 Task: Look for space in Hövsan, Azerbaijan from 21st June, 2023 to 29th June, 2023 for 4 adults in price range Rs.7000 to Rs.12000. Place can be entire place with 2 bedrooms having 2 beds and 2 bathrooms. Property type can be house, flat, guest house. Amenities needed are: air conditioning. Booking option can be shelf check-in. Required host language is English.
Action: Mouse moved to (519, 138)
Screenshot: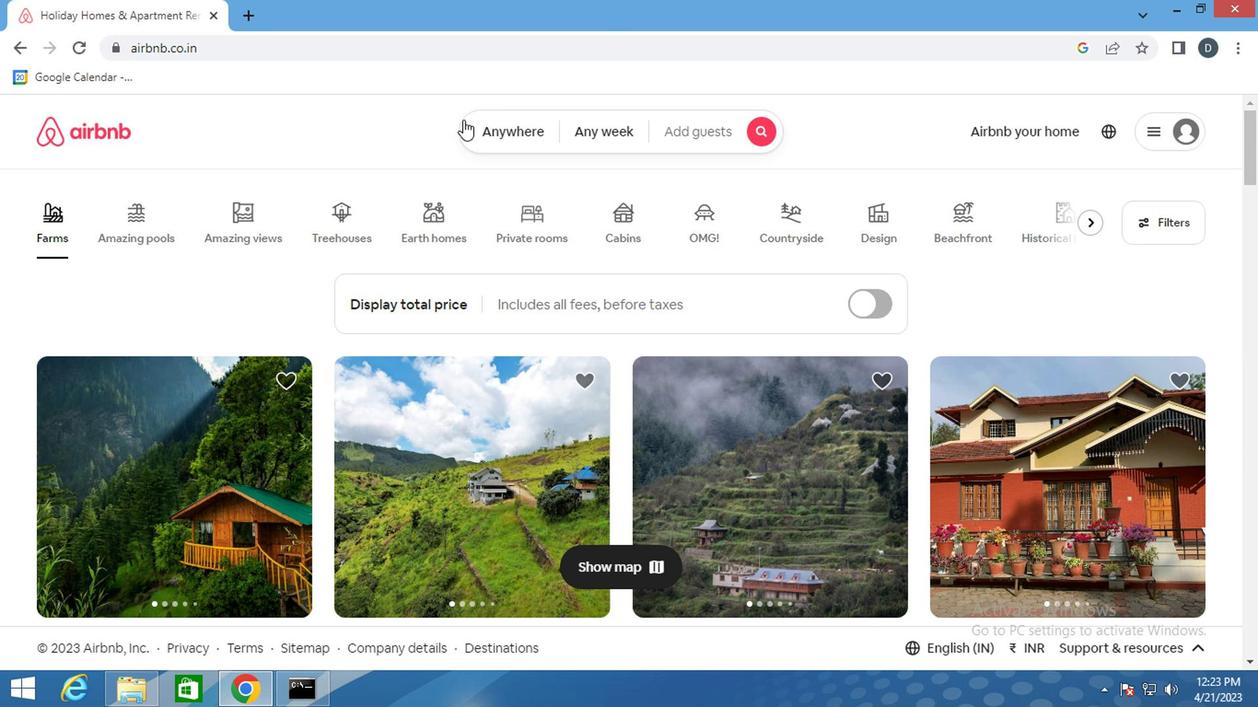 
Action: Mouse pressed left at (519, 138)
Screenshot: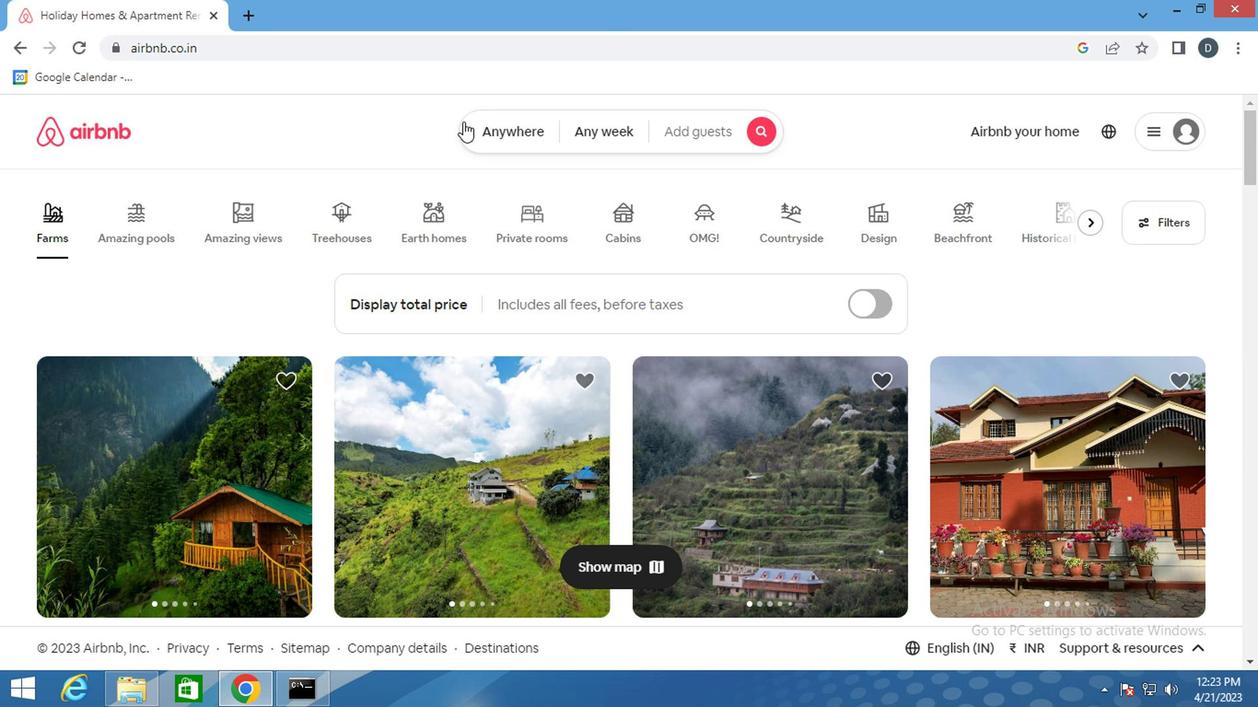 
Action: Mouse moved to (519, 138)
Screenshot: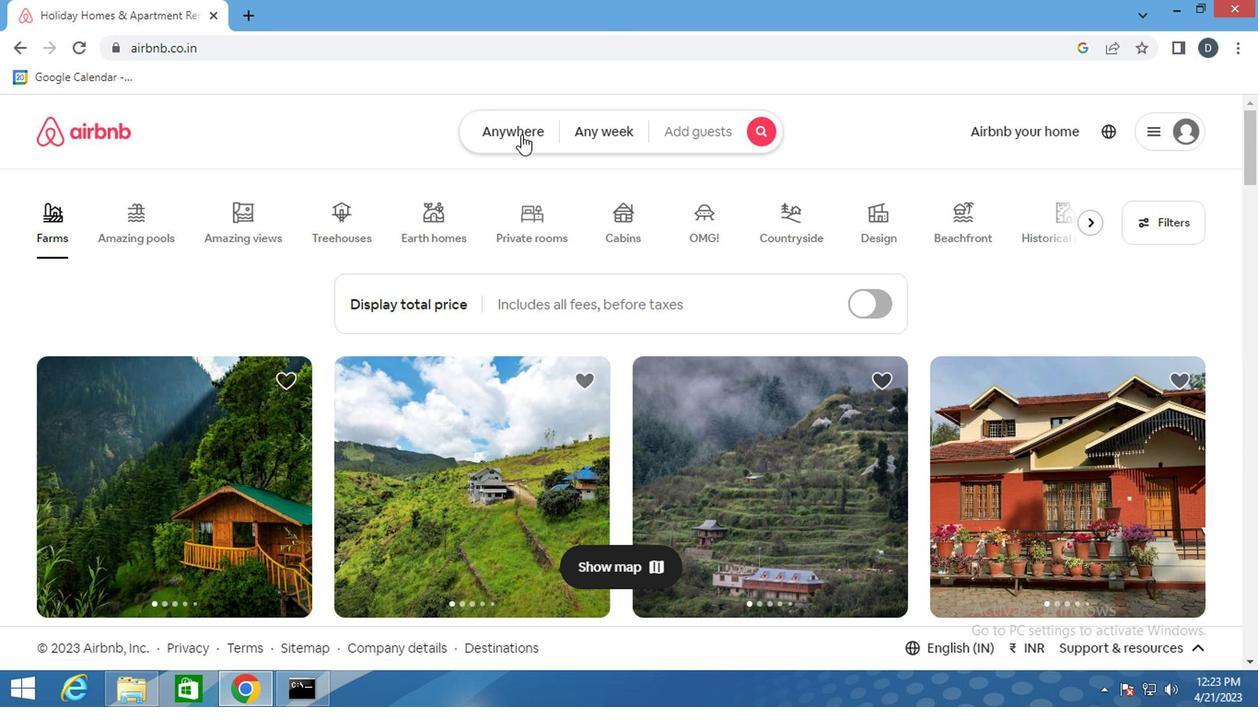 
Action: Key pressed <Key.shift>
Screenshot: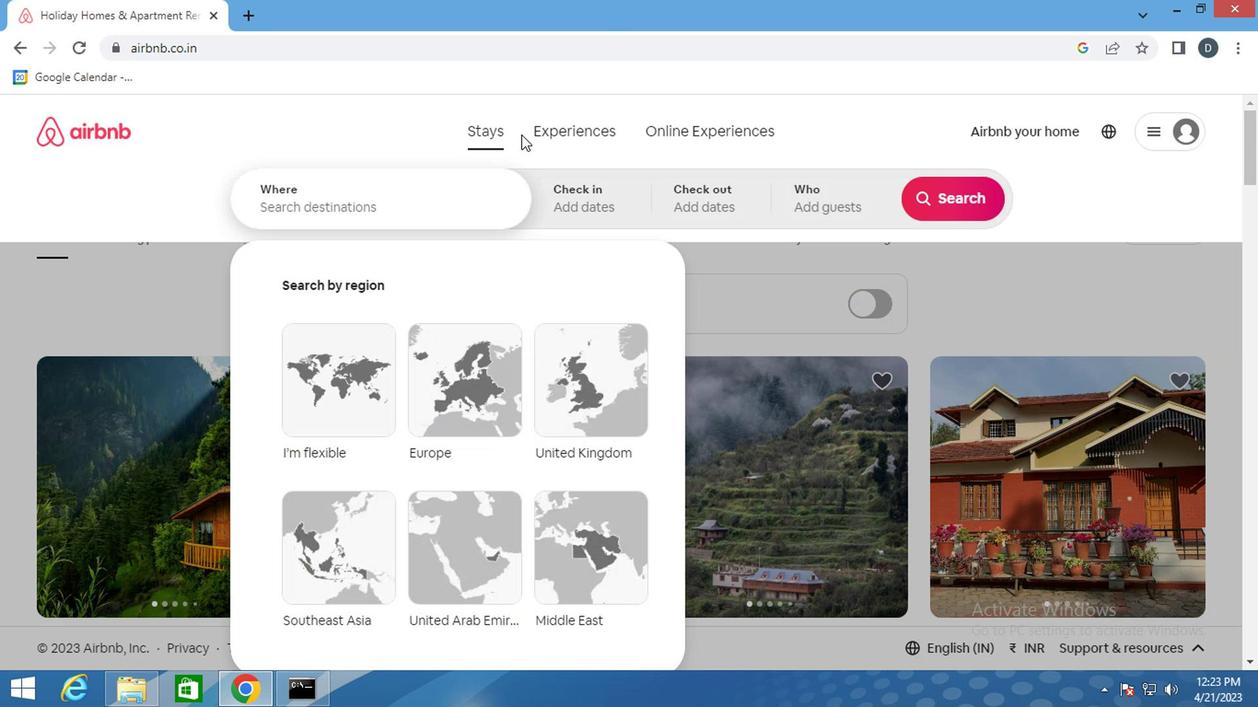 
Action: Mouse moved to (413, 200)
Screenshot: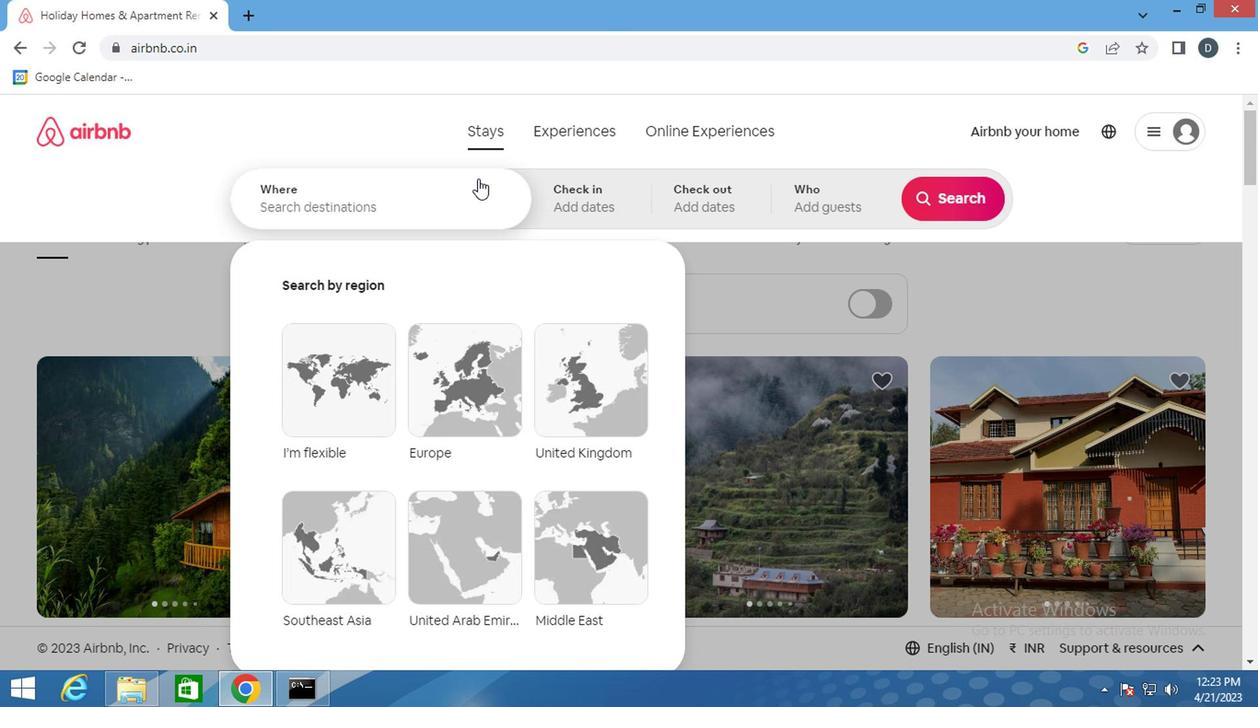 
Action: Mouse pressed left at (413, 200)
Screenshot: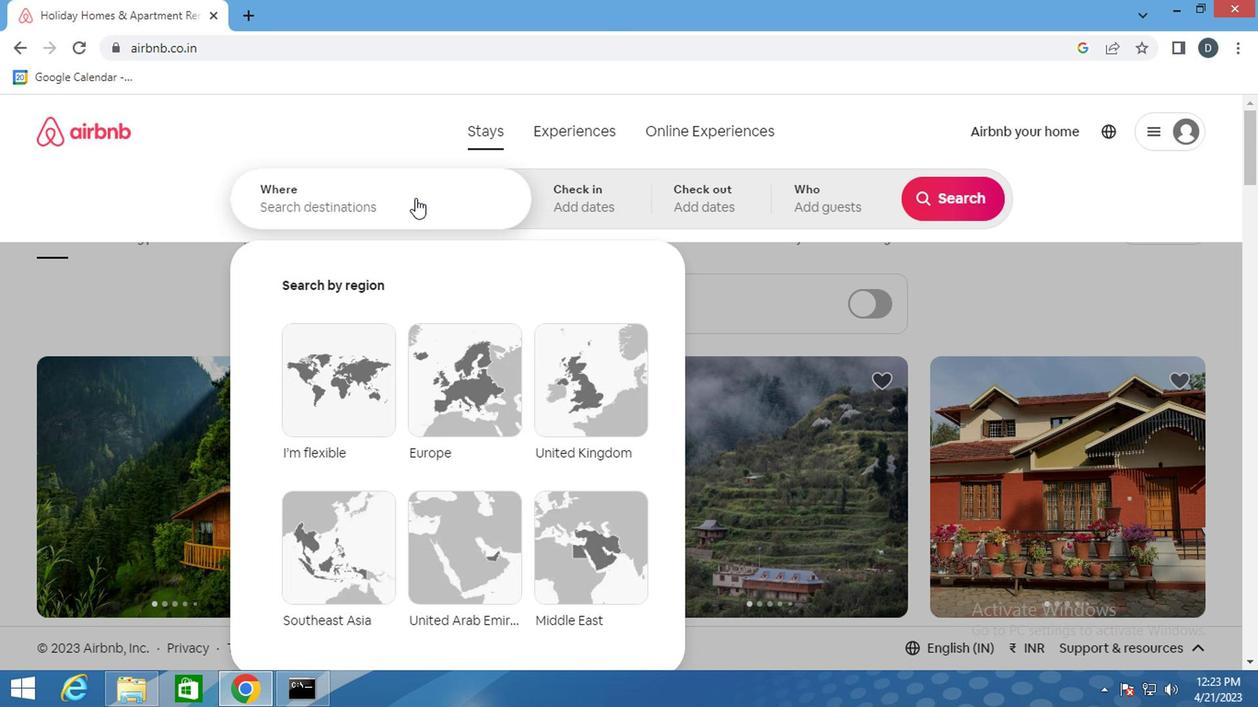 
Action: Key pressed <Key.shift><Key.shift><Key.shift><Key.shift><Key.shift><Key.shift><Key.shift><Key.shift><Key.shift>HOVSAN,<Key.shift>AZ<Key.down><Key.enter>
Screenshot: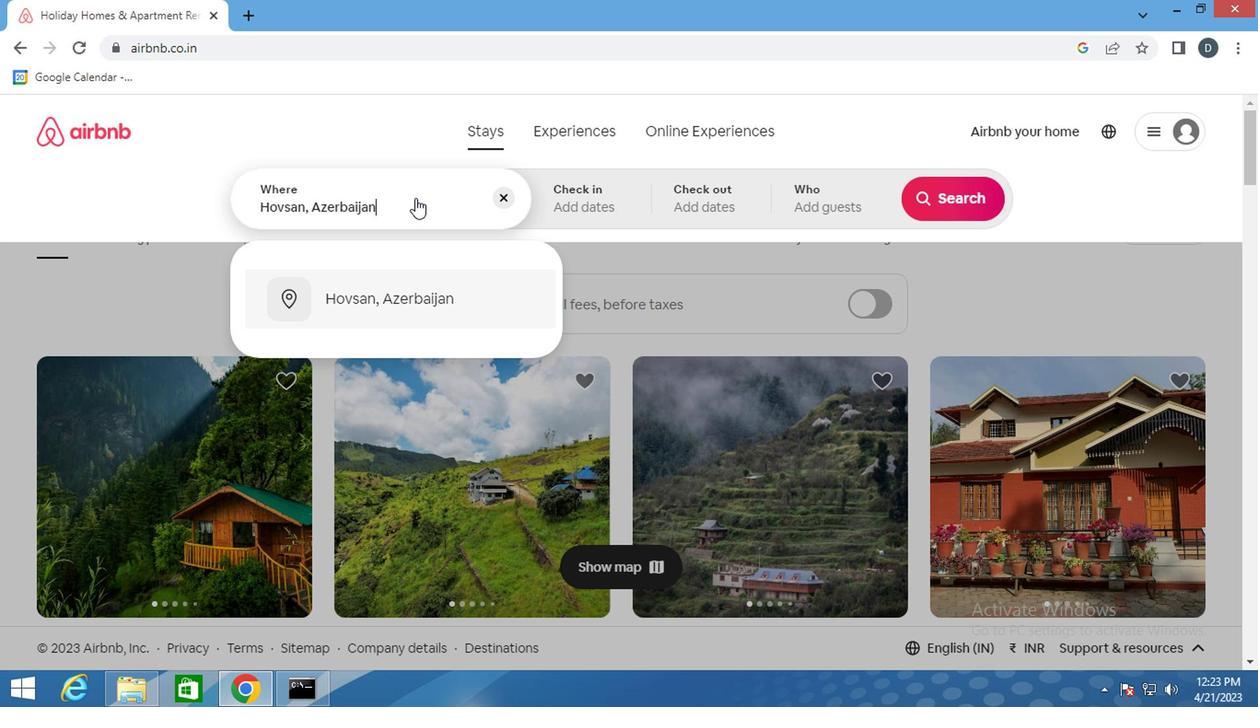 
Action: Mouse moved to (937, 349)
Screenshot: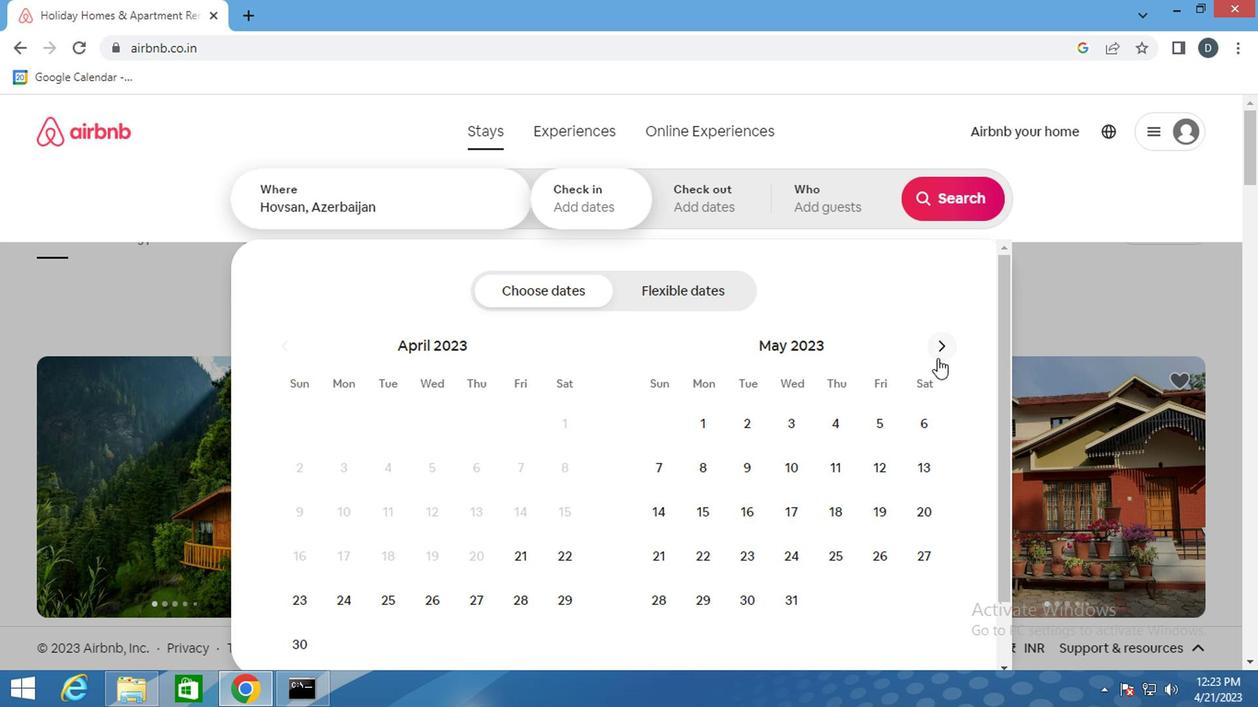 
Action: Mouse pressed left at (937, 349)
Screenshot: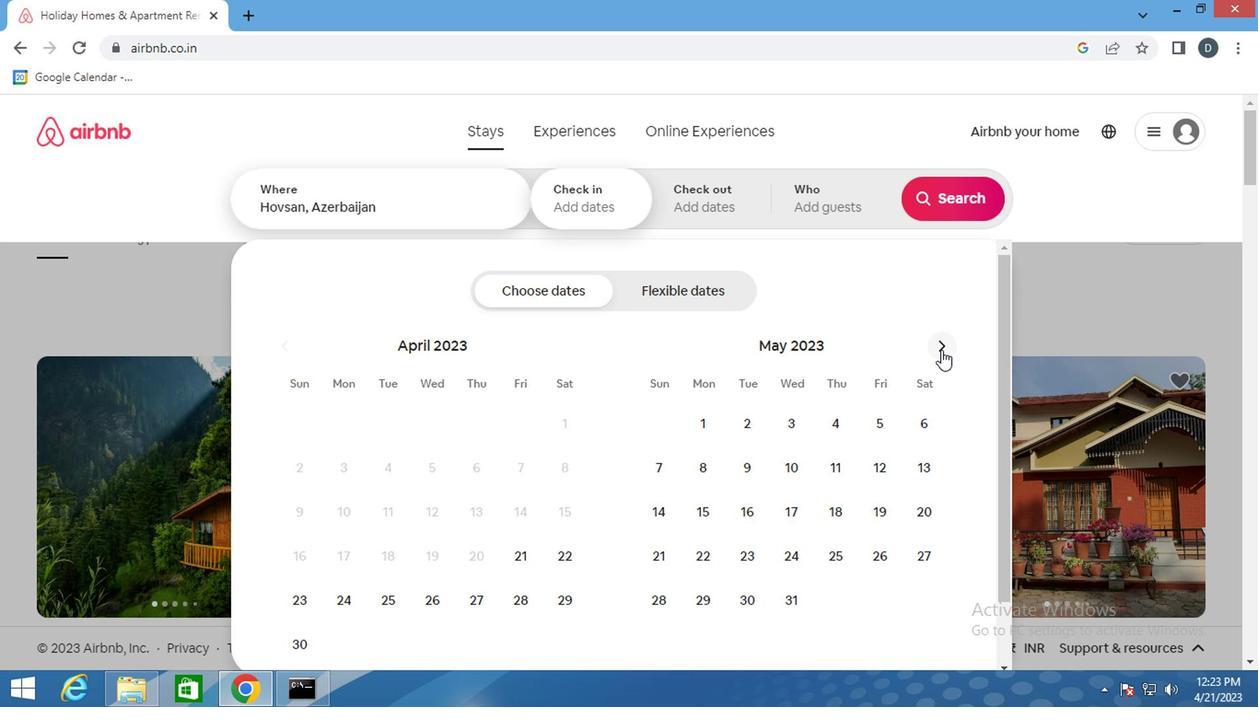 
Action: Mouse moved to (796, 551)
Screenshot: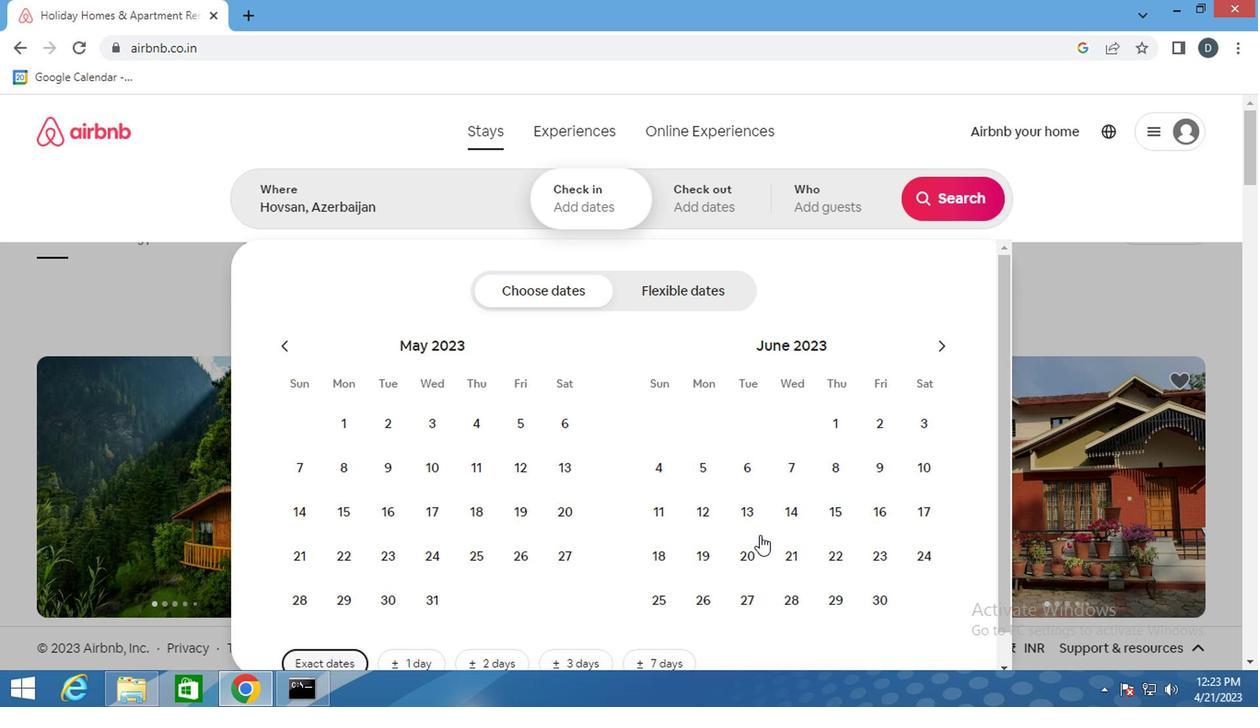 
Action: Mouse pressed left at (796, 551)
Screenshot: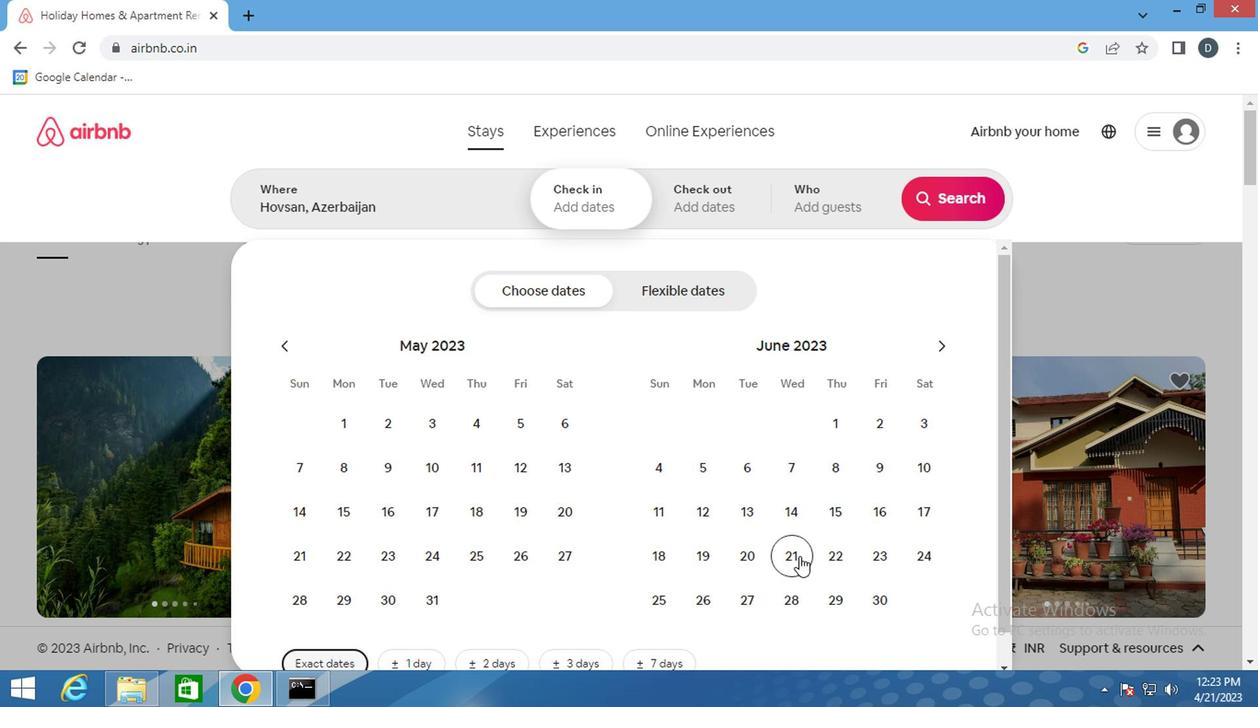 
Action: Mouse moved to (819, 591)
Screenshot: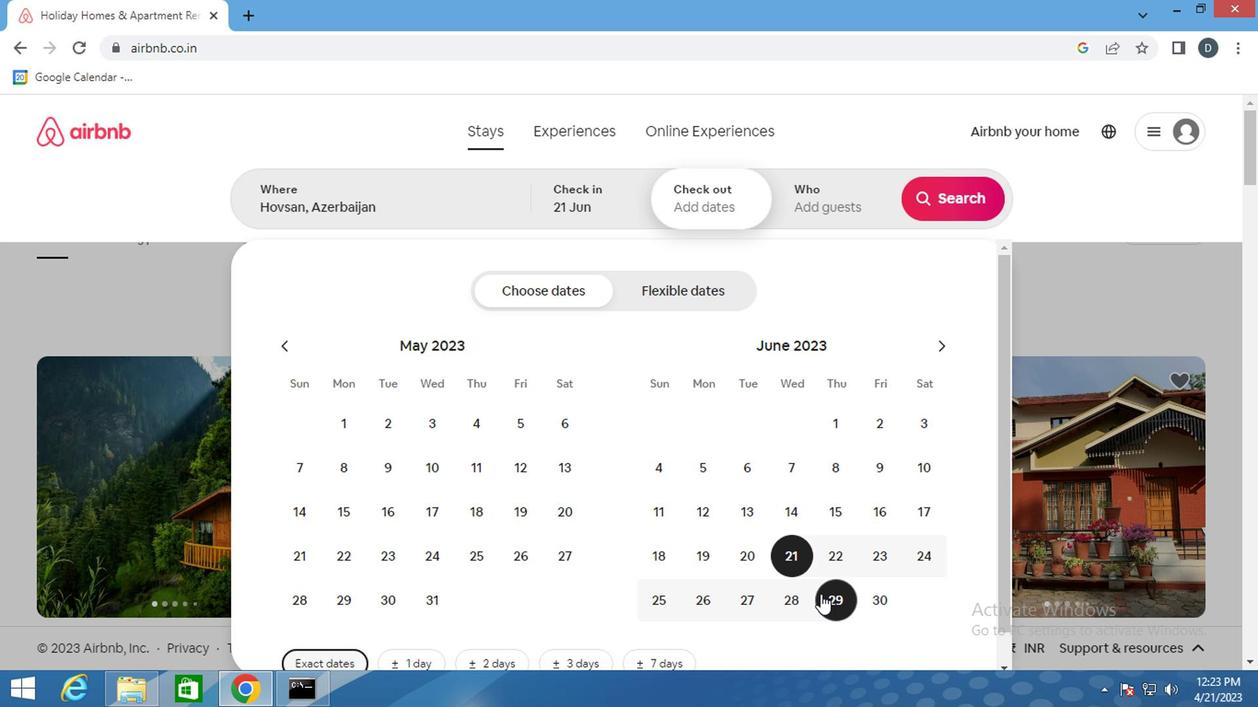 
Action: Mouse pressed left at (819, 591)
Screenshot: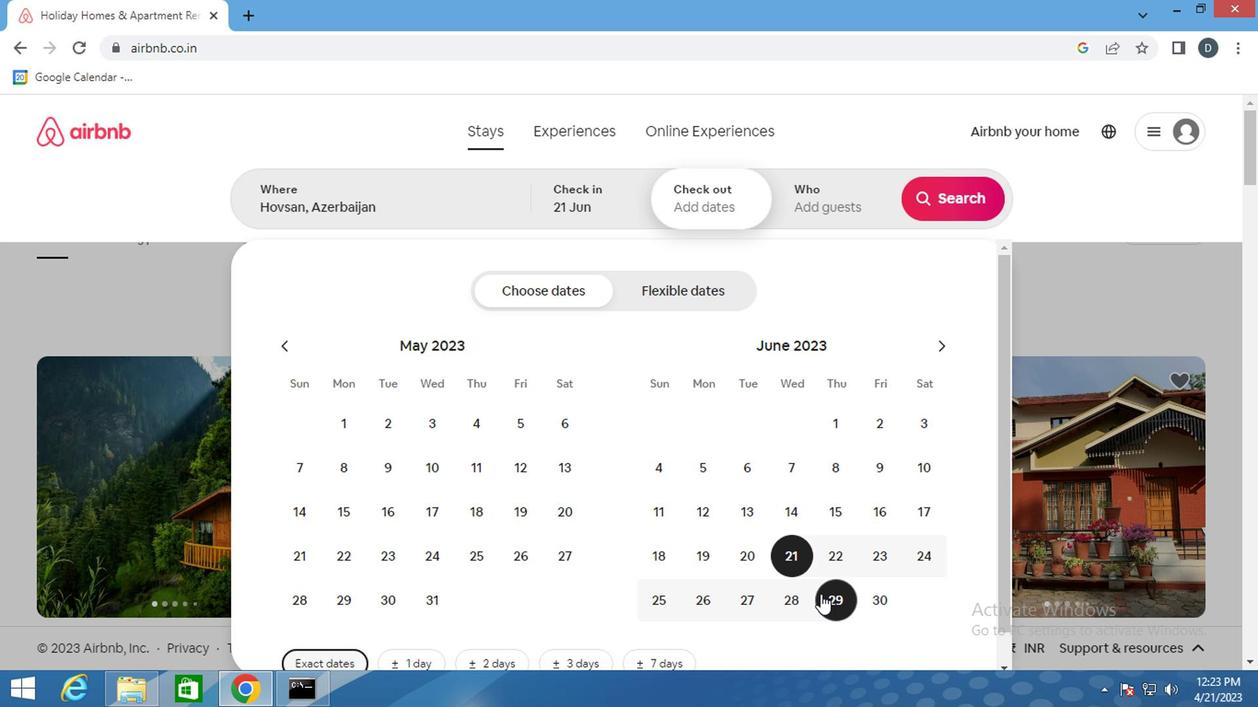
Action: Mouse moved to (823, 211)
Screenshot: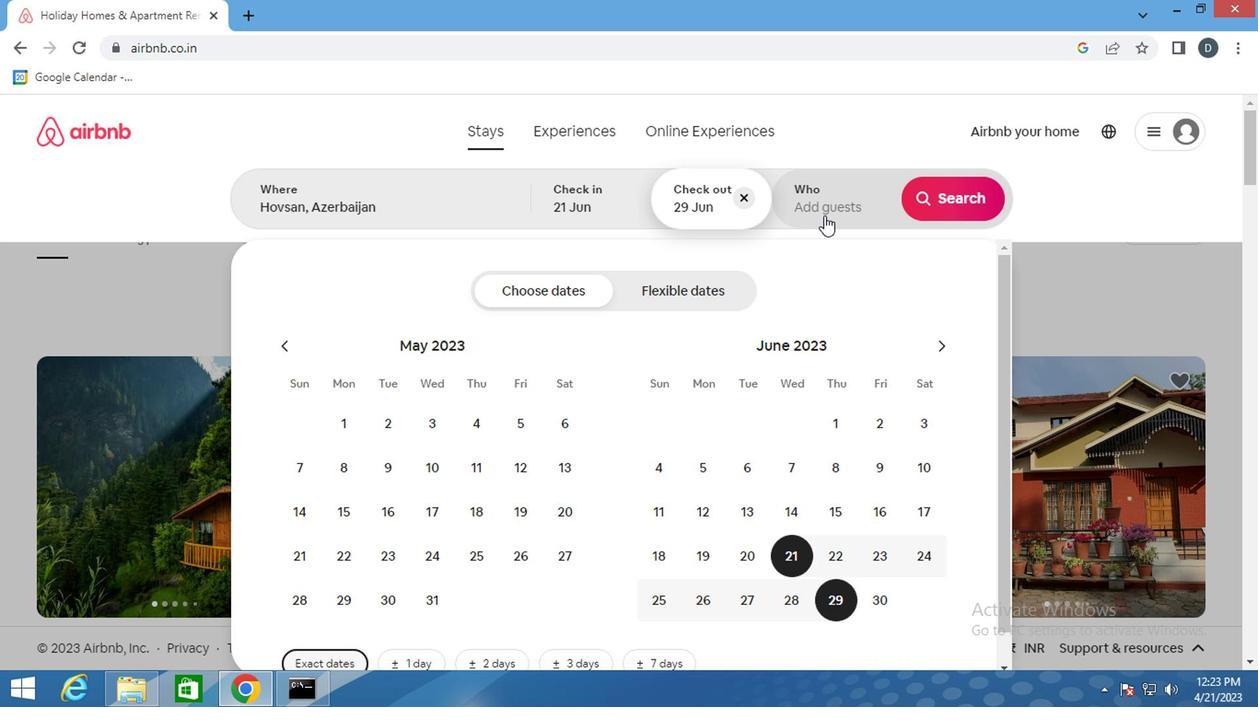 
Action: Mouse pressed left at (823, 211)
Screenshot: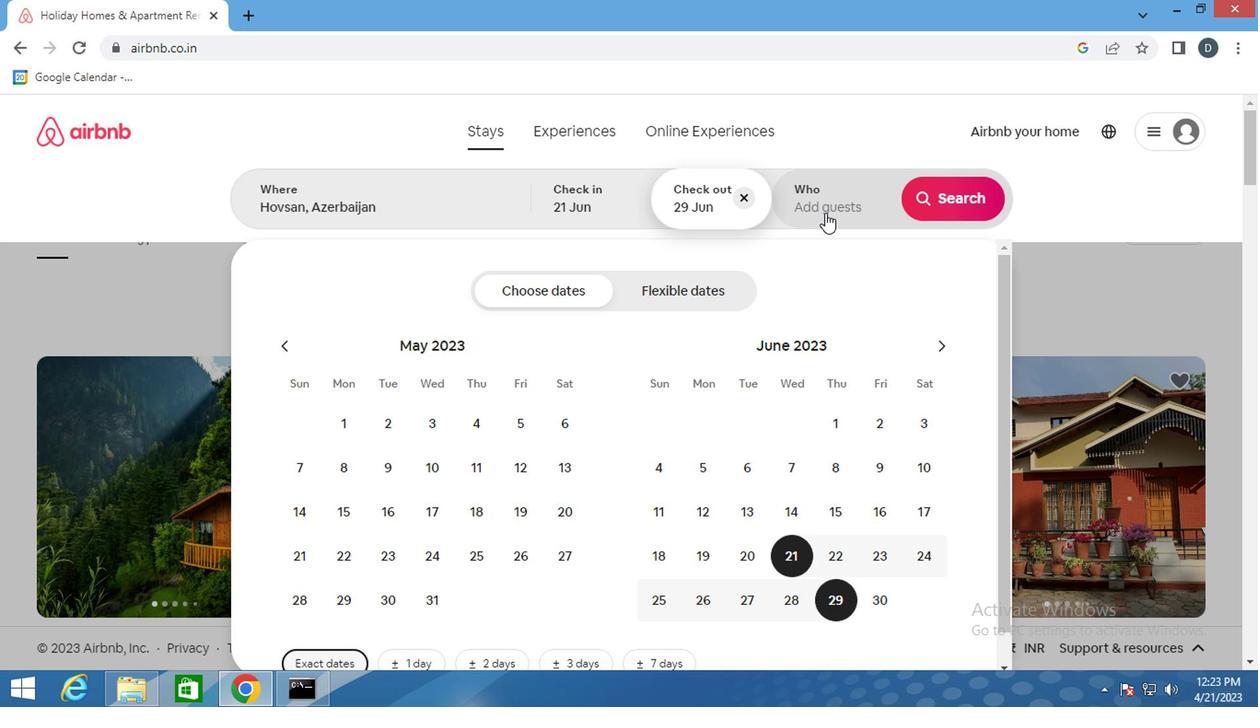 
Action: Mouse moved to (949, 301)
Screenshot: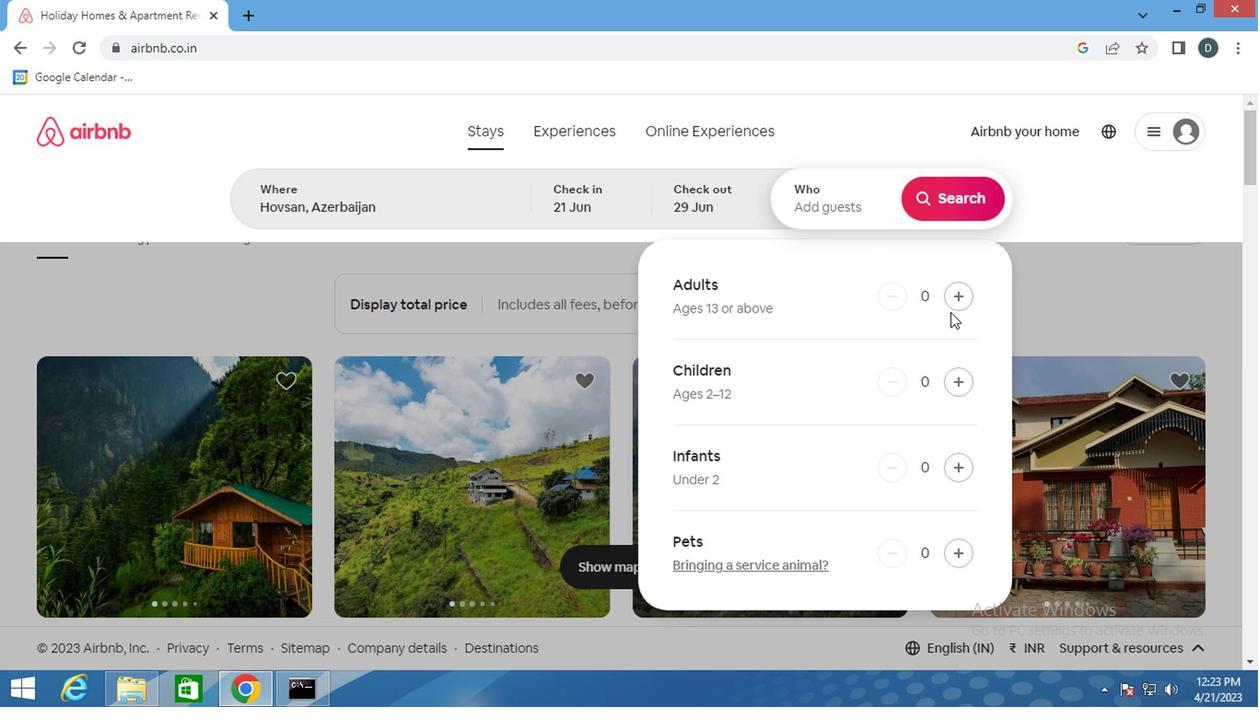
Action: Mouse pressed left at (949, 301)
Screenshot: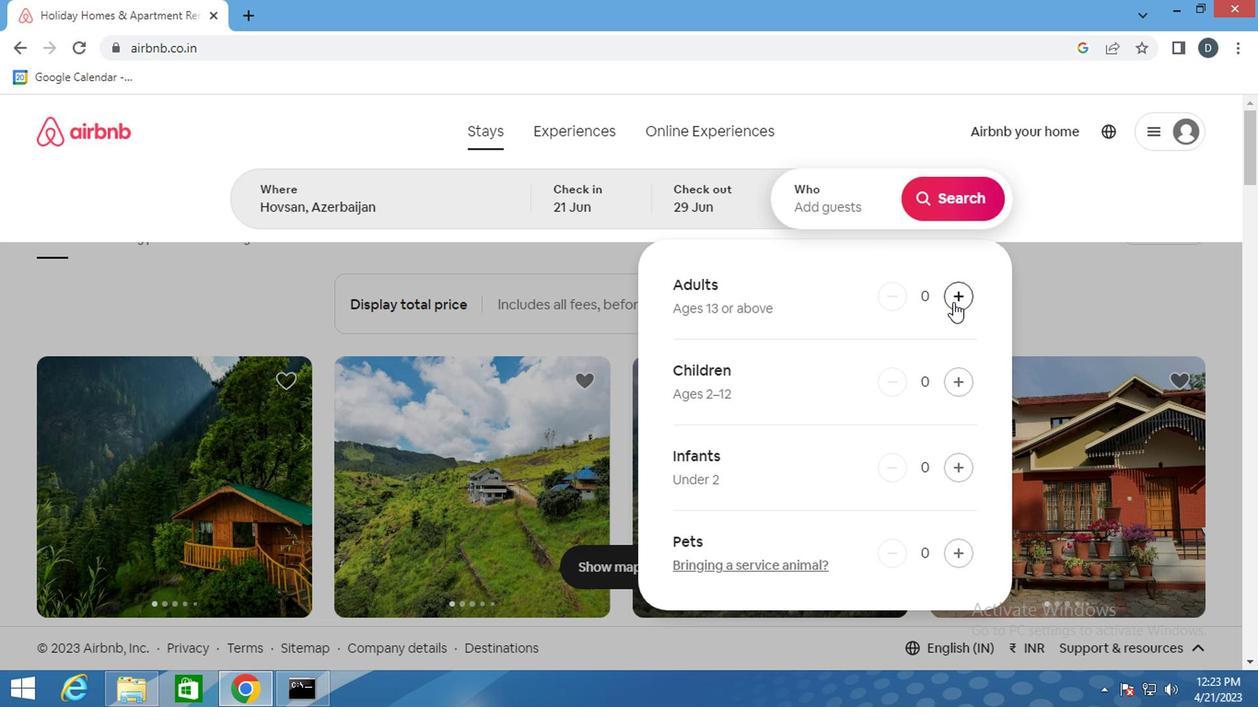 
Action: Mouse pressed left at (949, 301)
Screenshot: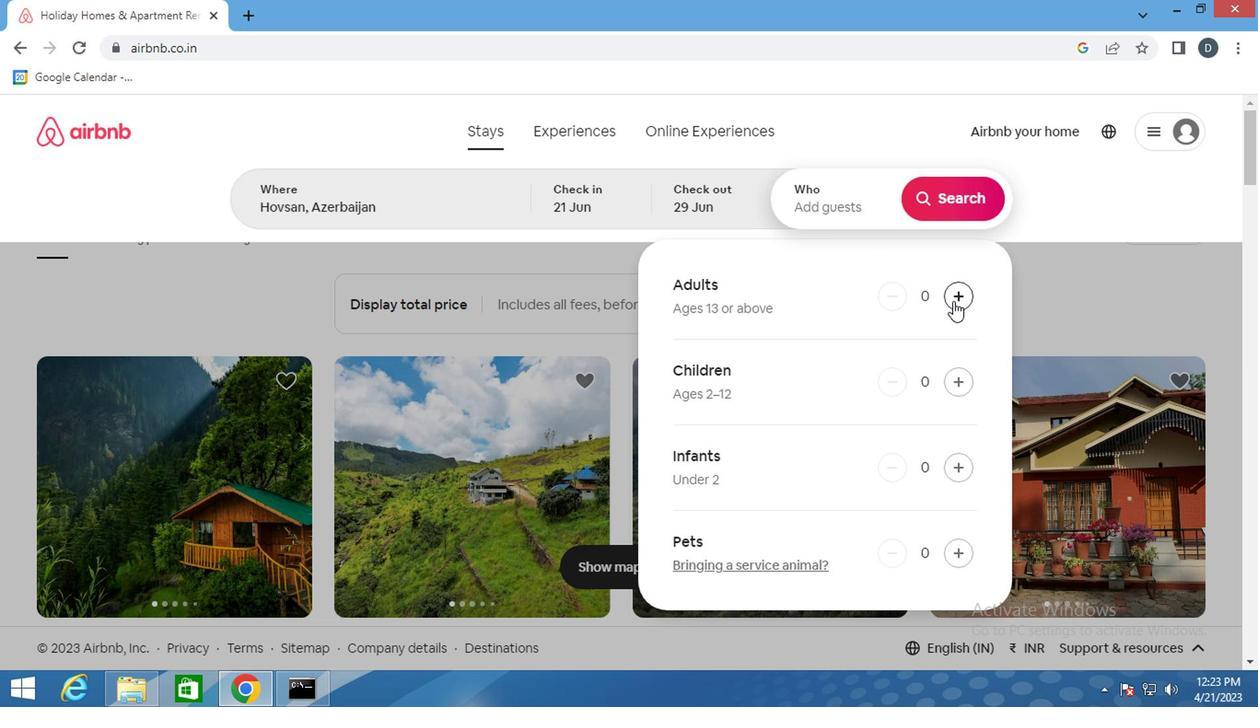 
Action: Mouse pressed left at (949, 301)
Screenshot: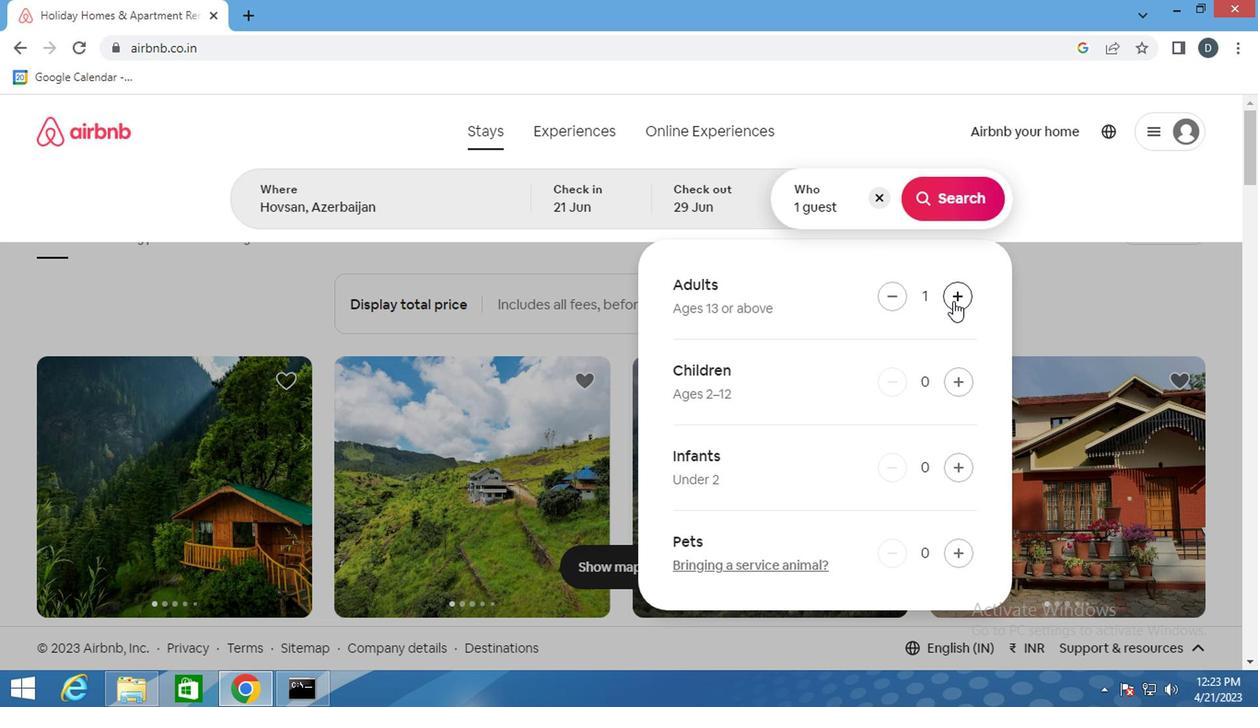 
Action: Mouse pressed left at (949, 301)
Screenshot: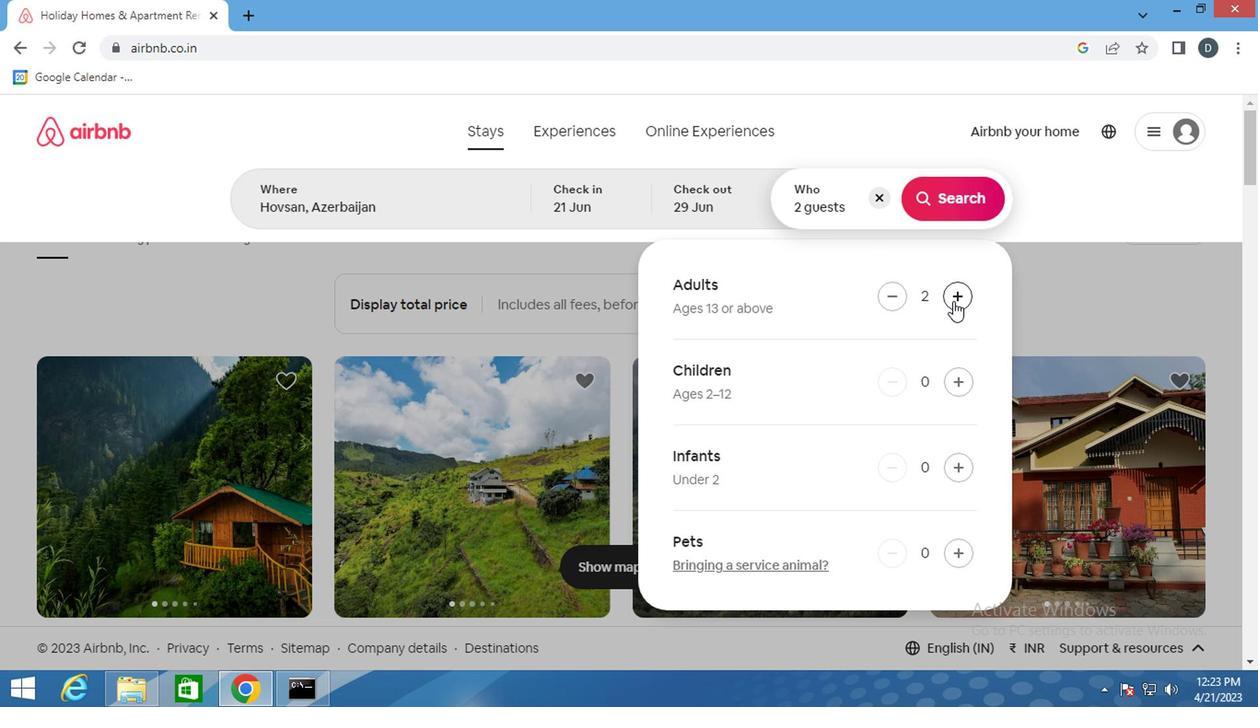 
Action: Mouse moved to (949, 205)
Screenshot: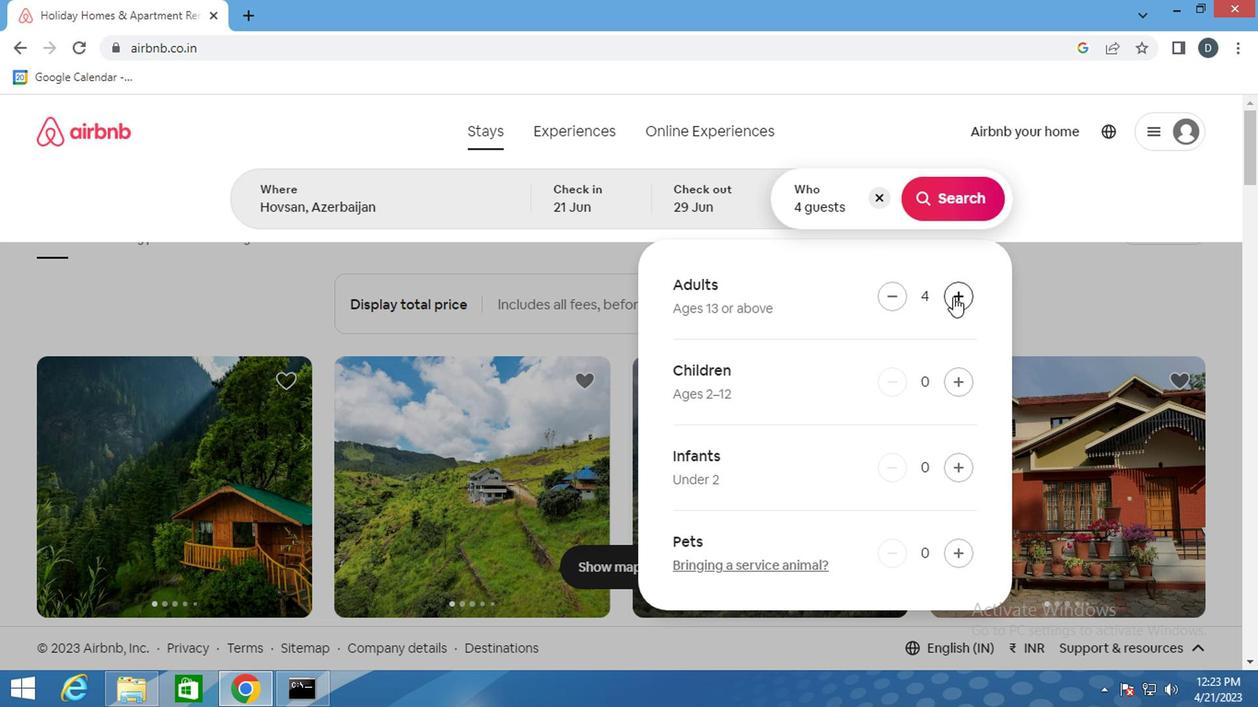 
Action: Mouse pressed left at (949, 205)
Screenshot: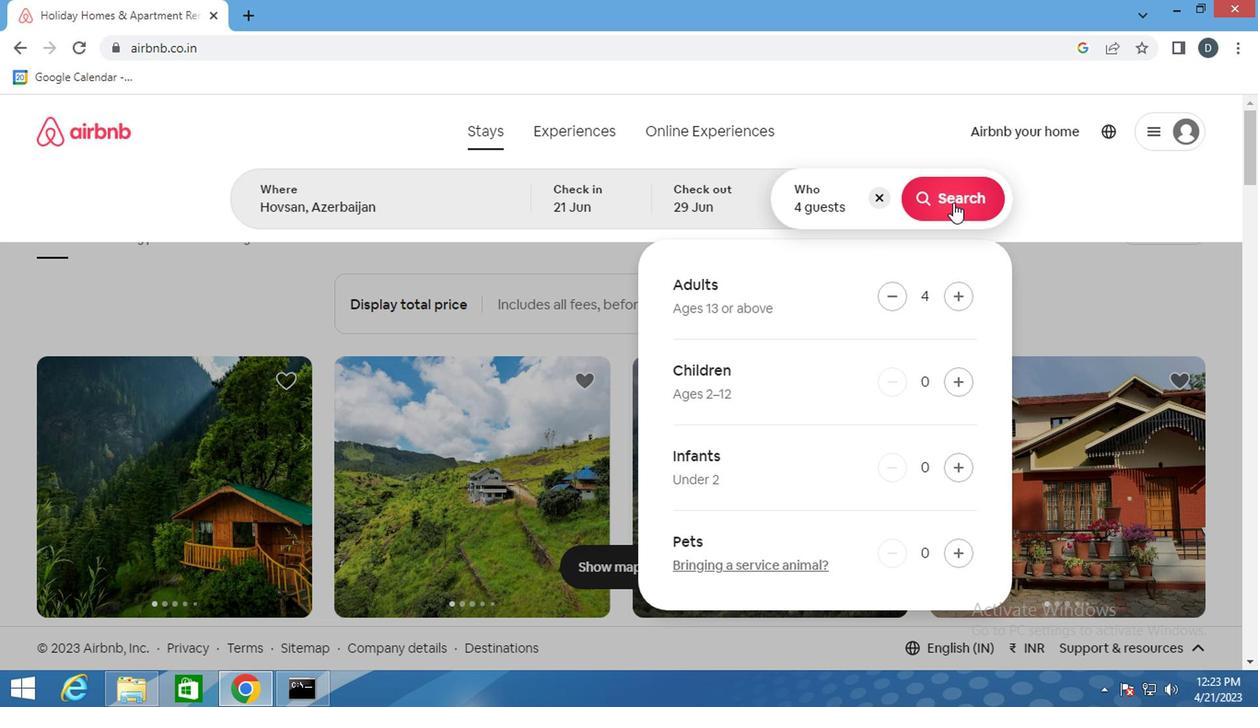 
Action: Mouse moved to (1179, 211)
Screenshot: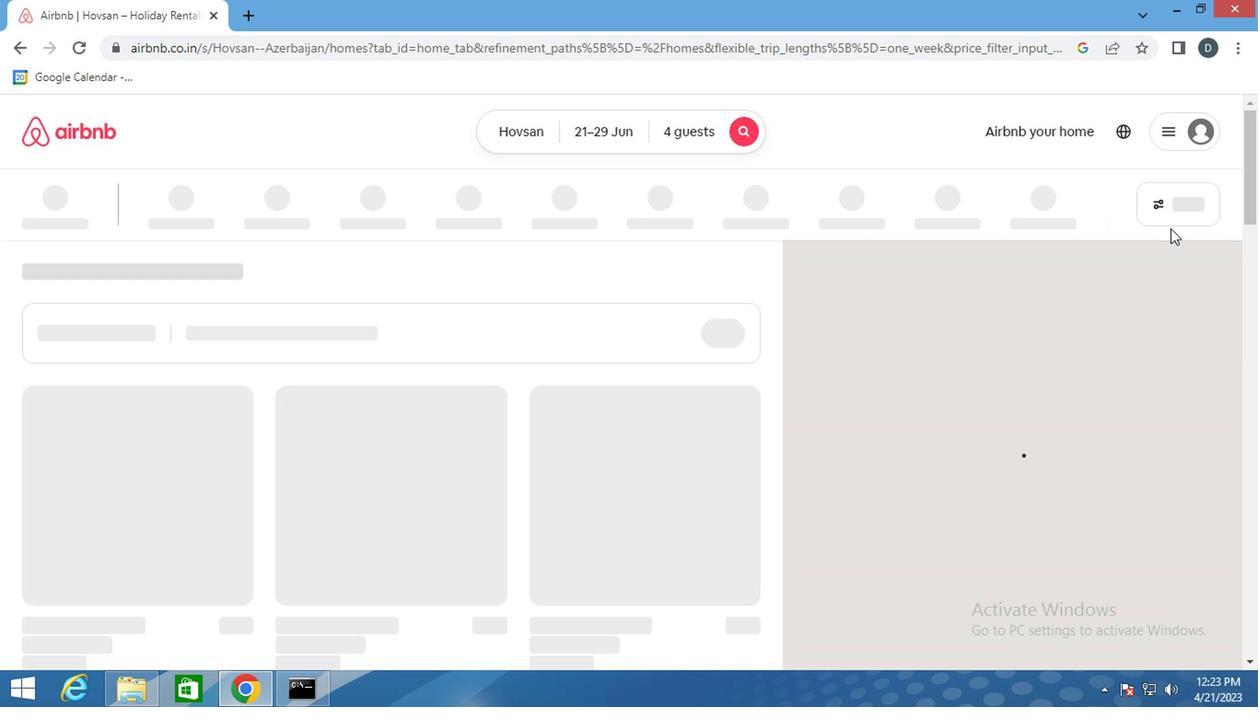 
Action: Mouse pressed left at (1179, 211)
Screenshot: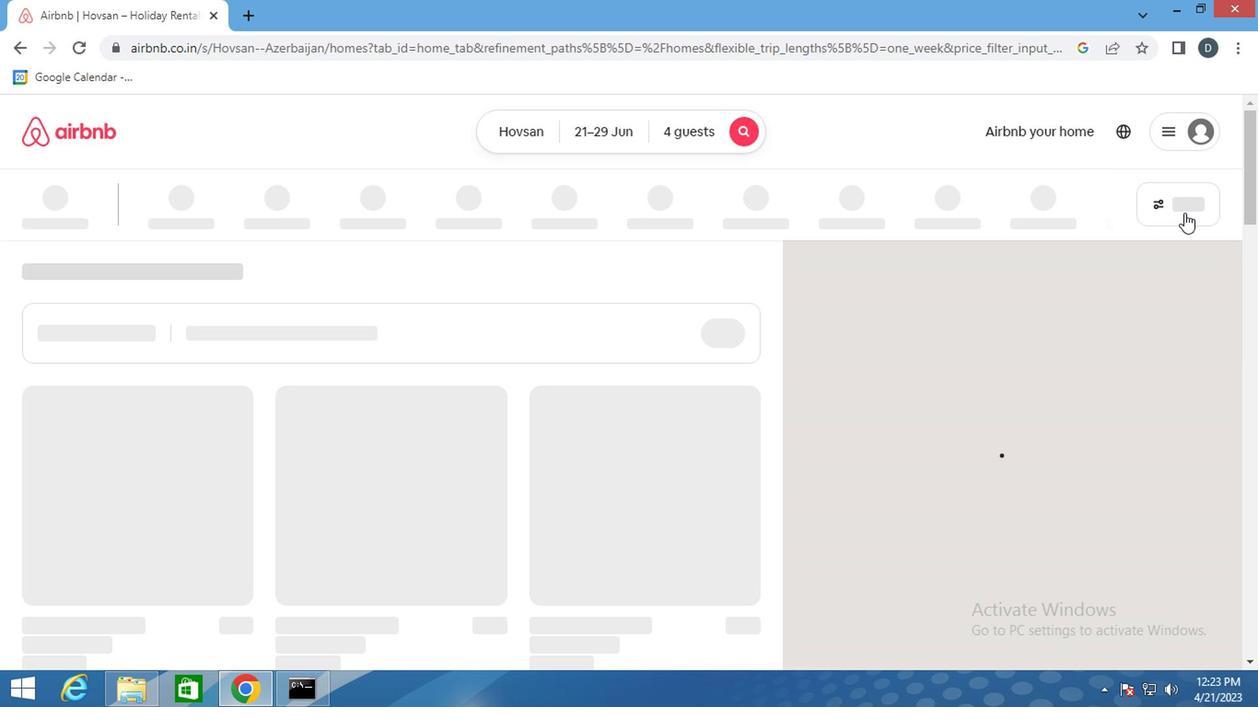 
Action: Mouse moved to (416, 430)
Screenshot: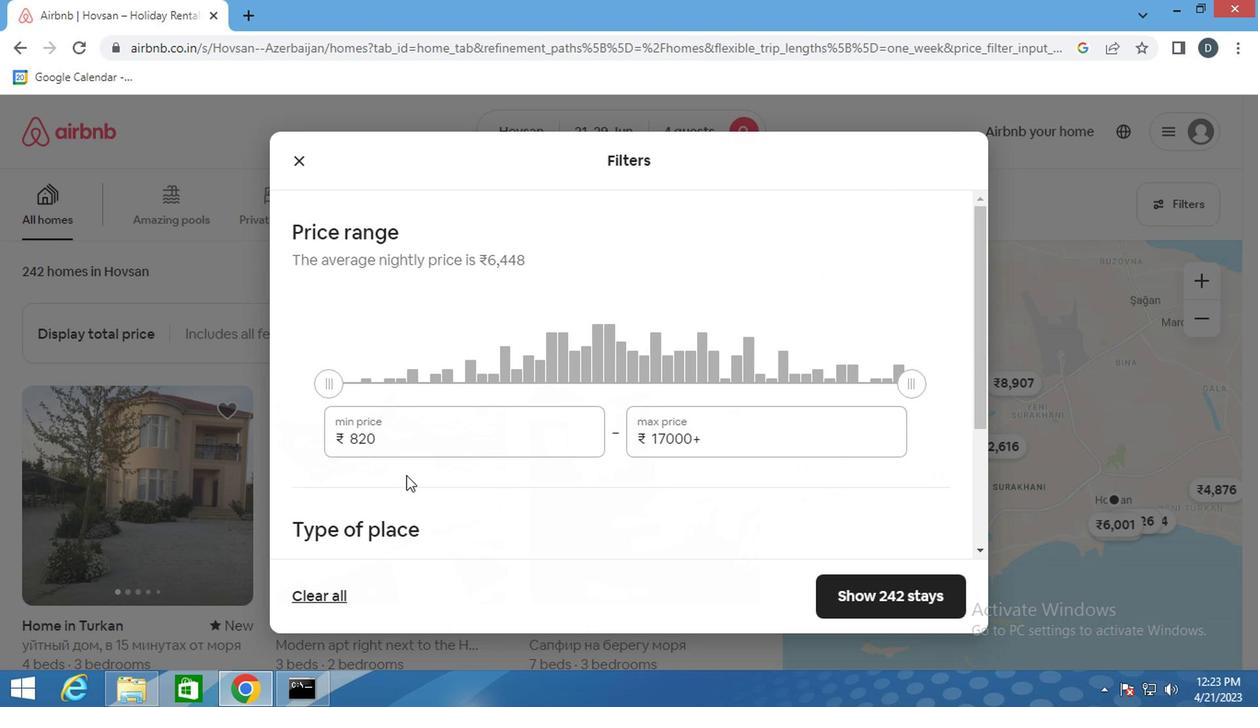 
Action: Mouse pressed left at (416, 430)
Screenshot: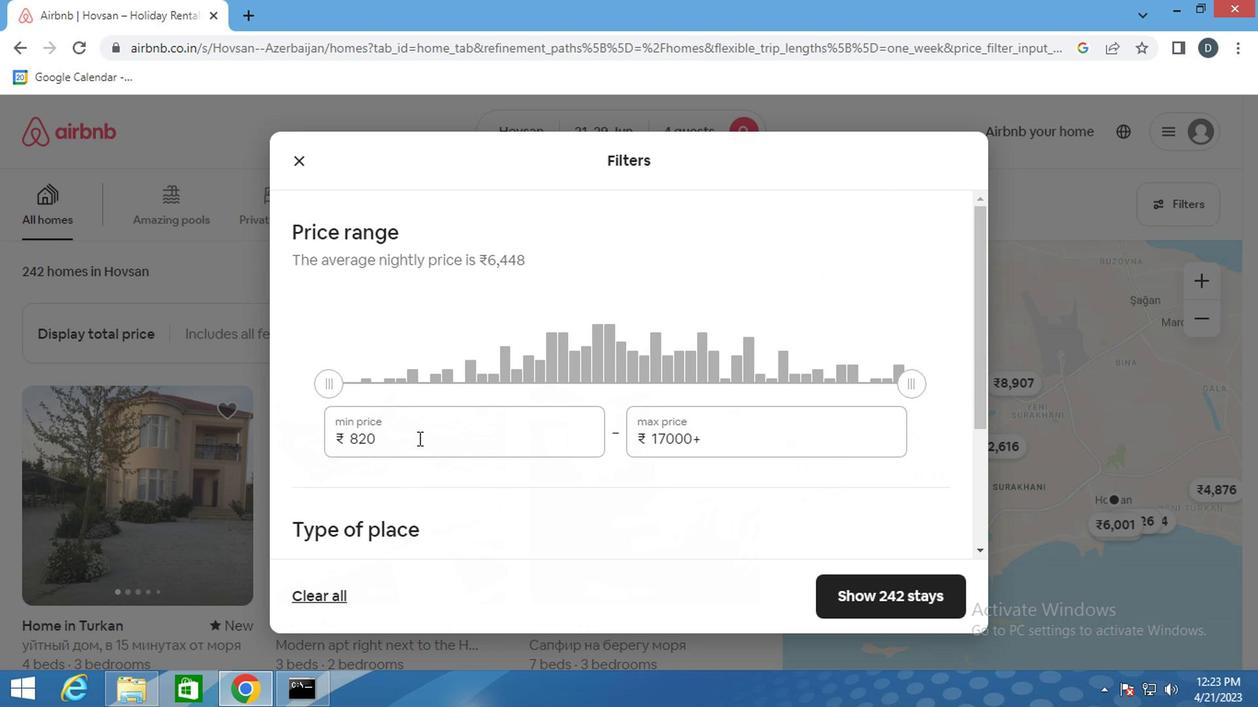 
Action: Mouse pressed left at (416, 430)
Screenshot: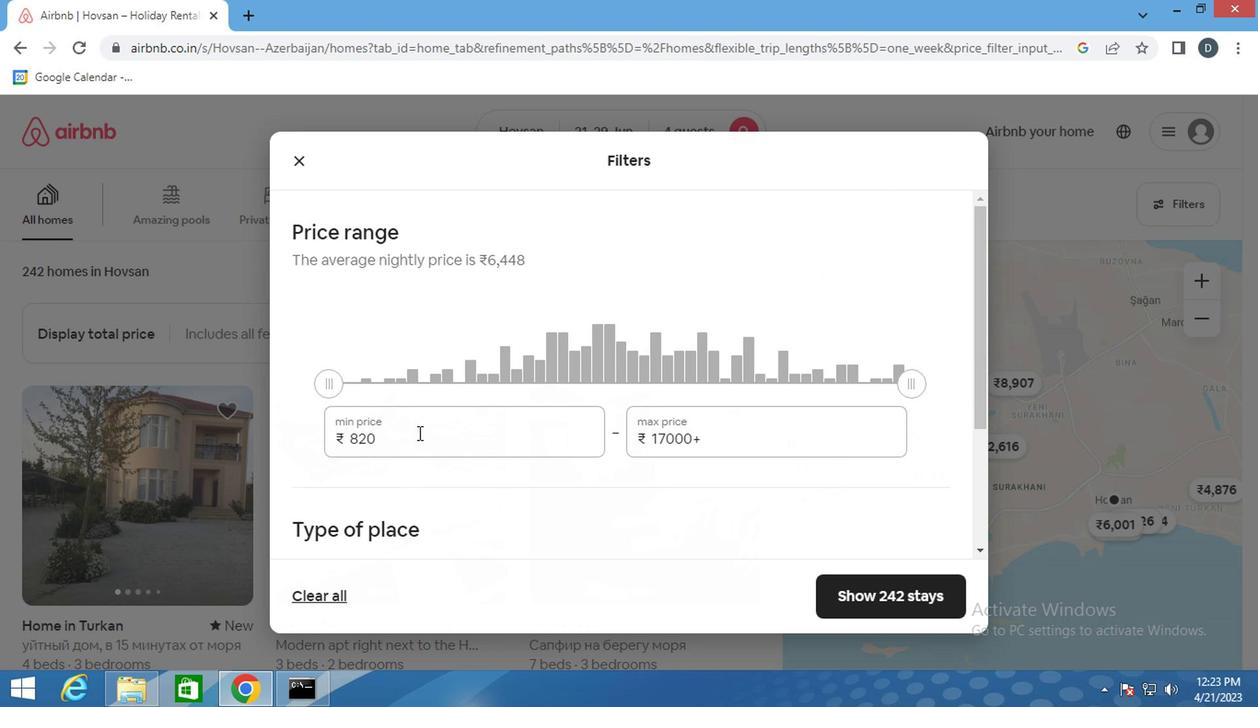 
Action: Key pressed 7000<Key.tab>ctrl+Actrl+112<Key.backspace><Key.backspace>2000
Screenshot: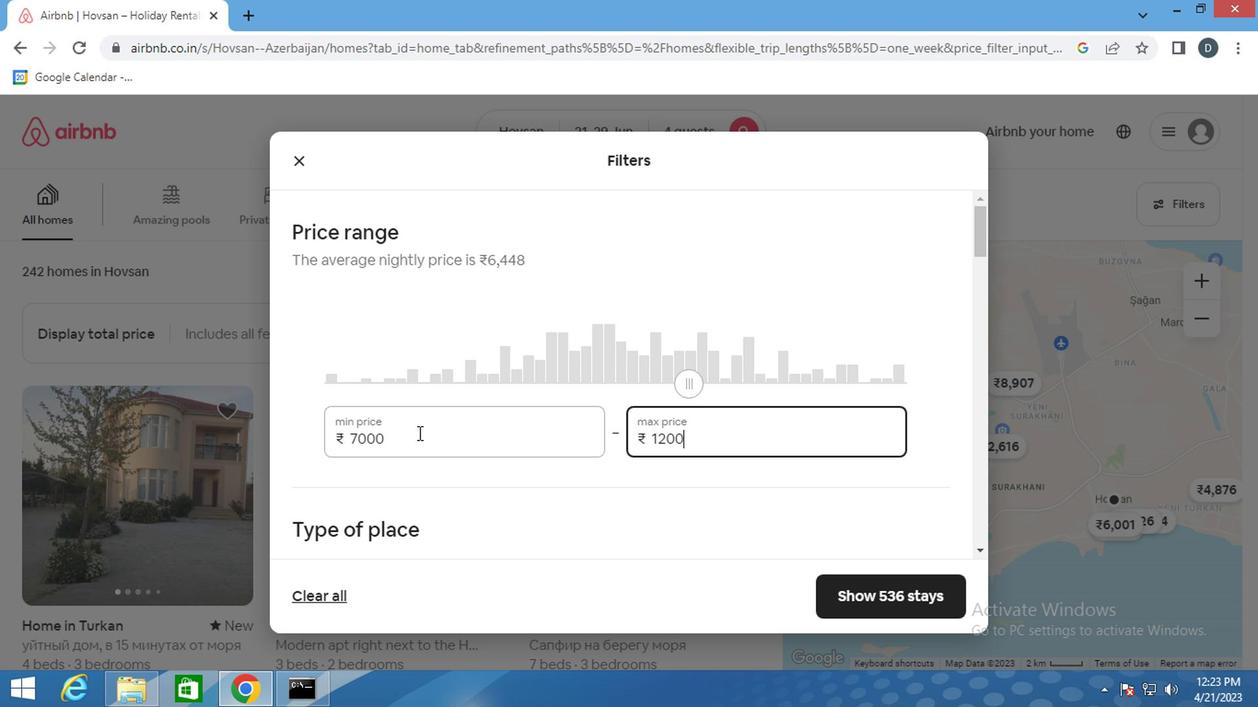 
Action: Mouse moved to (789, 517)
Screenshot: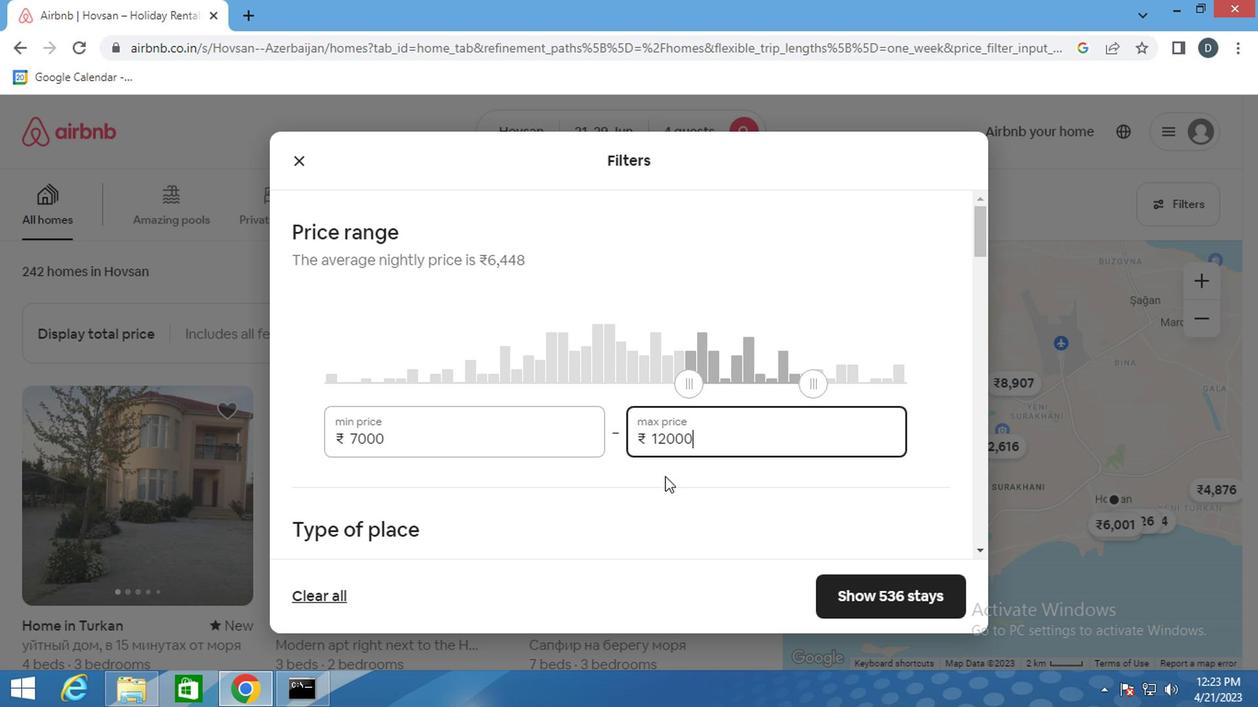 
Action: Mouse scrolled (789, 517) with delta (0, 0)
Screenshot: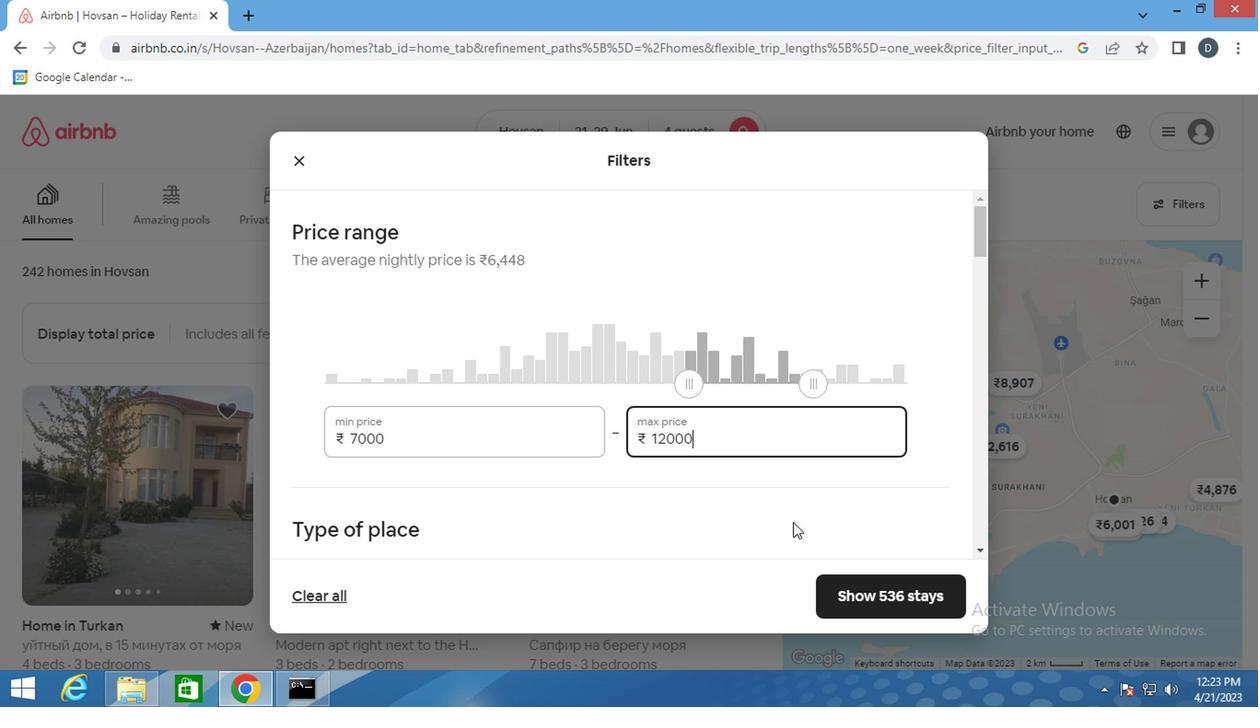 
Action: Mouse scrolled (789, 517) with delta (0, 0)
Screenshot: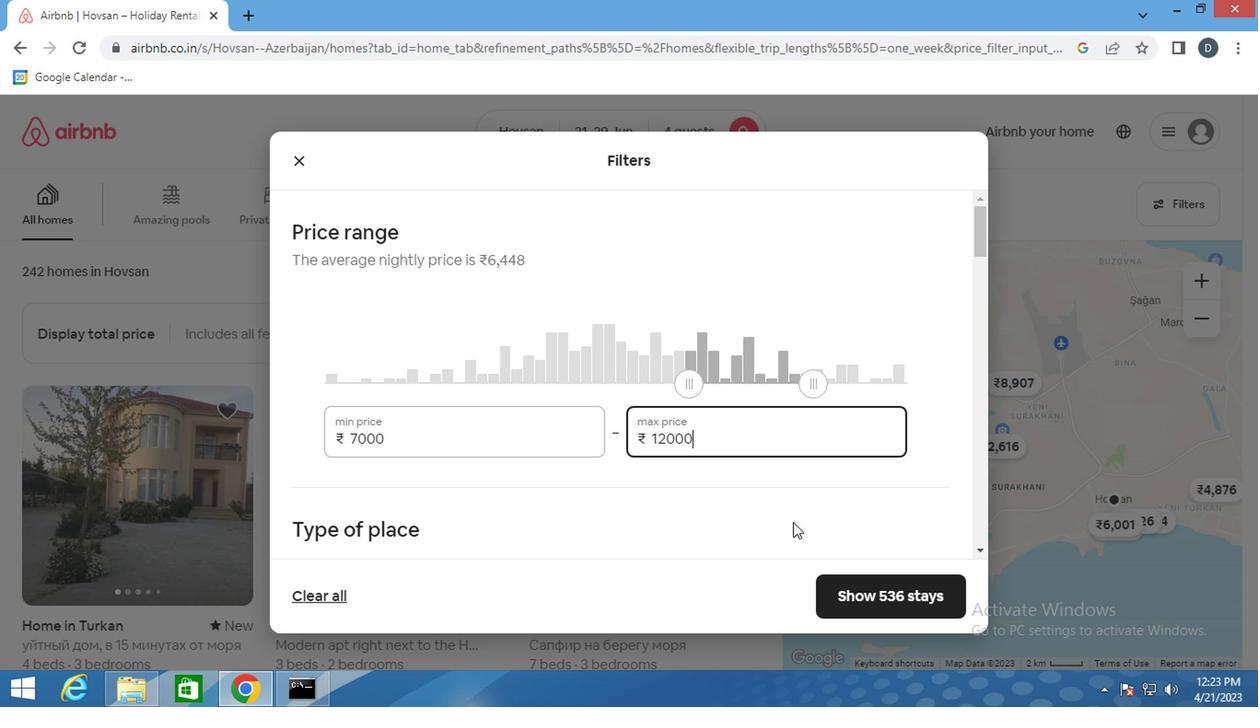 
Action: Mouse scrolled (789, 517) with delta (0, 0)
Screenshot: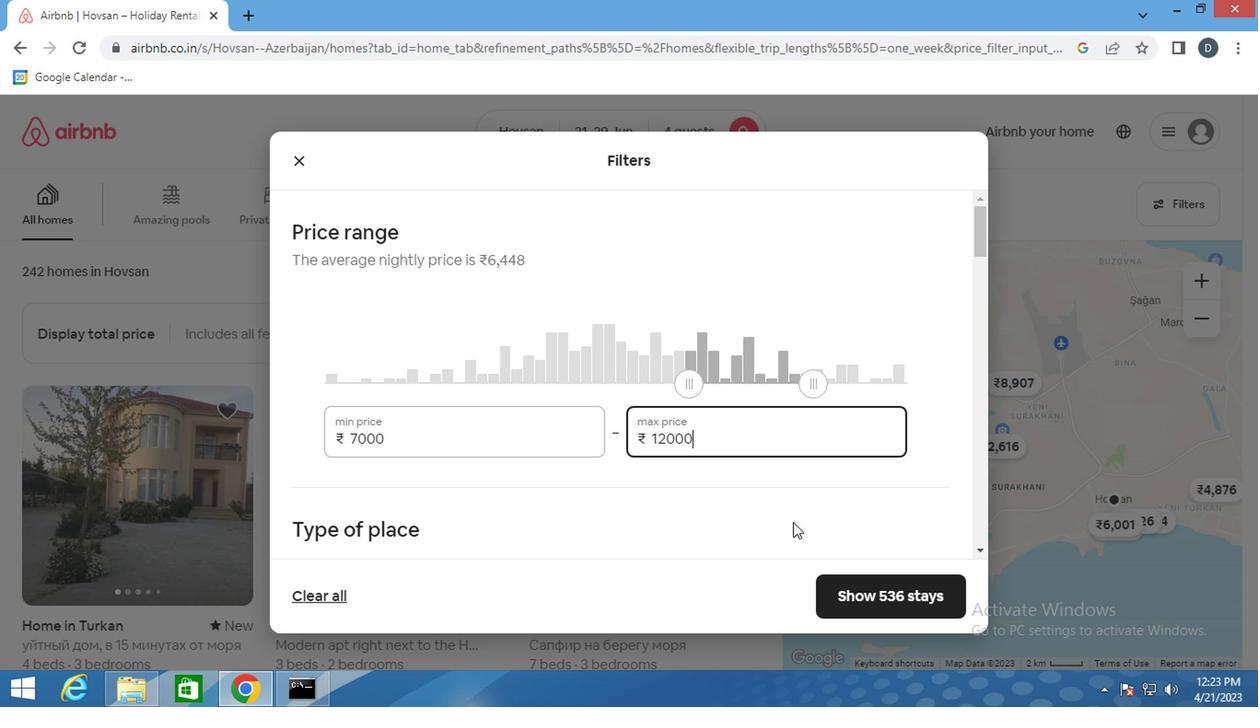
Action: Mouse moved to (429, 333)
Screenshot: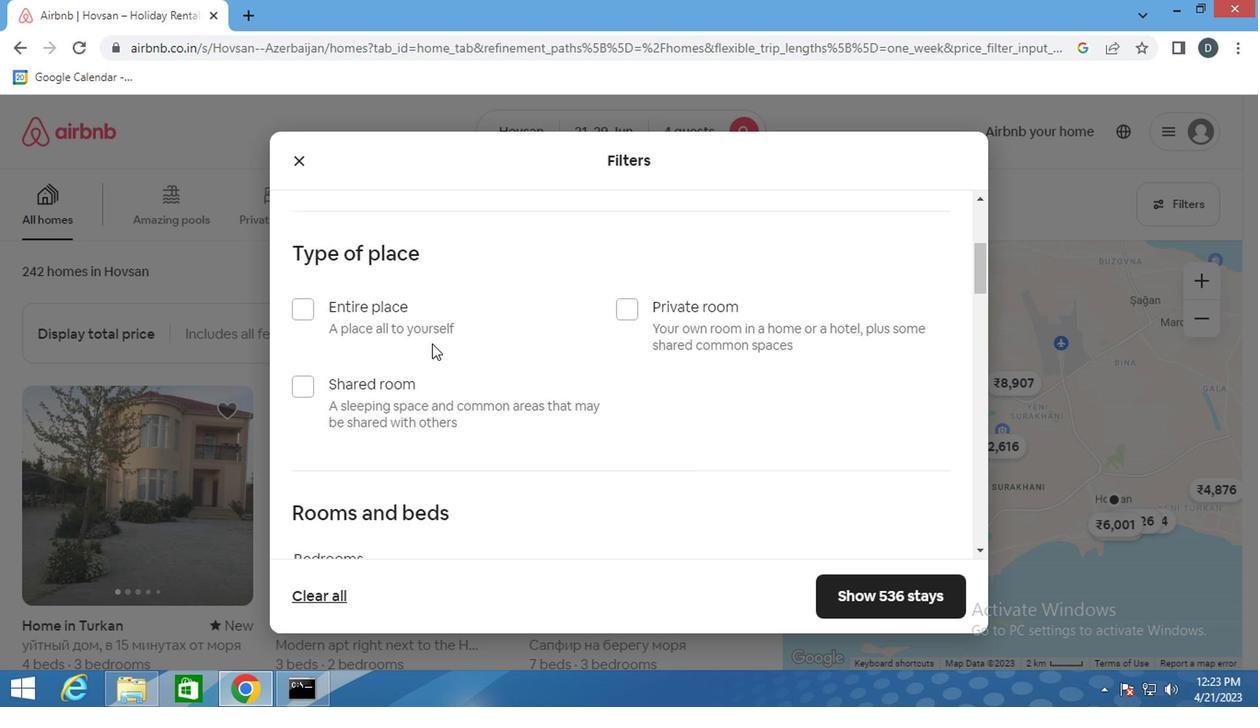 
Action: Mouse pressed left at (429, 333)
Screenshot: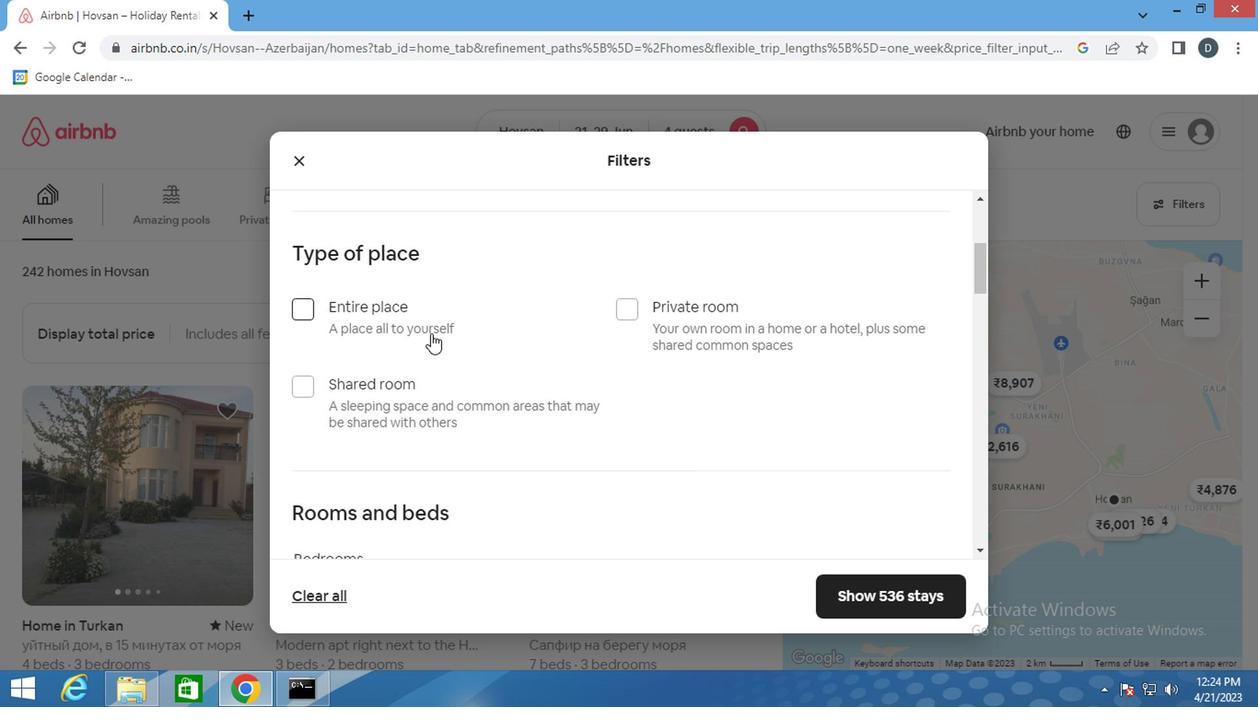 
Action: Mouse moved to (579, 401)
Screenshot: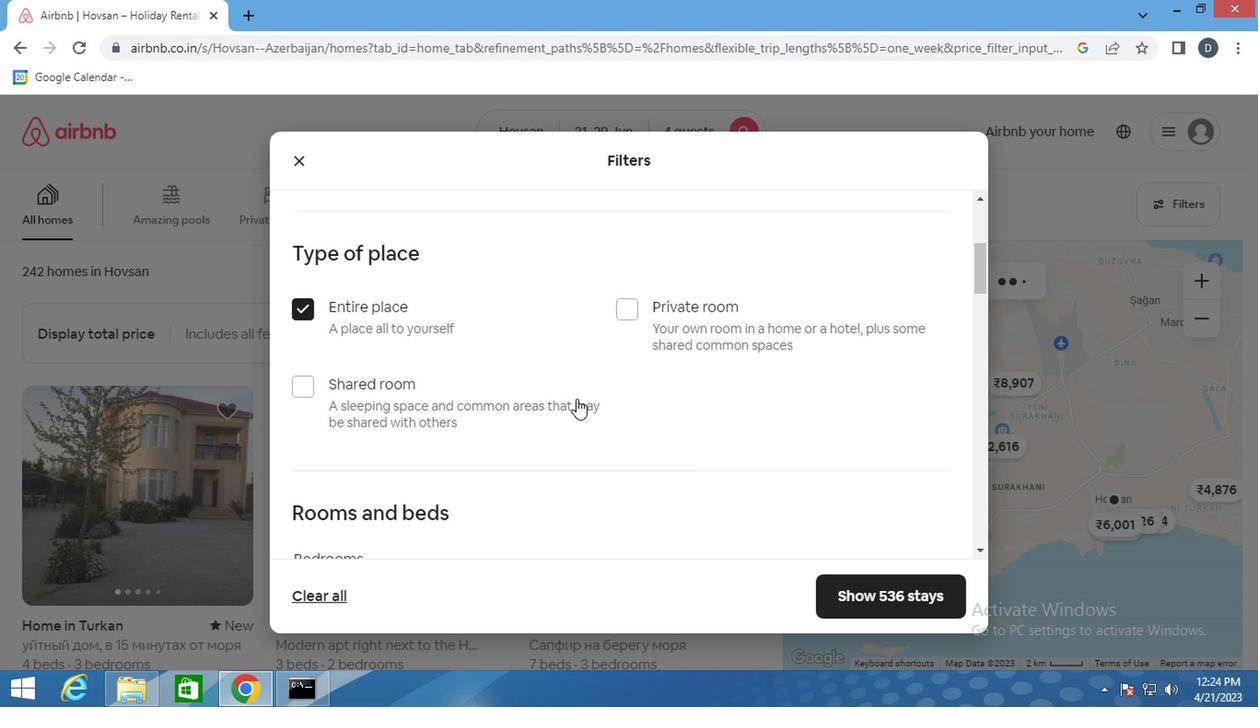 
Action: Mouse scrolled (579, 399) with delta (0, -1)
Screenshot: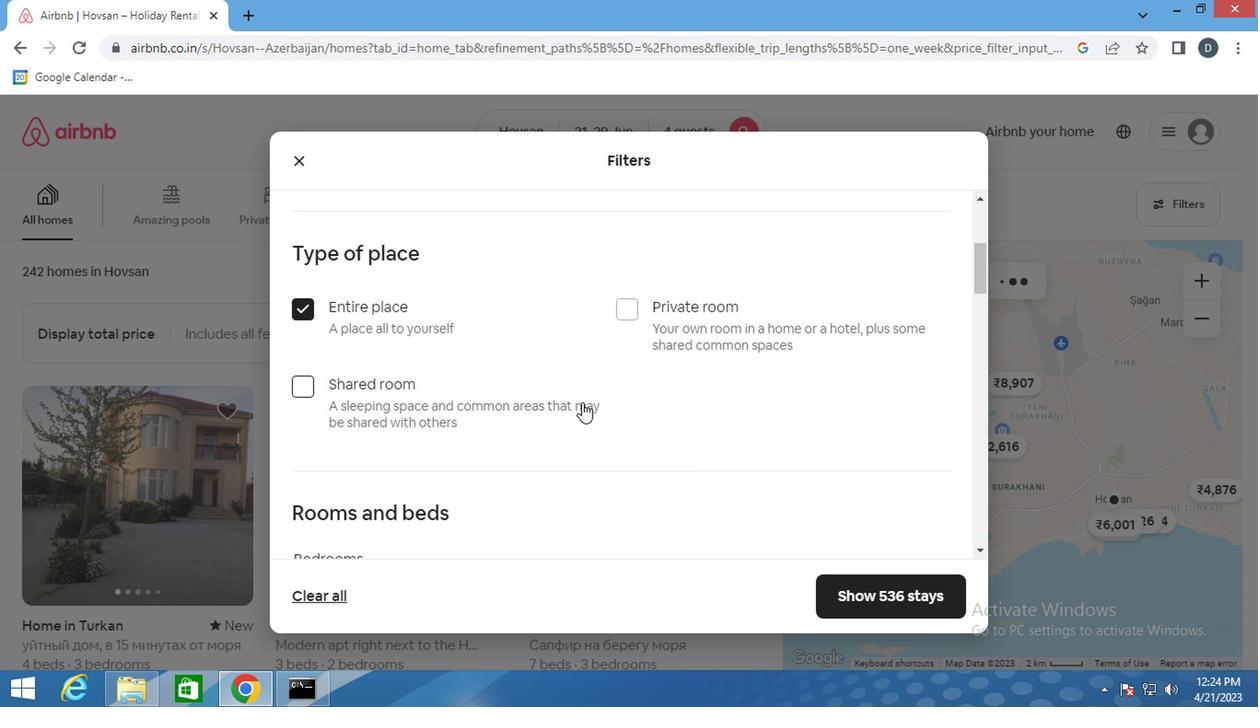 
Action: Mouse scrolled (579, 399) with delta (0, -1)
Screenshot: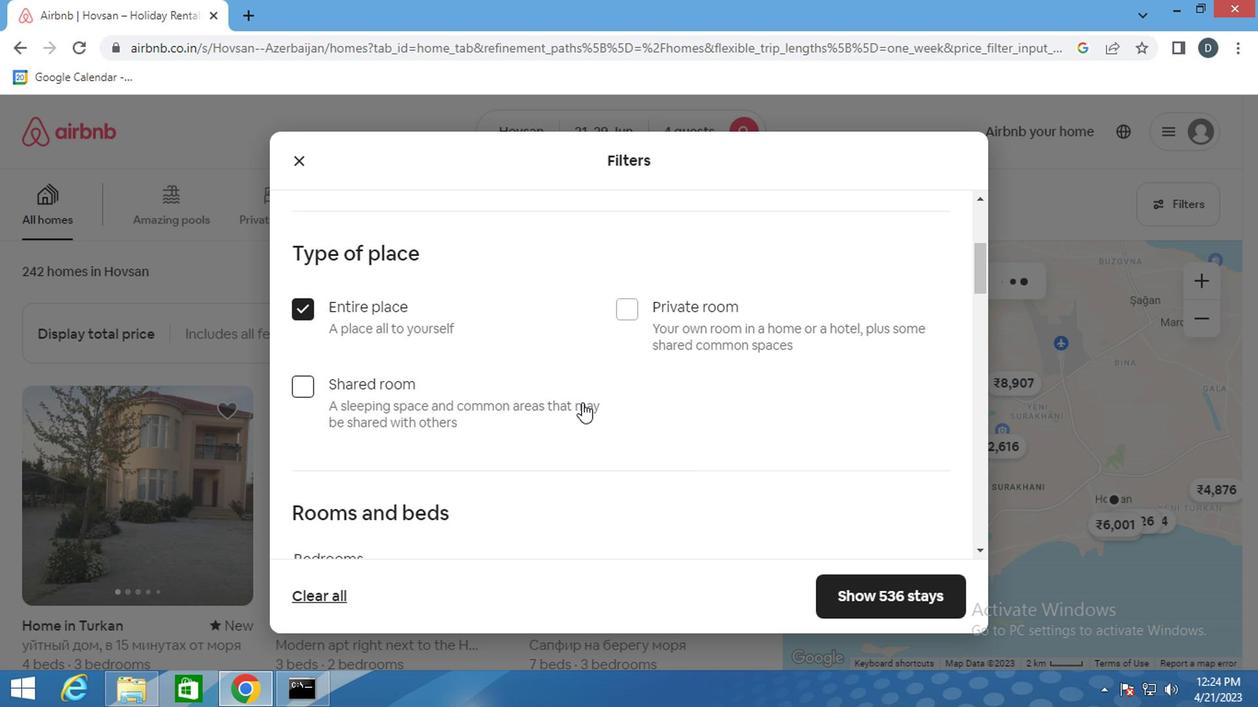 
Action: Mouse moved to (450, 427)
Screenshot: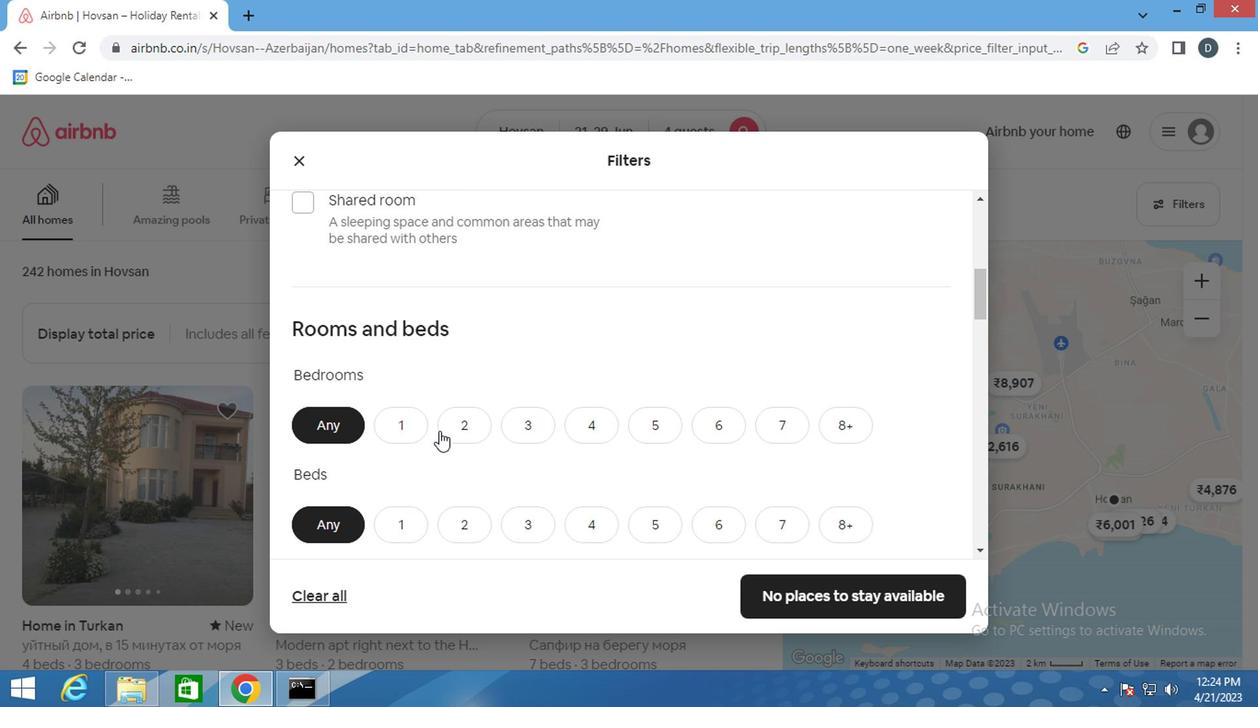 
Action: Mouse pressed left at (450, 427)
Screenshot: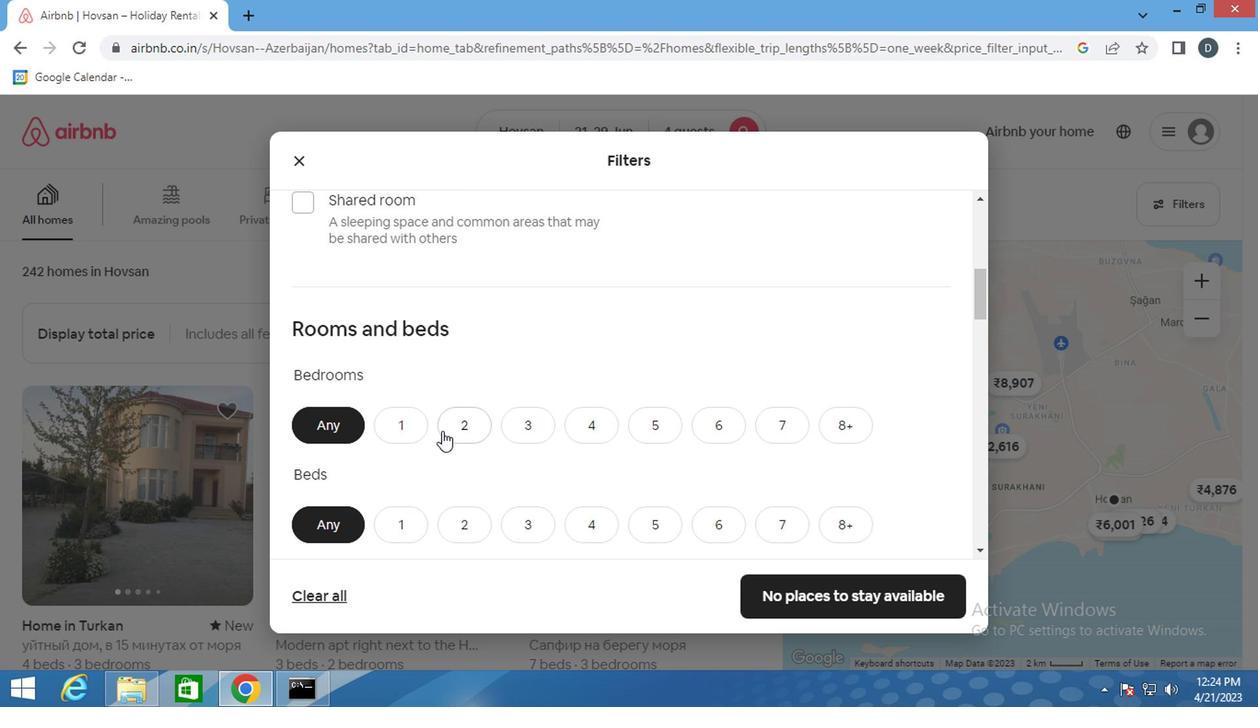 
Action: Mouse moved to (455, 519)
Screenshot: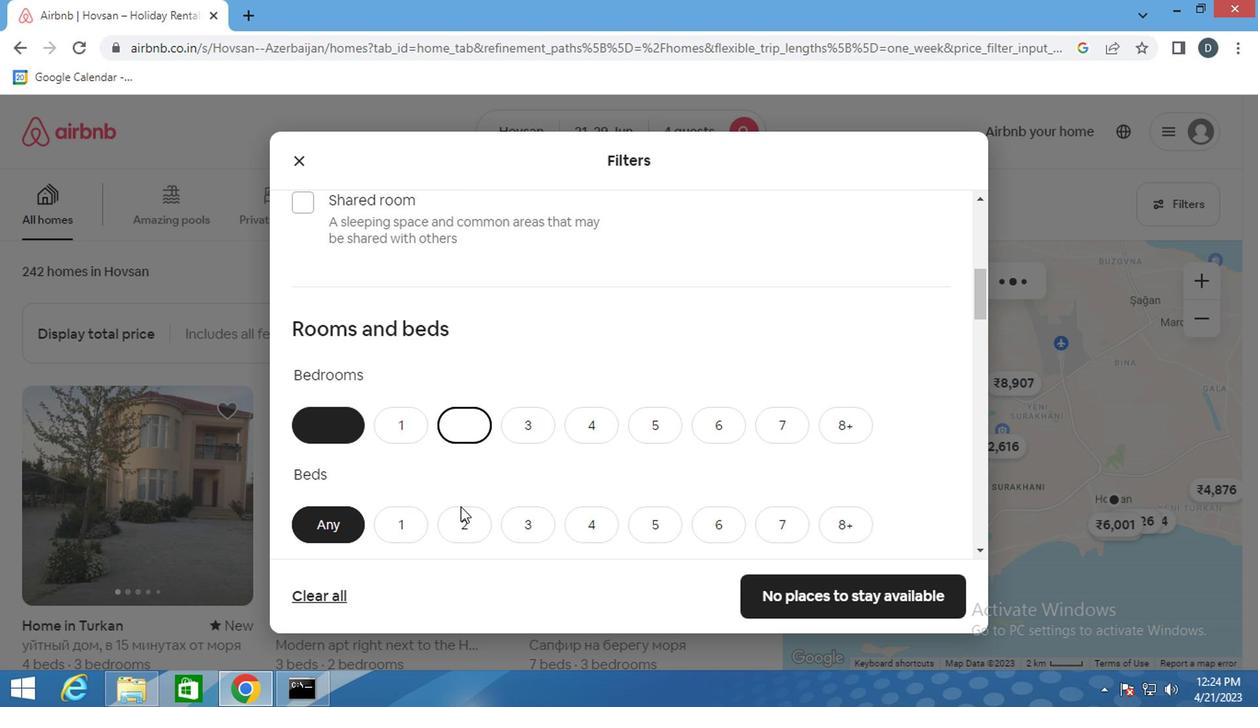 
Action: Mouse pressed left at (455, 519)
Screenshot: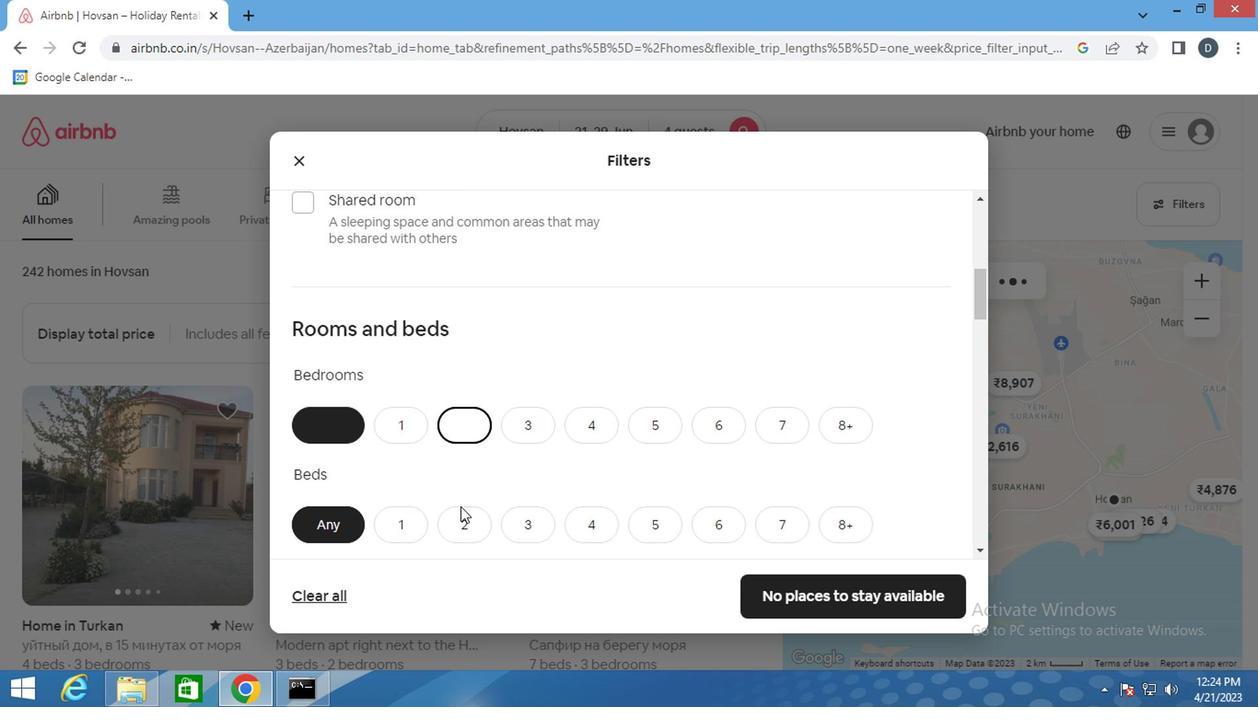 
Action: Mouse moved to (482, 477)
Screenshot: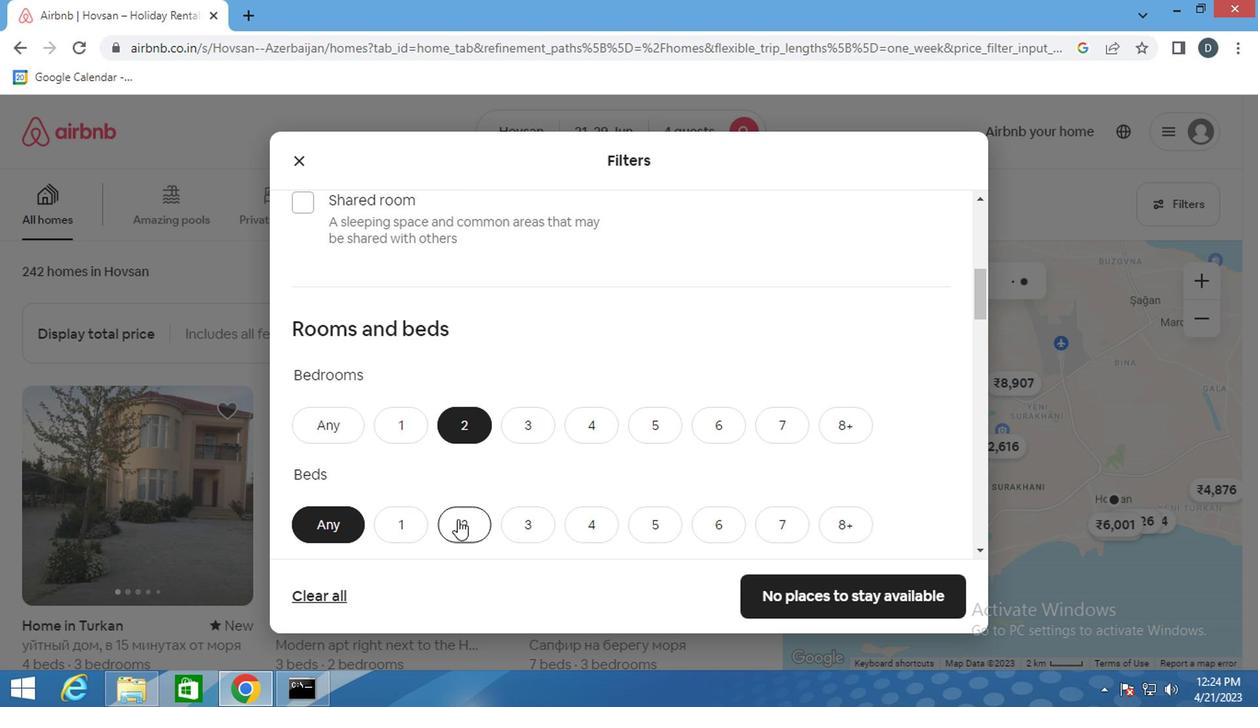 
Action: Mouse scrolled (482, 476) with delta (0, -1)
Screenshot: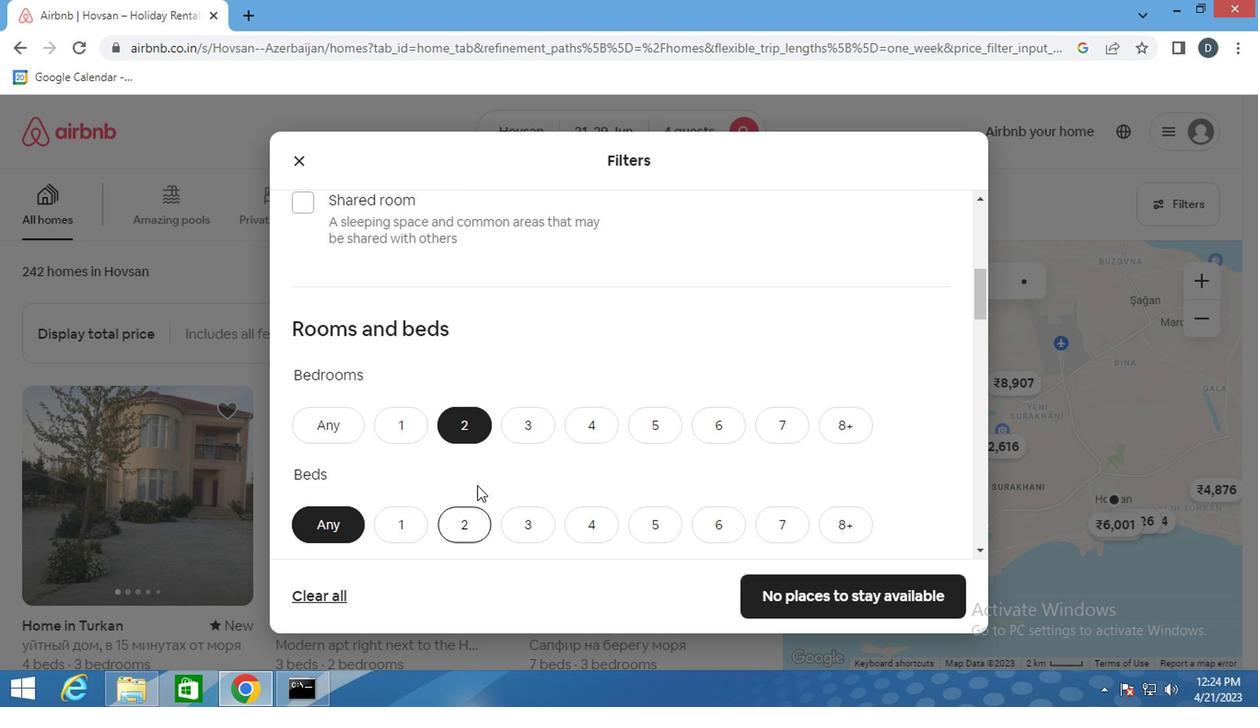 
Action: Mouse scrolled (482, 476) with delta (0, -1)
Screenshot: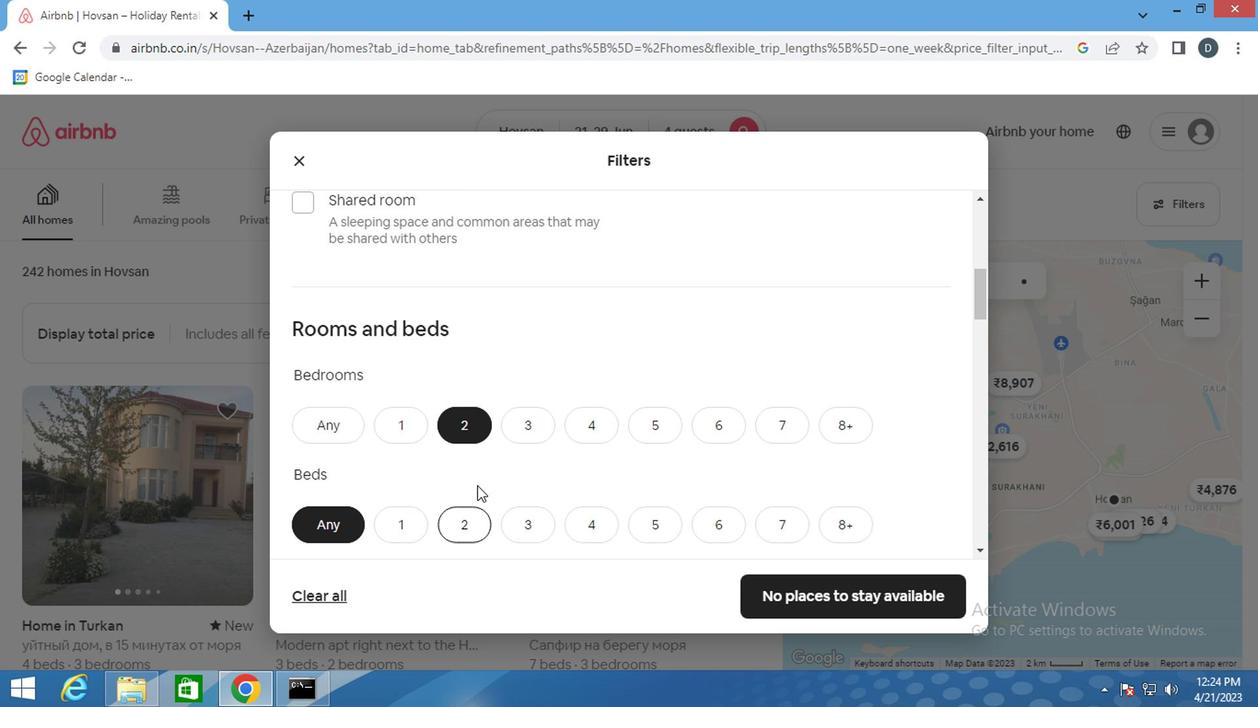 
Action: Mouse scrolled (482, 476) with delta (0, -1)
Screenshot: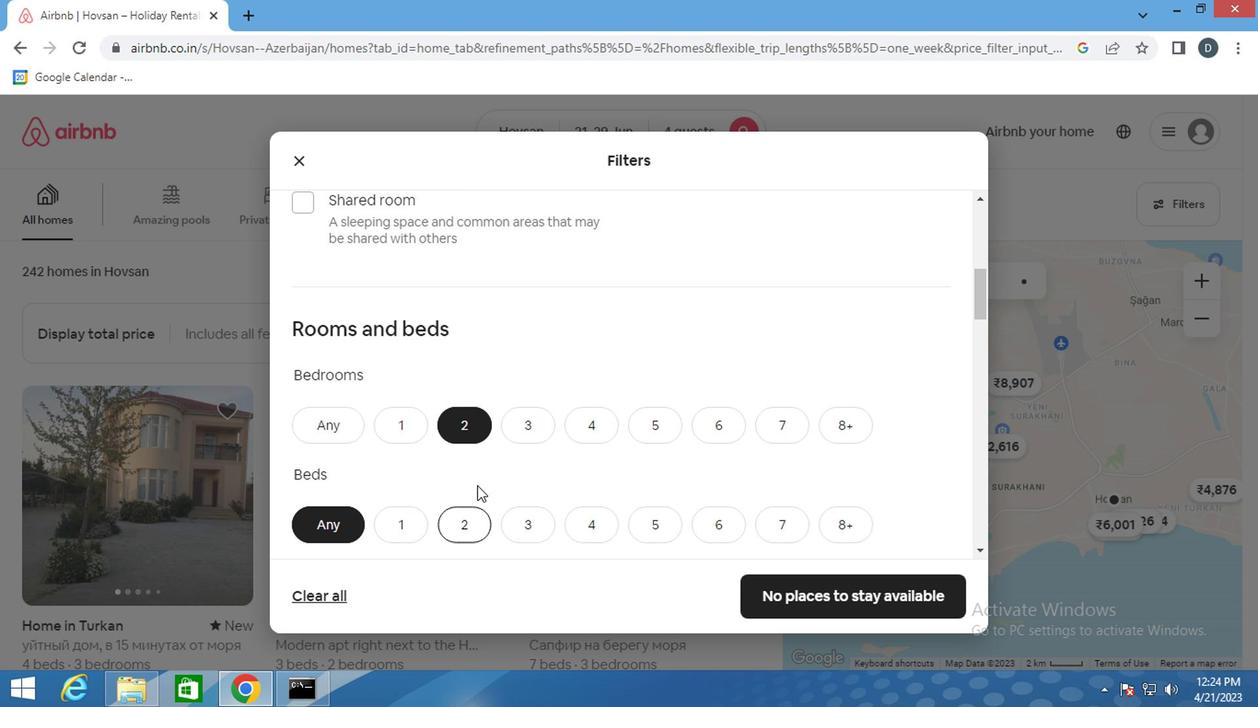 
Action: Mouse moved to (452, 336)
Screenshot: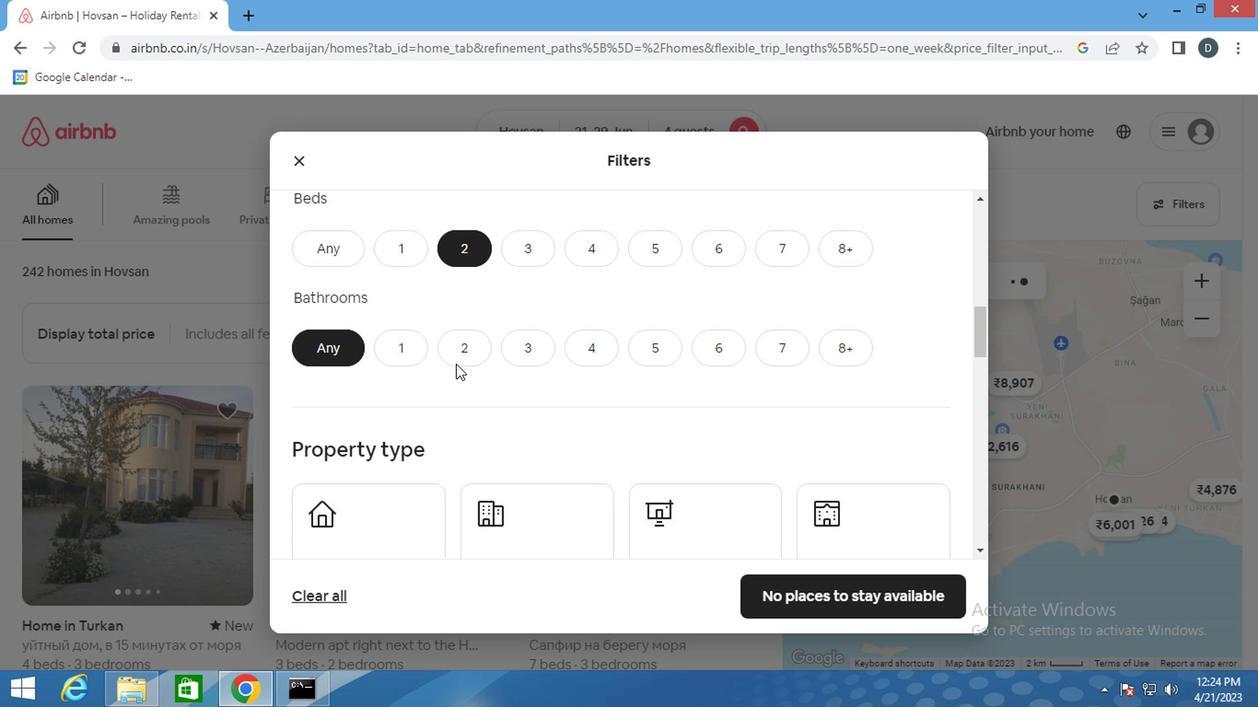 
Action: Mouse pressed left at (452, 336)
Screenshot: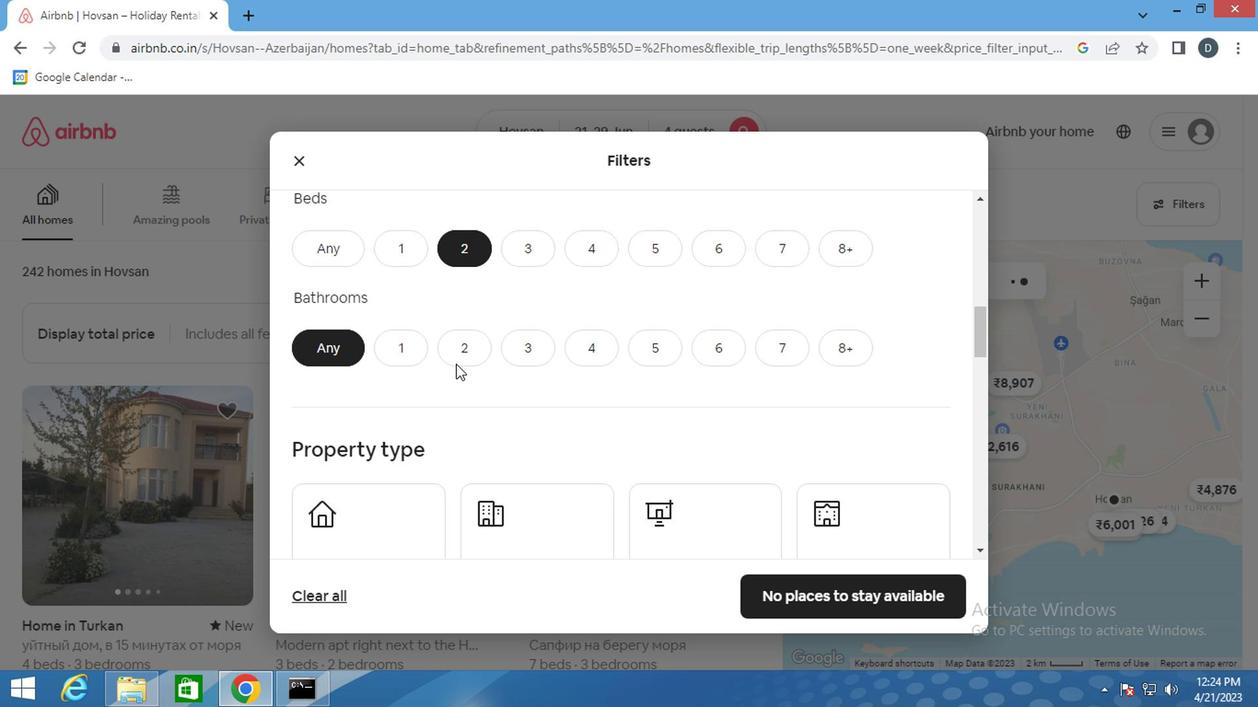 
Action: Mouse moved to (469, 427)
Screenshot: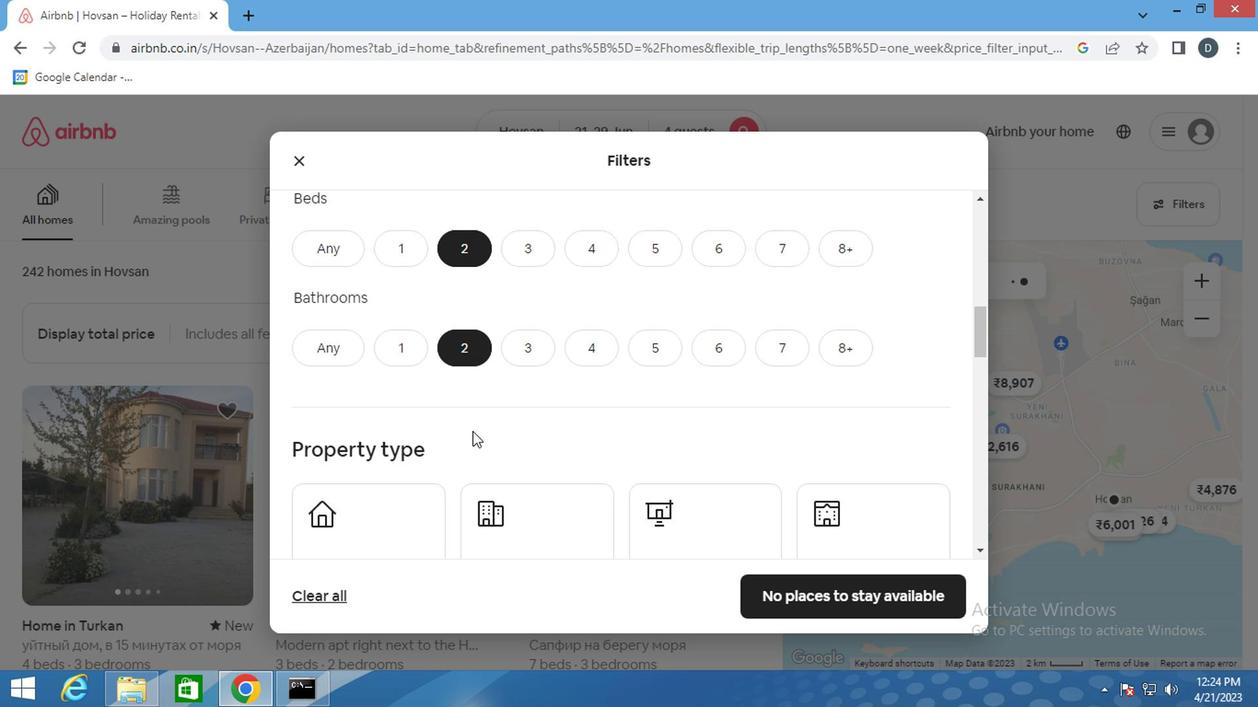 
Action: Mouse scrolled (469, 426) with delta (0, -1)
Screenshot: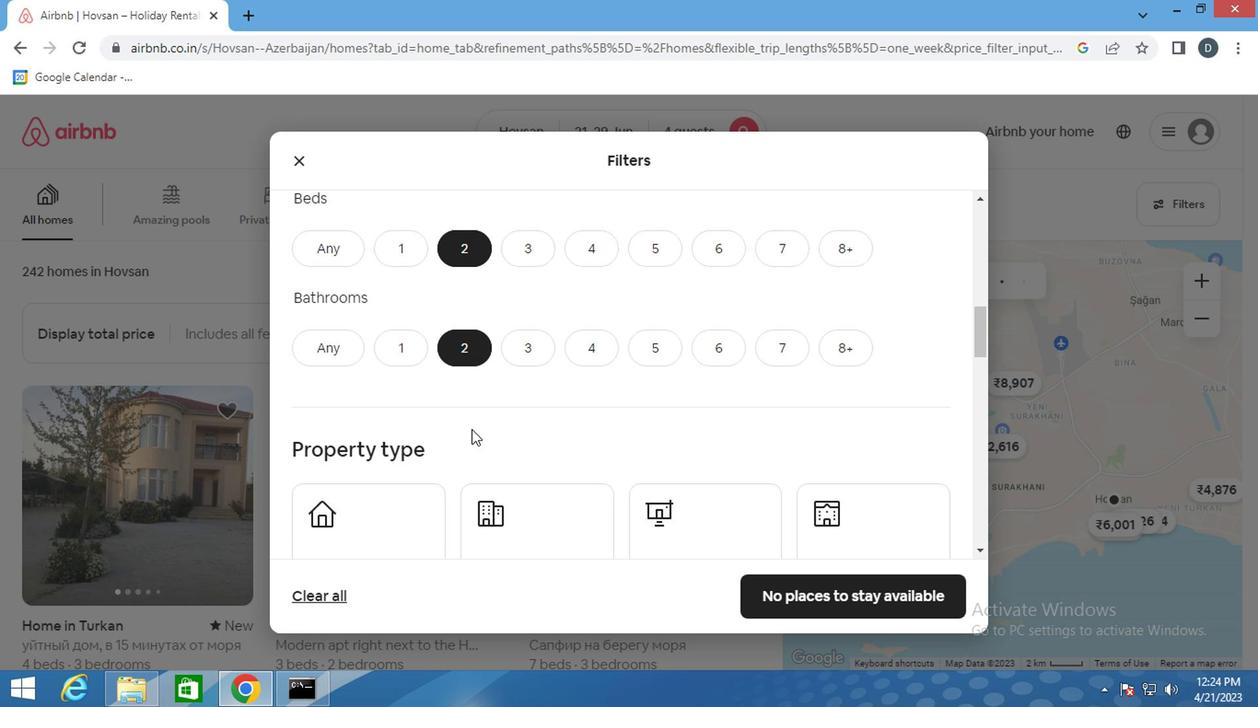 
Action: Mouse scrolled (469, 426) with delta (0, -1)
Screenshot: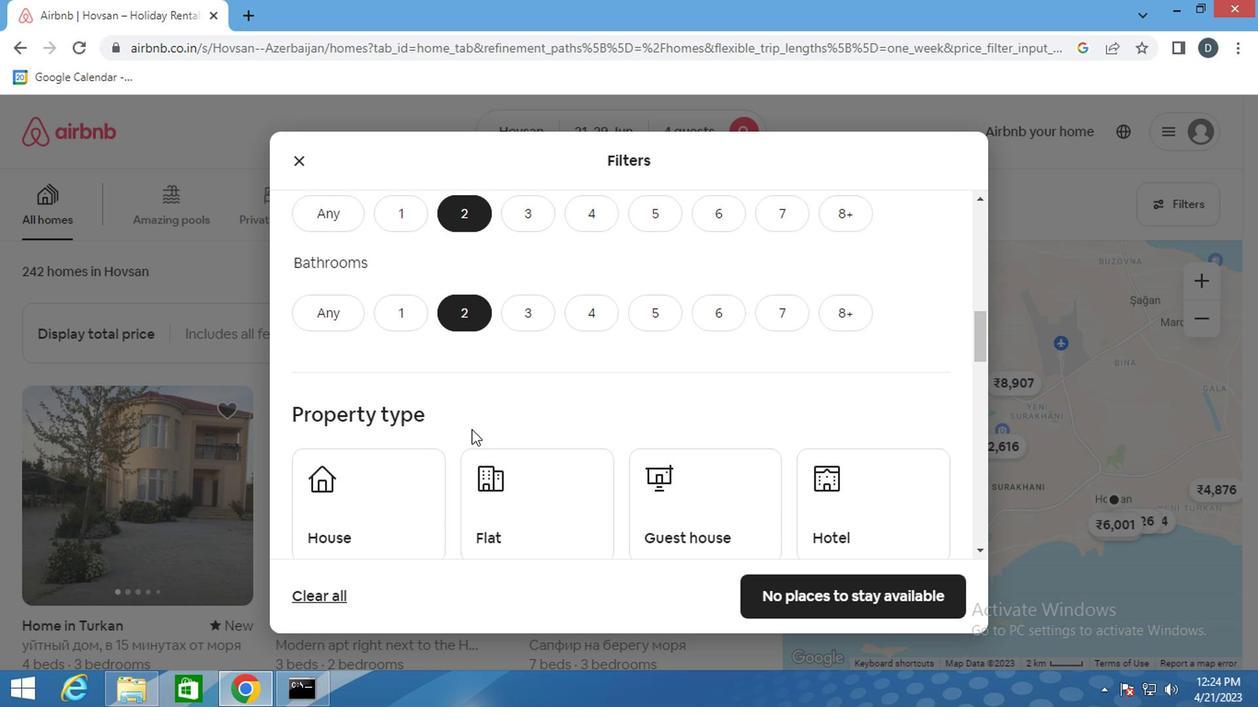 
Action: Mouse moved to (361, 380)
Screenshot: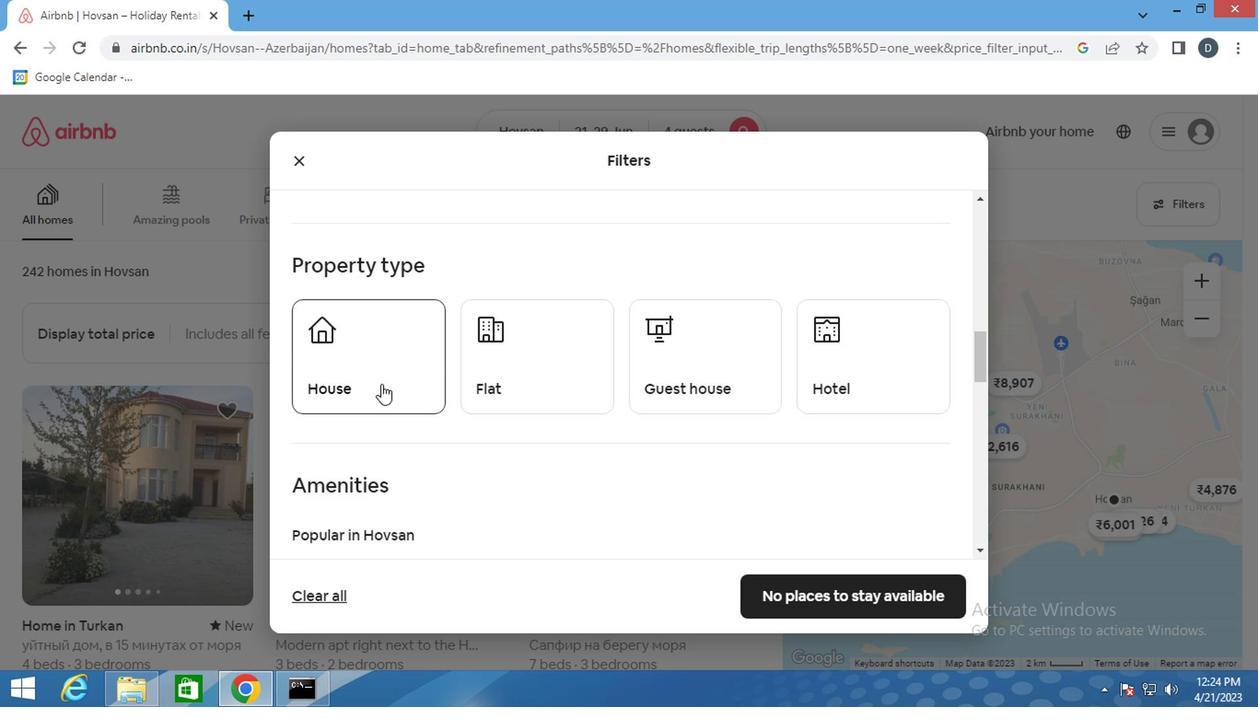 
Action: Mouse pressed left at (361, 380)
Screenshot: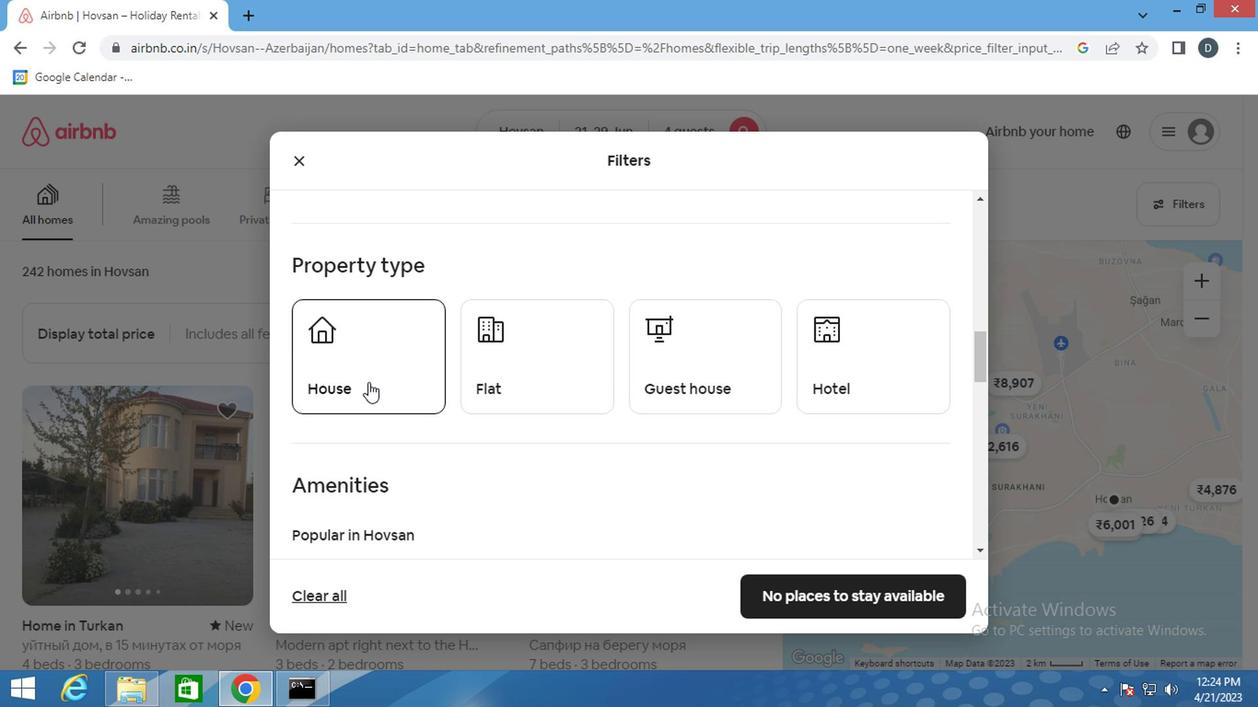 
Action: Mouse moved to (543, 380)
Screenshot: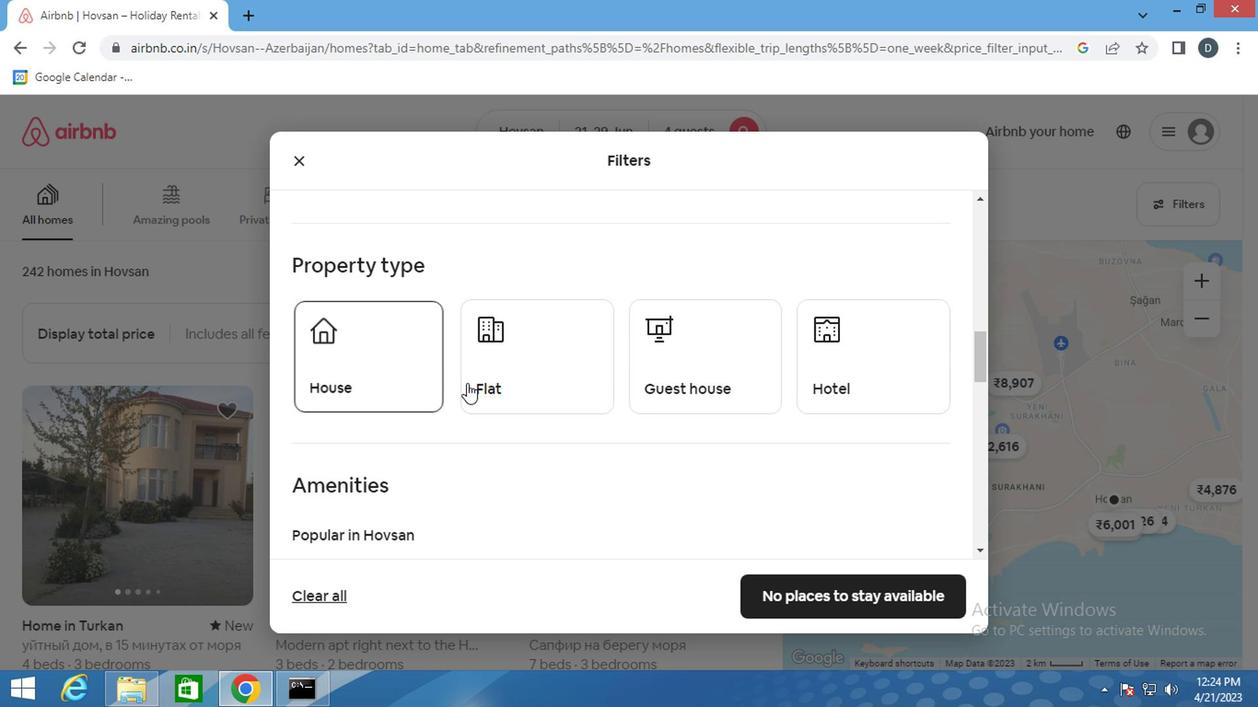 
Action: Mouse pressed left at (543, 380)
Screenshot: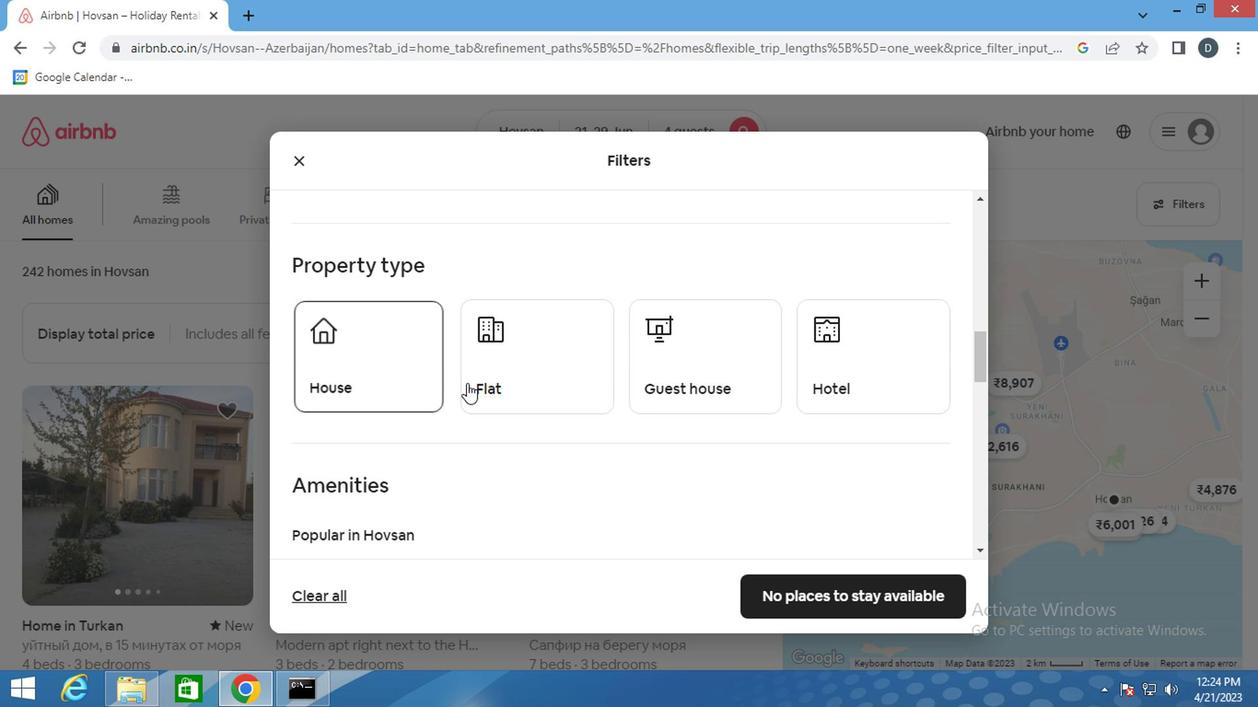 
Action: Mouse moved to (716, 363)
Screenshot: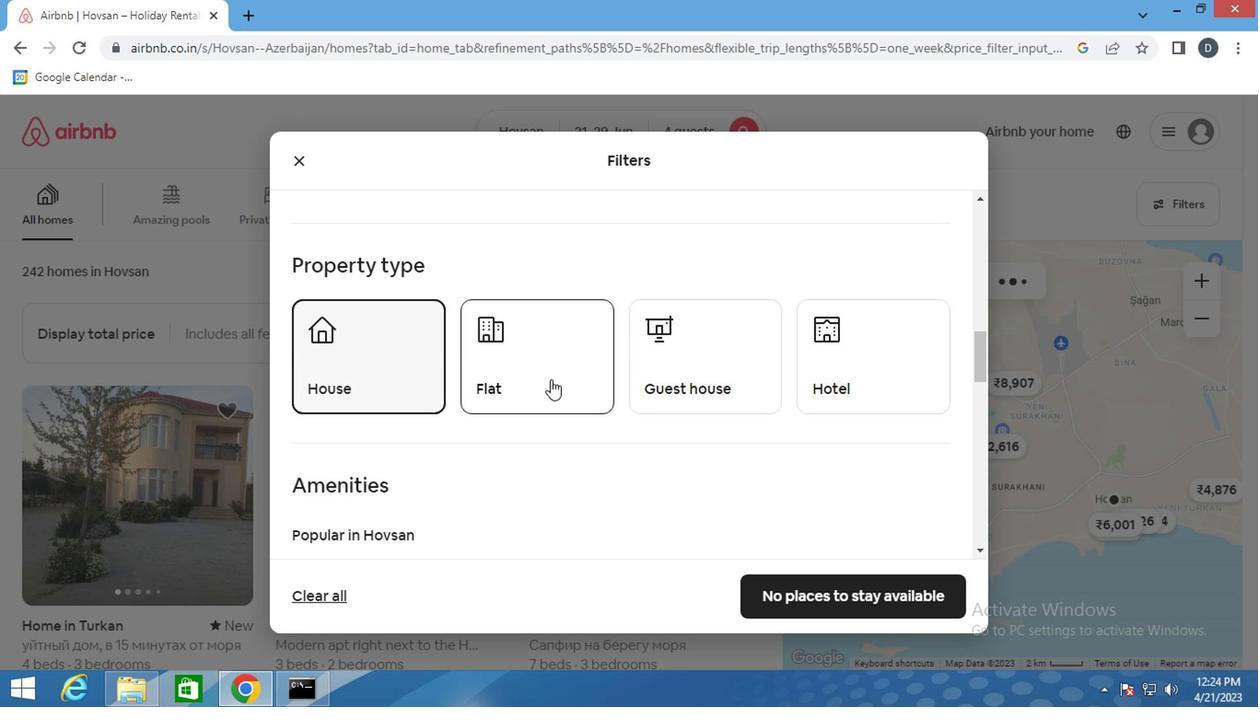
Action: Mouse pressed left at (716, 363)
Screenshot: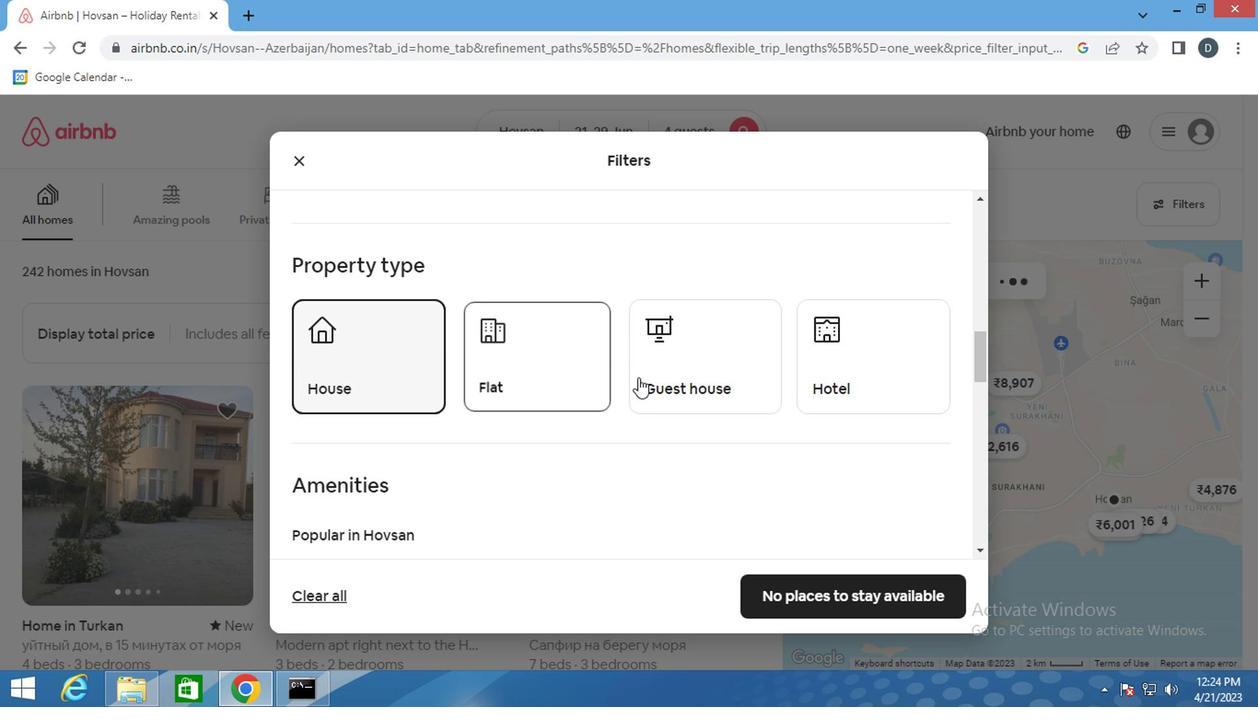 
Action: Mouse moved to (675, 388)
Screenshot: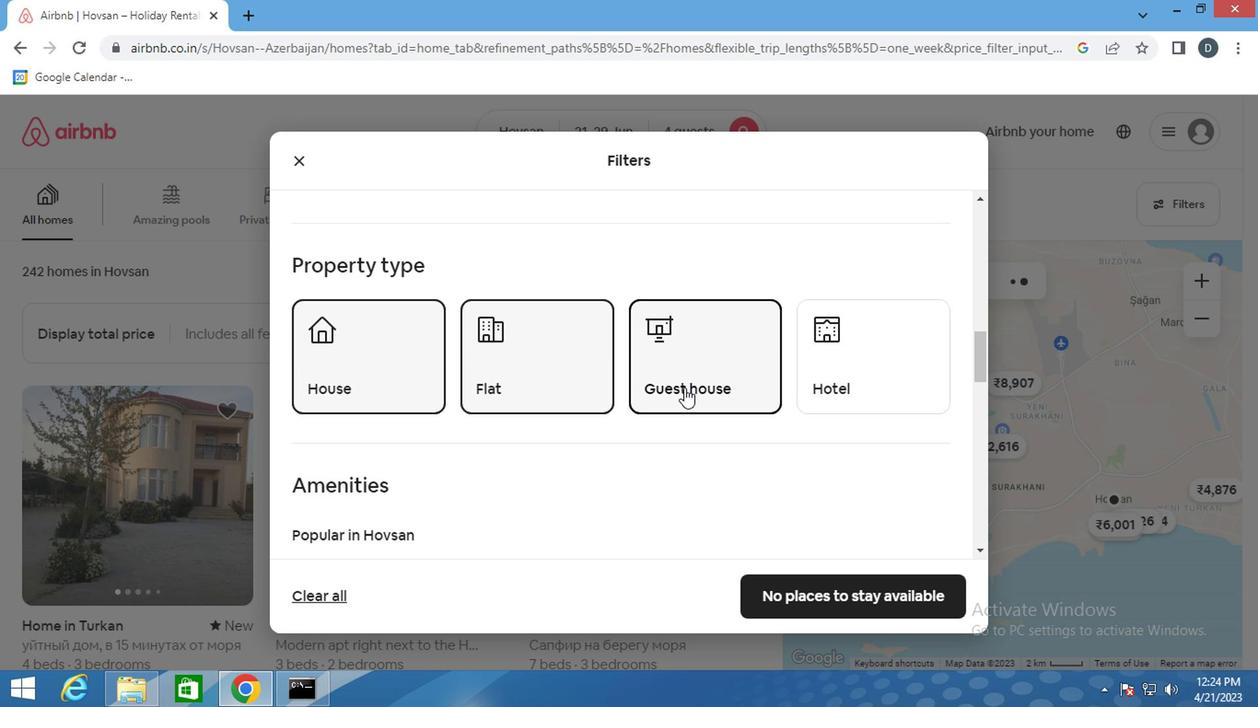 
Action: Mouse scrolled (675, 387) with delta (0, 0)
Screenshot: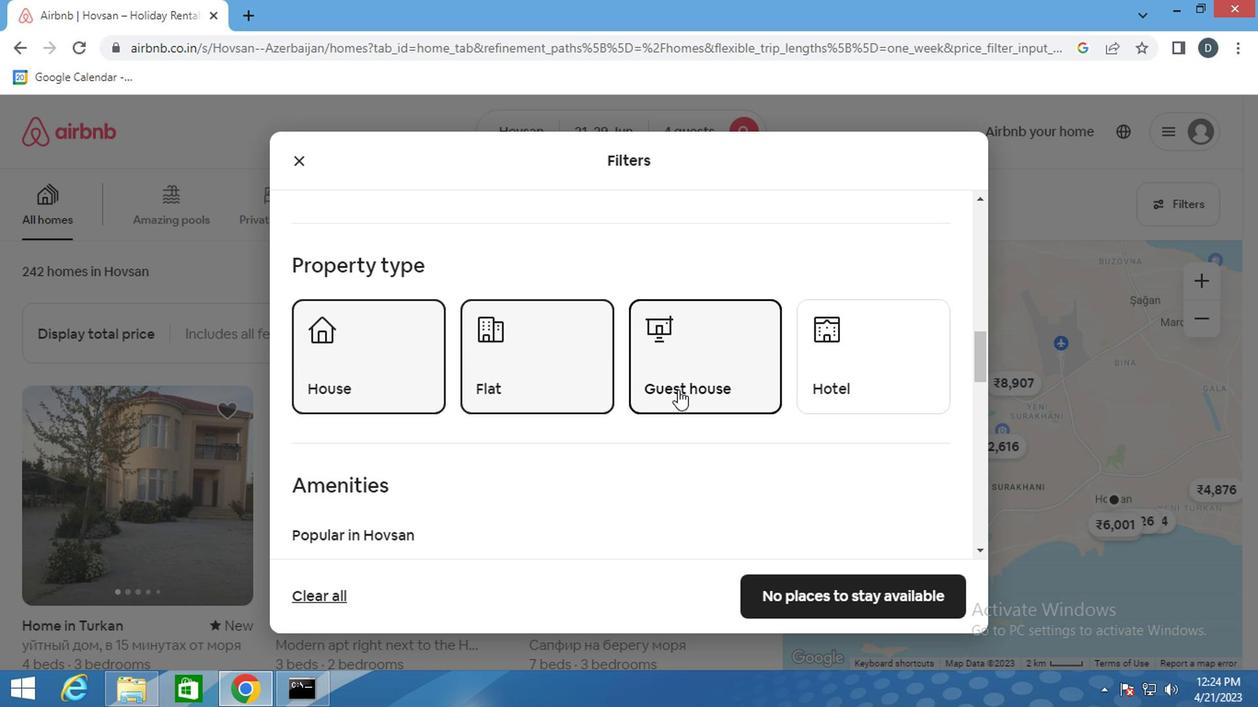 
Action: Mouse scrolled (675, 387) with delta (0, 0)
Screenshot: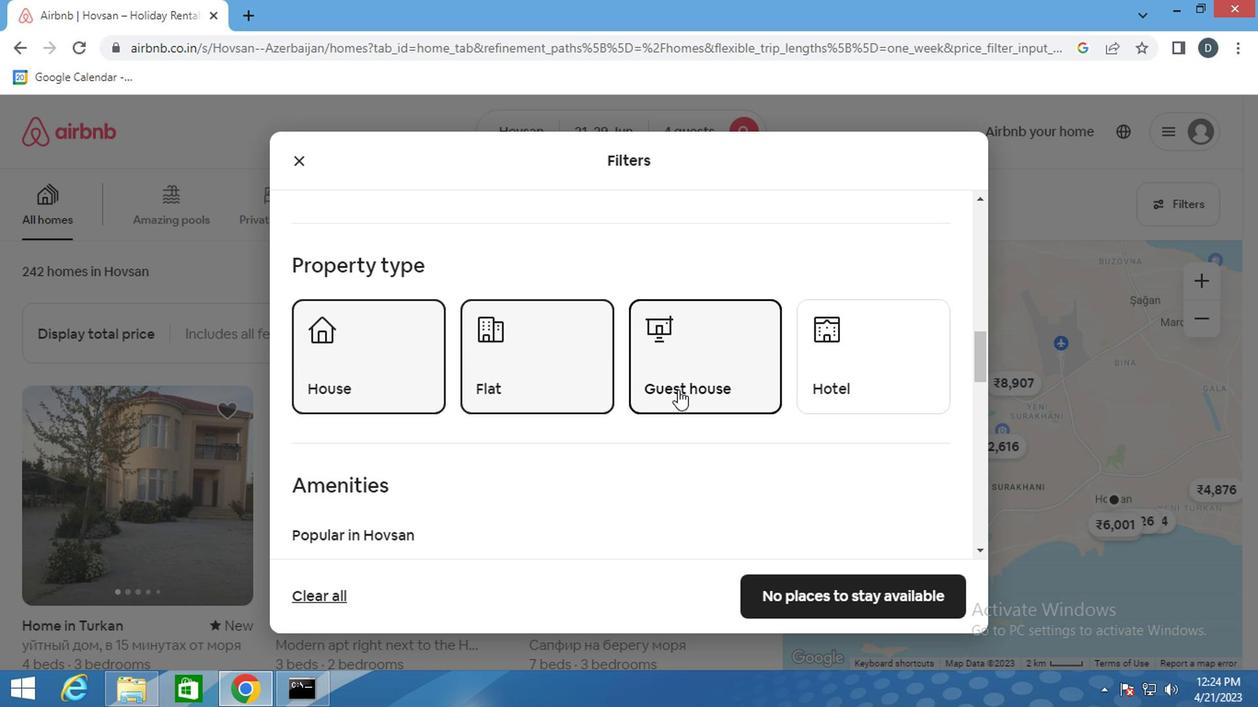 
Action: Mouse moved to (379, 510)
Screenshot: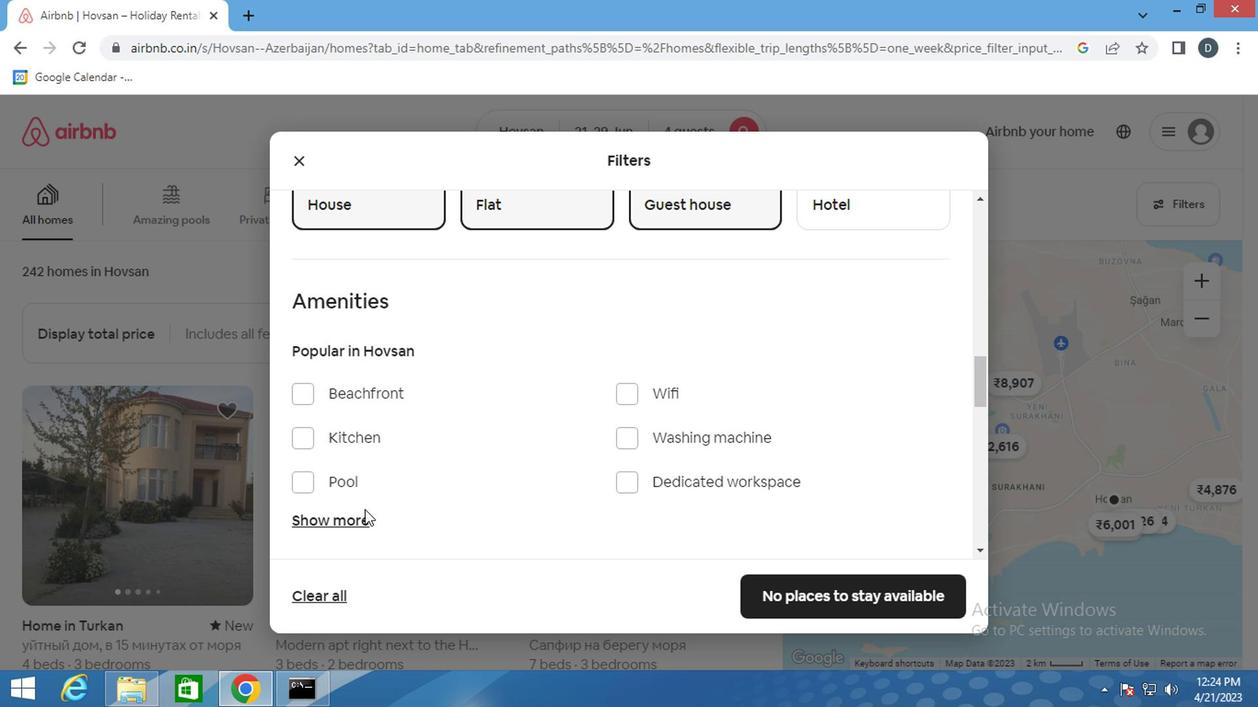 
Action: Mouse pressed left at (379, 510)
Screenshot: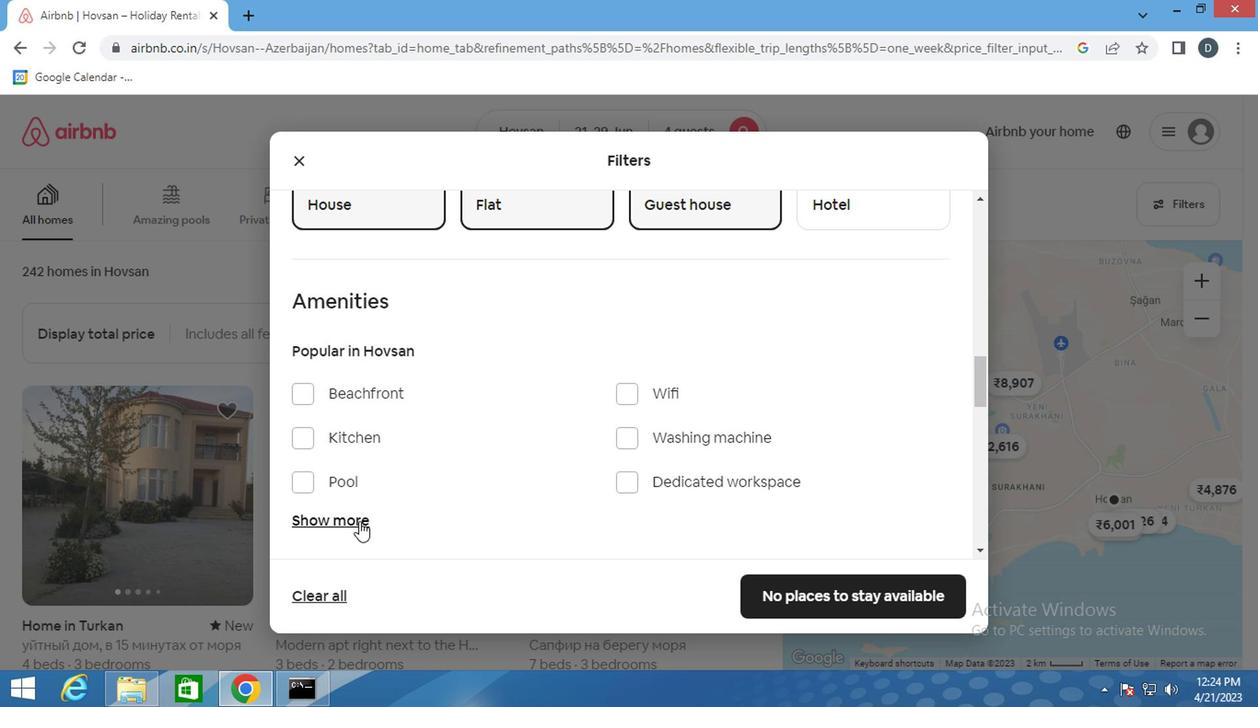 
Action: Mouse moved to (355, 519)
Screenshot: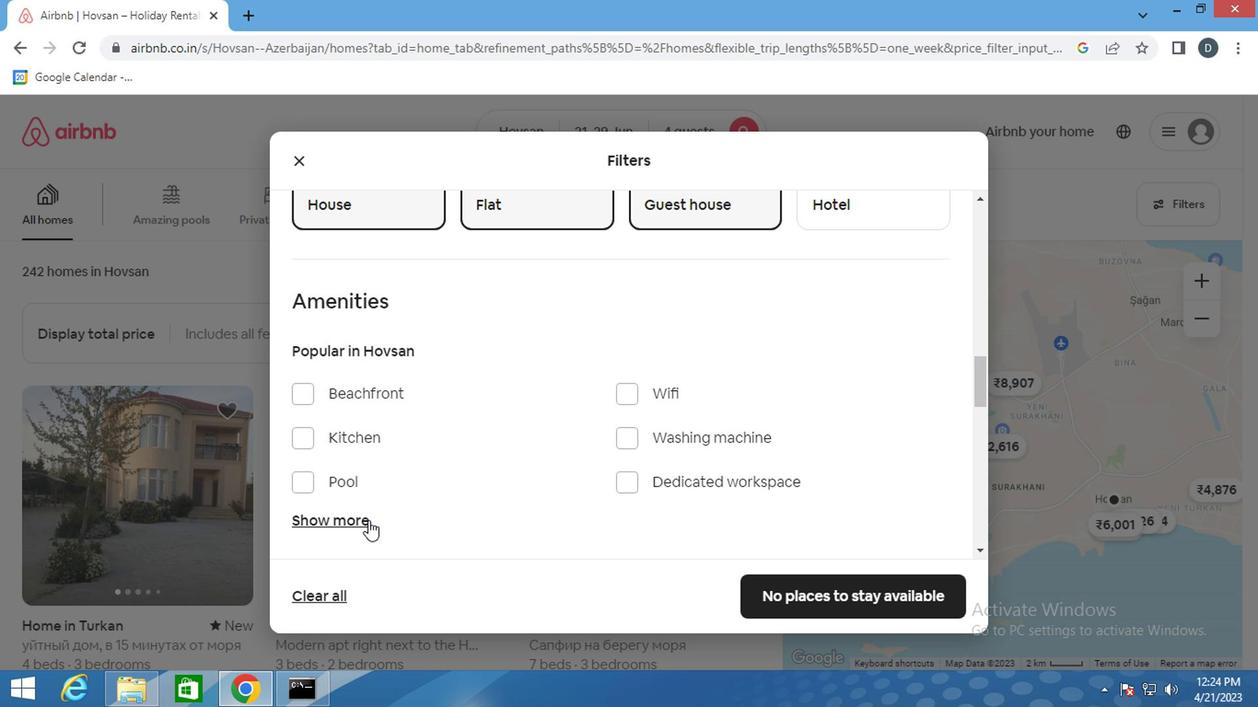 
Action: Mouse pressed left at (355, 519)
Screenshot: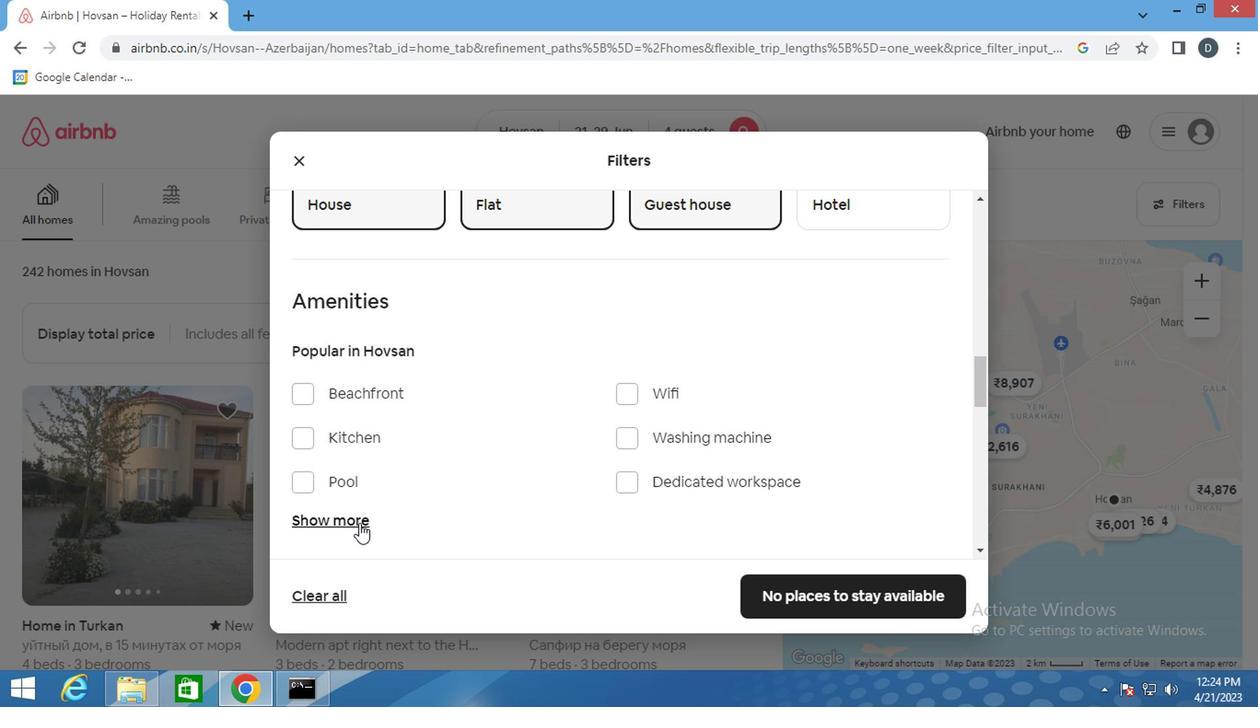 
Action: Mouse moved to (413, 462)
Screenshot: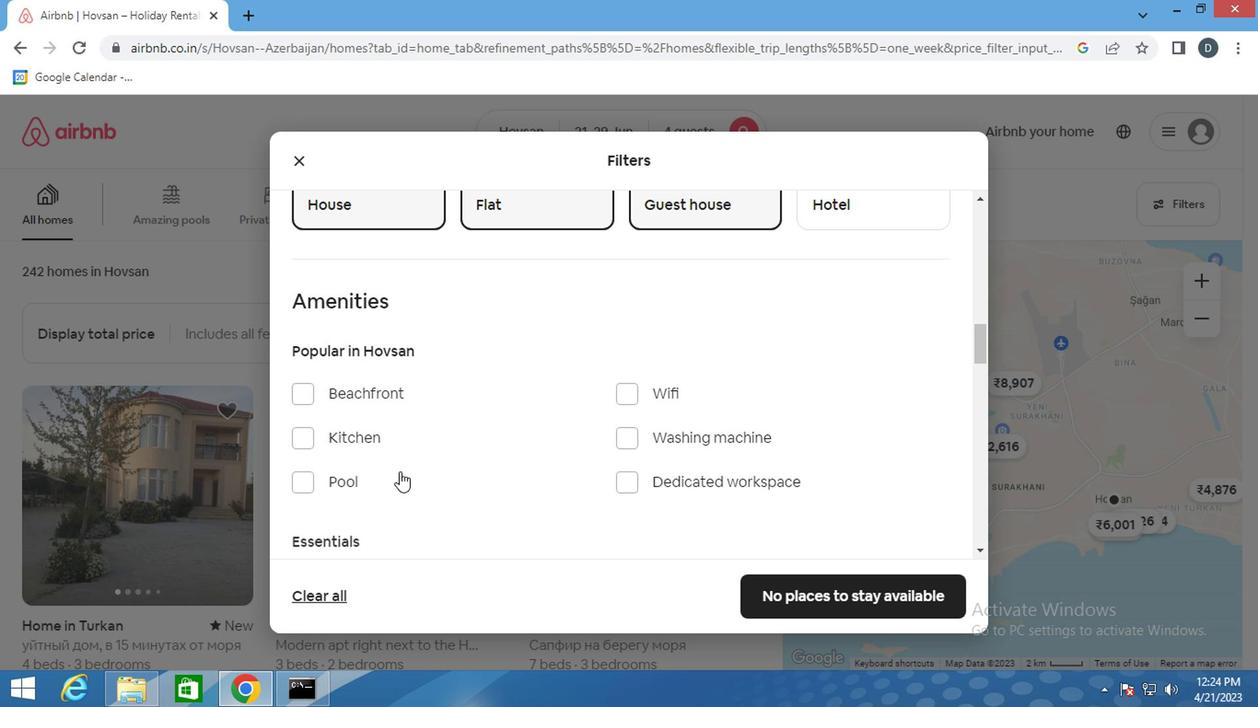 
Action: Mouse scrolled (413, 461) with delta (0, 0)
Screenshot: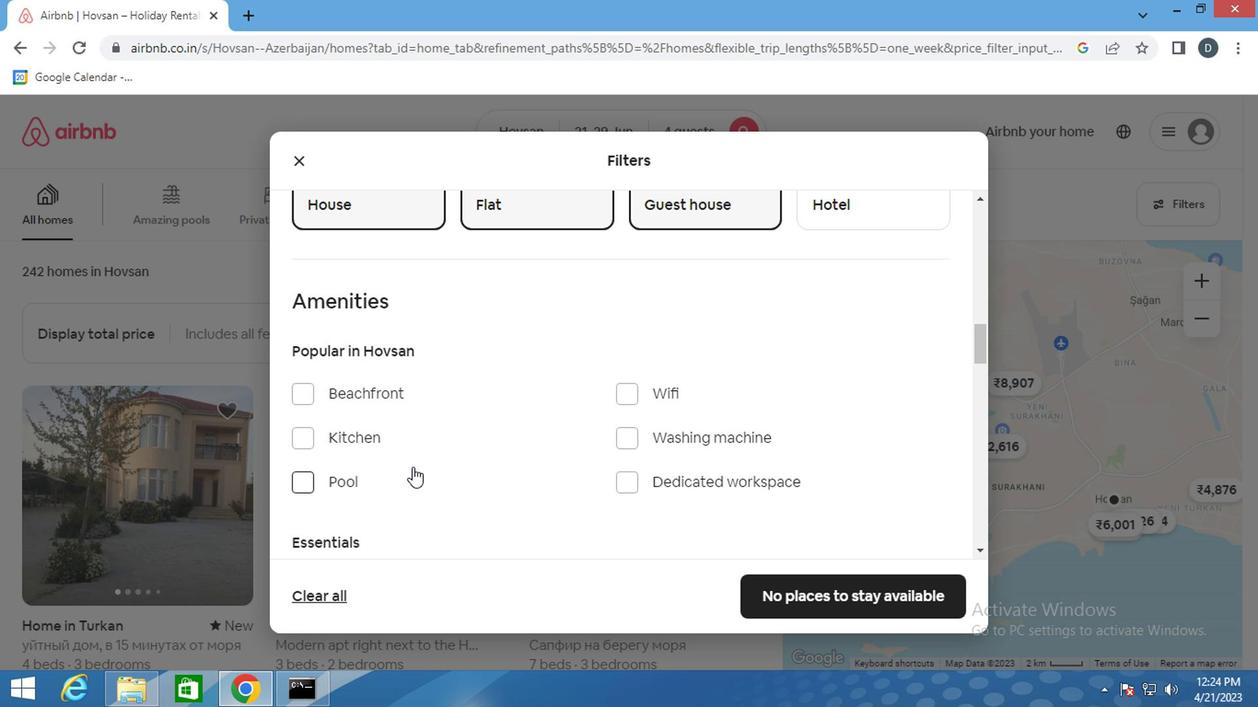 
Action: Mouse scrolled (413, 461) with delta (0, 0)
Screenshot: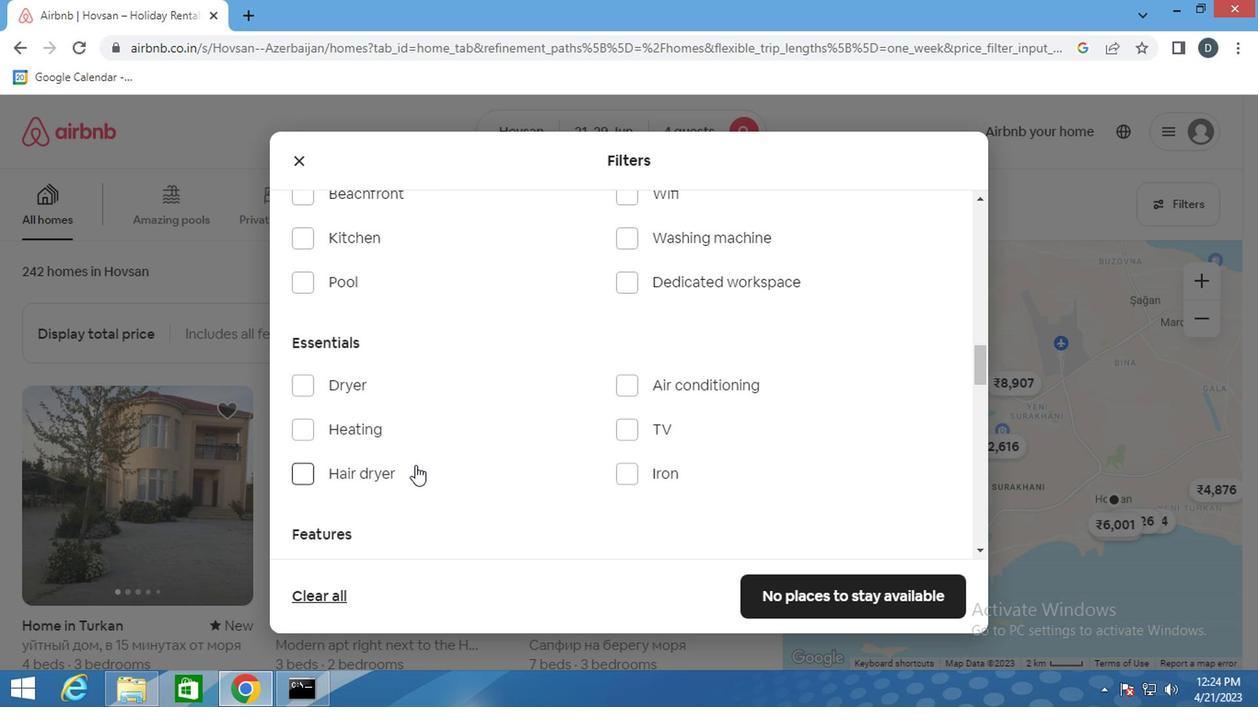 
Action: Mouse moved to (645, 199)
Screenshot: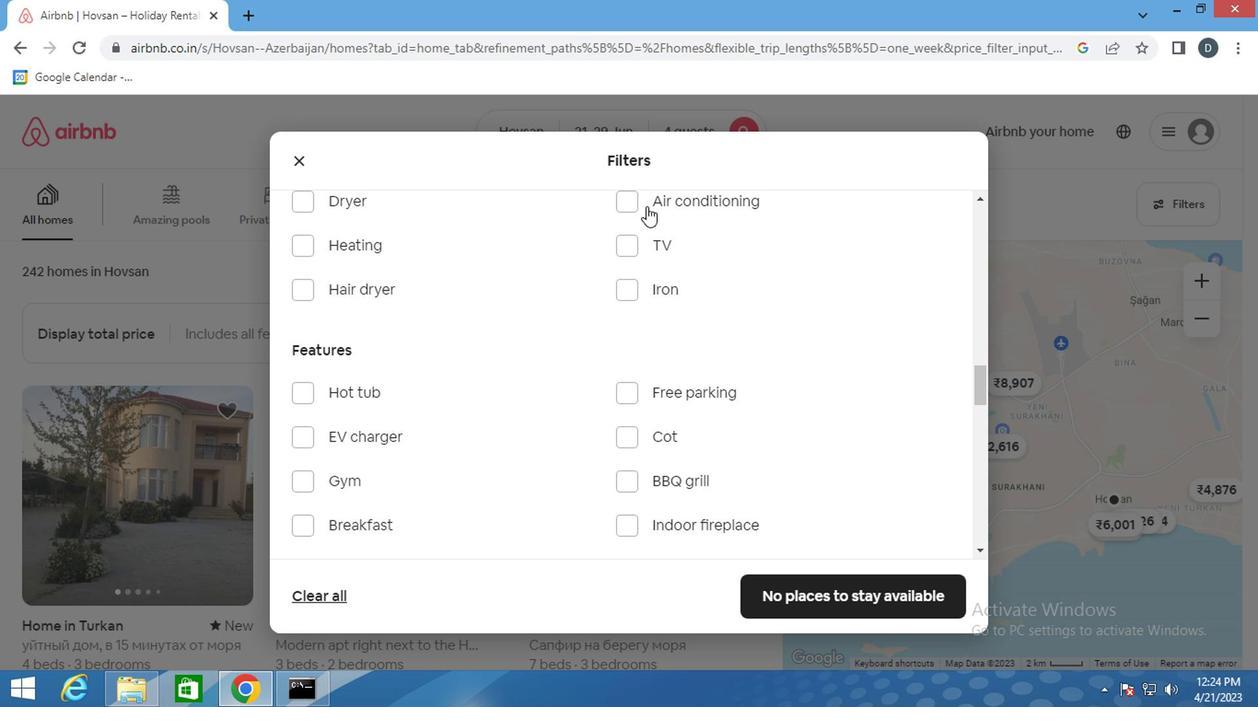
Action: Mouse pressed left at (645, 199)
Screenshot: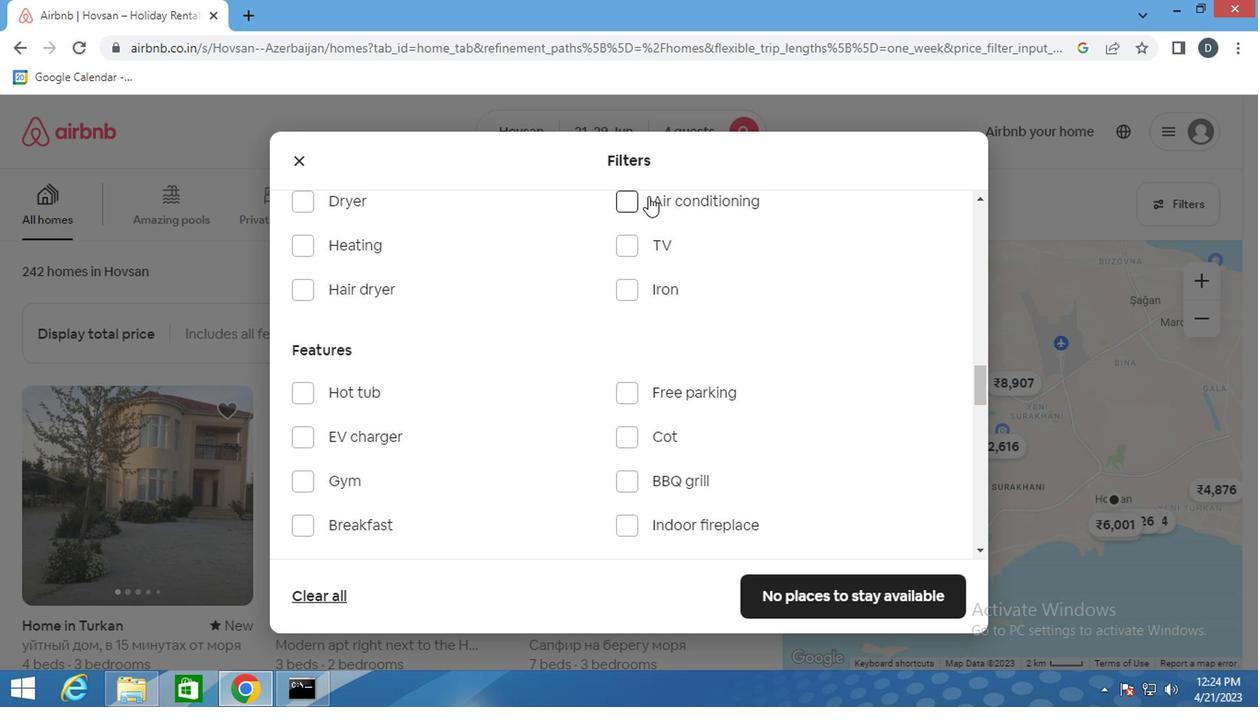 
Action: Mouse moved to (452, 429)
Screenshot: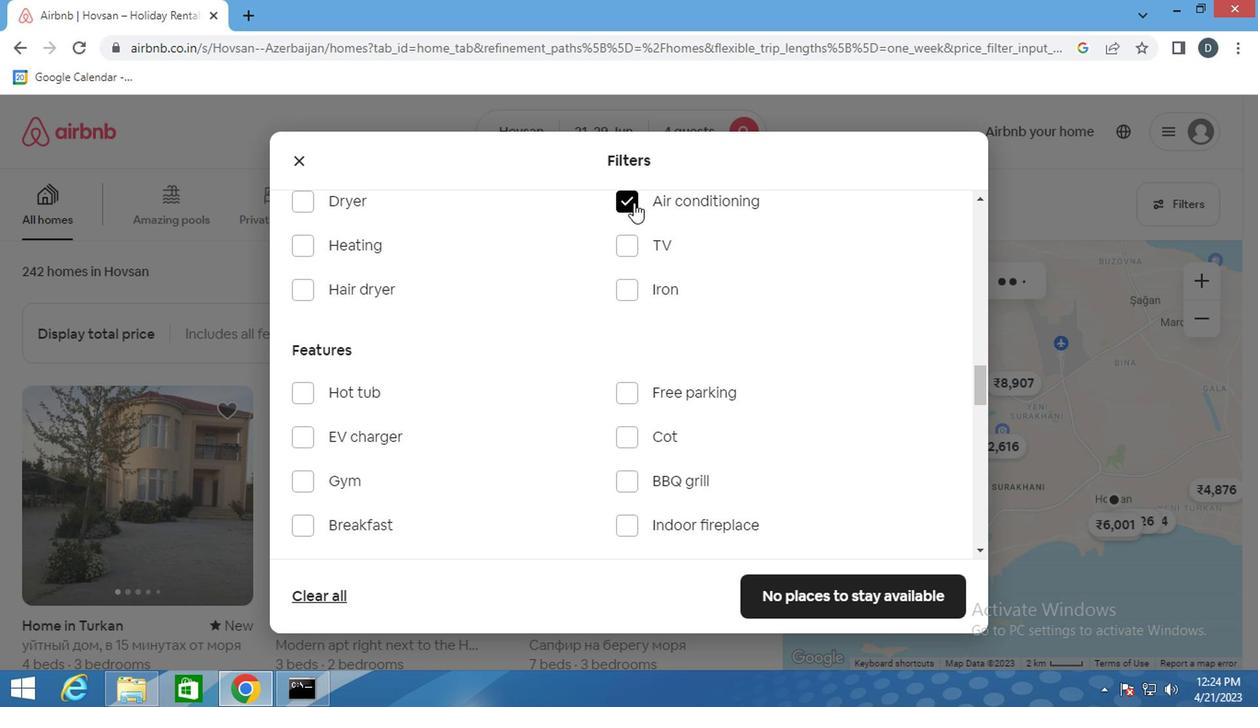 
Action: Mouse scrolled (452, 428) with delta (0, -1)
Screenshot: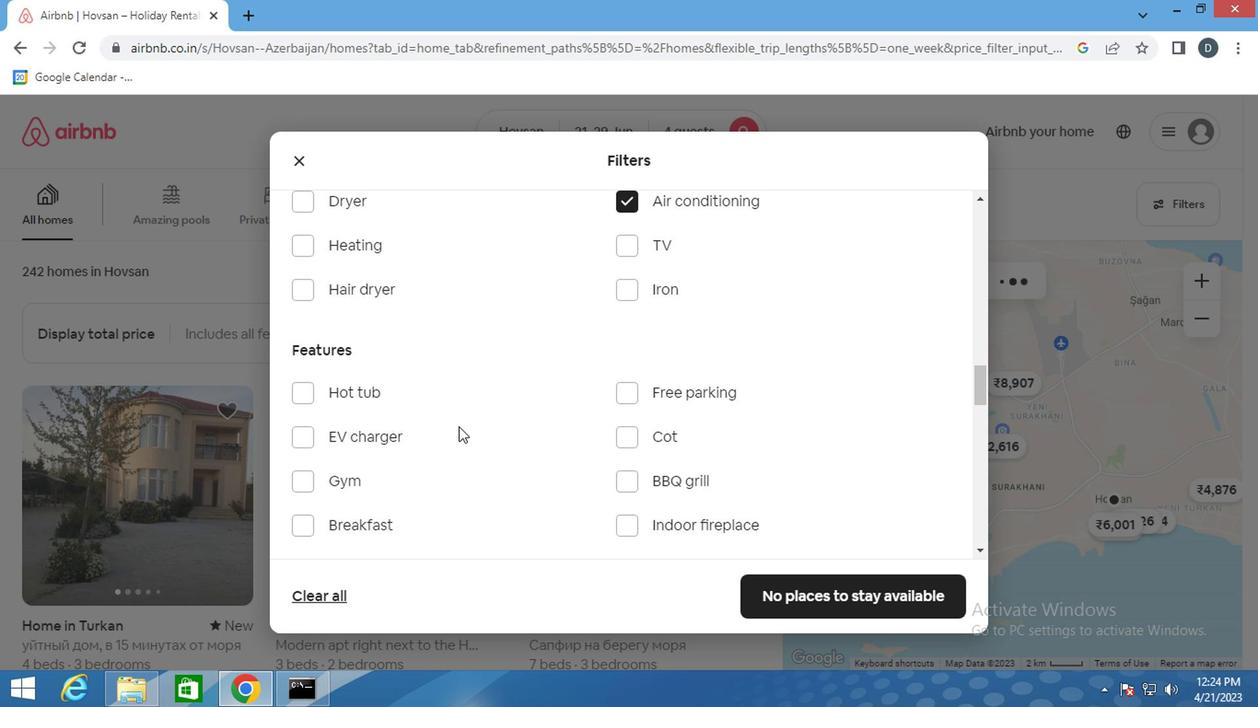 
Action: Mouse scrolled (452, 428) with delta (0, -1)
Screenshot: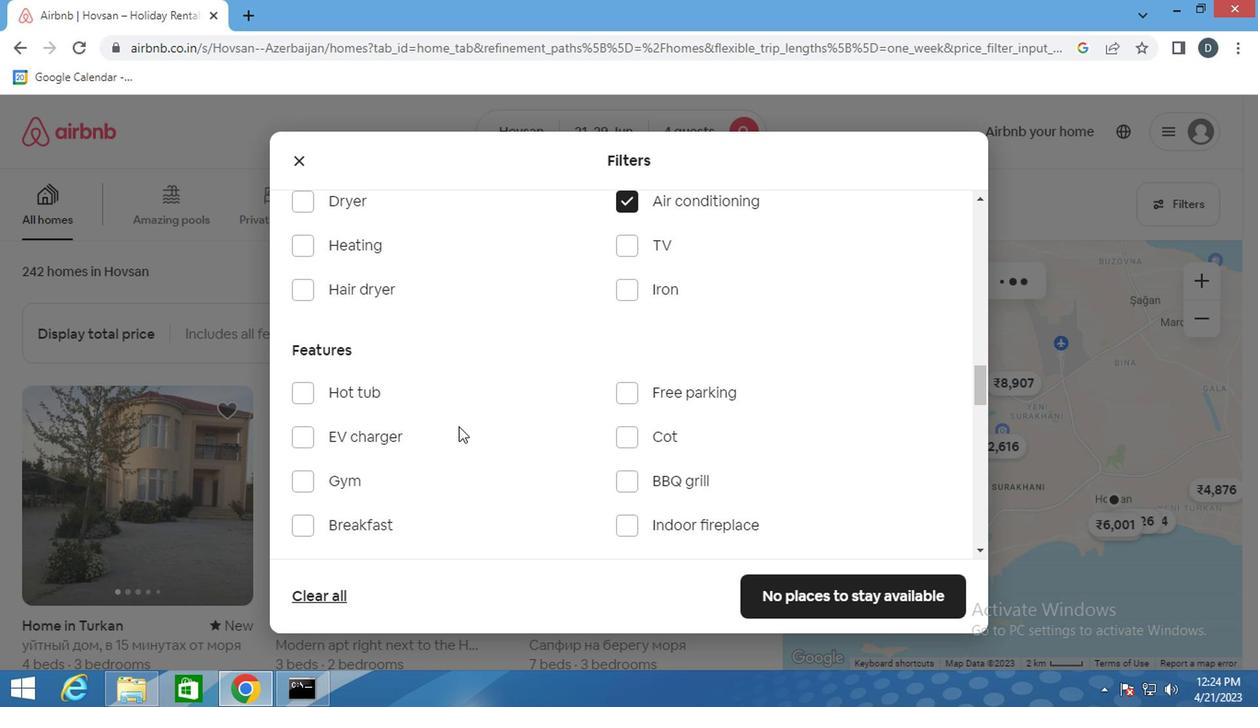
Action: Mouse scrolled (452, 428) with delta (0, -1)
Screenshot: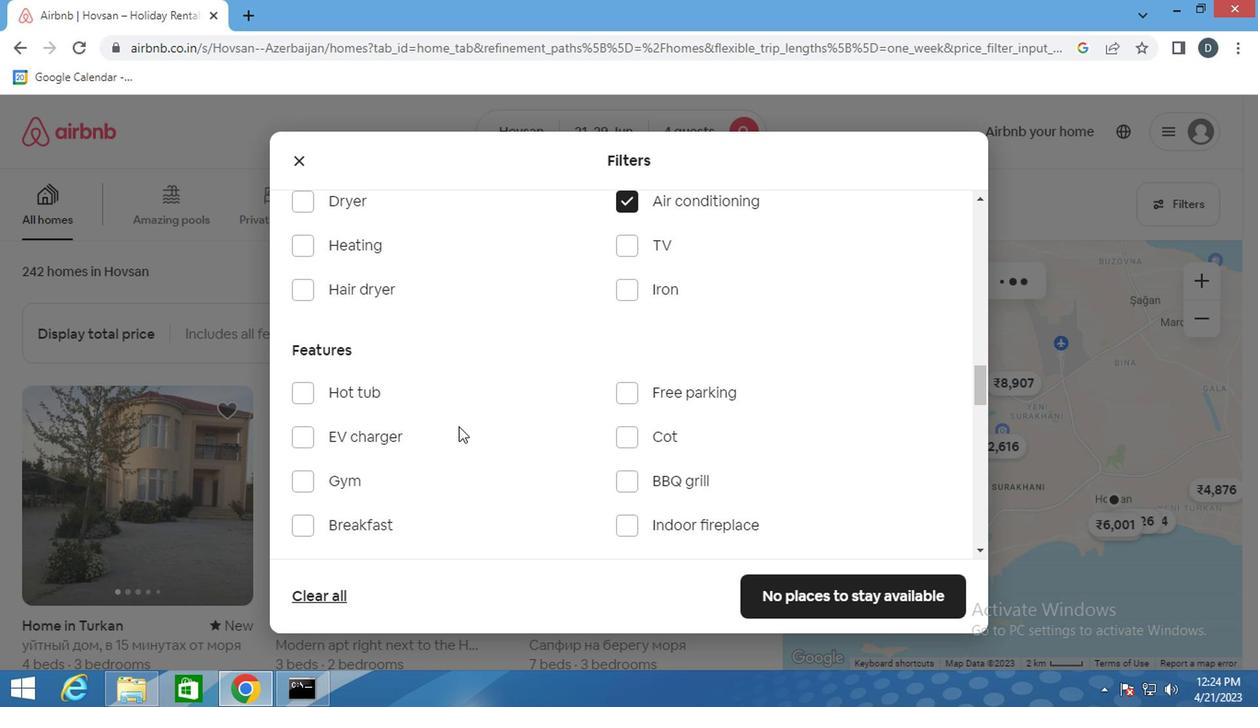 
Action: Mouse scrolled (452, 428) with delta (0, -1)
Screenshot: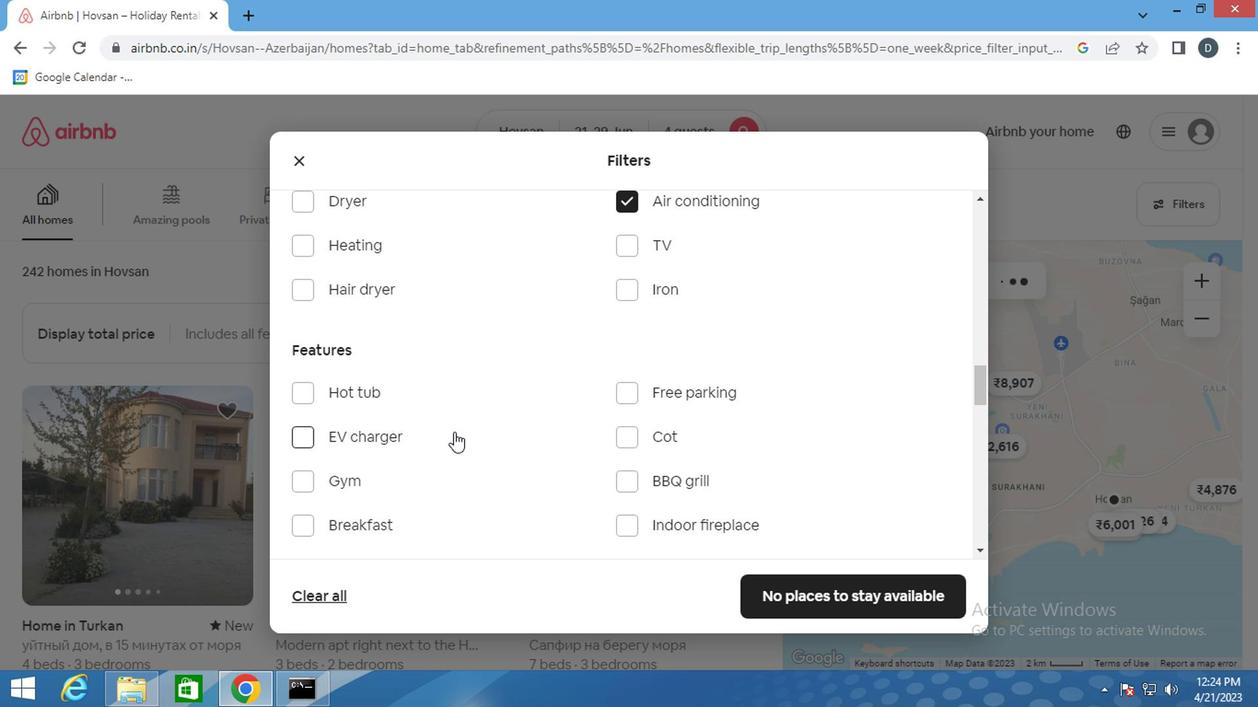 
Action: Mouse scrolled (452, 428) with delta (0, -1)
Screenshot: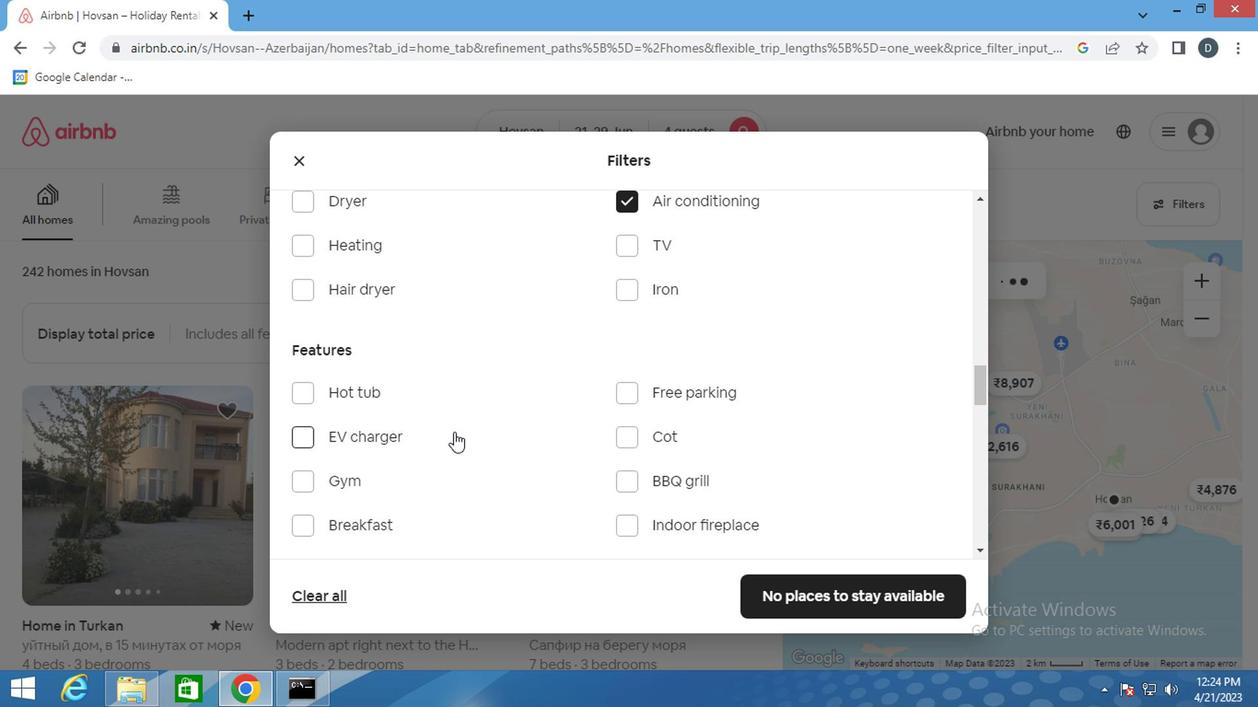 
Action: Mouse moved to (511, 421)
Screenshot: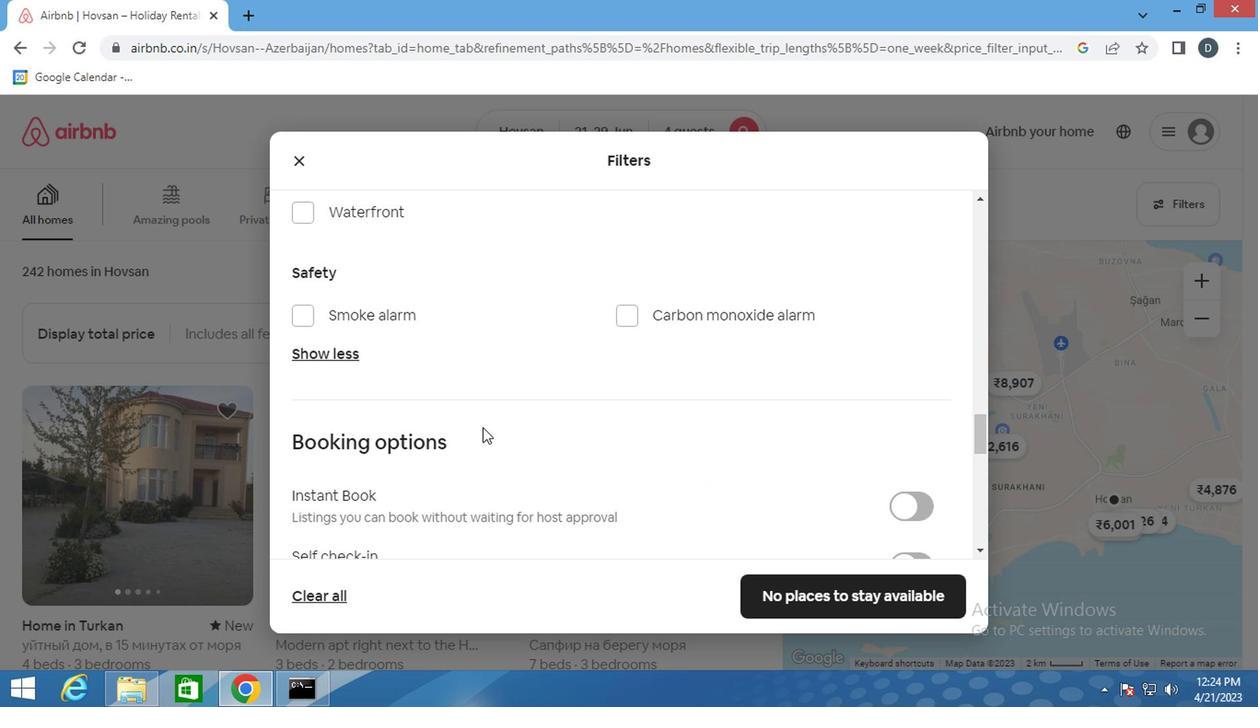 
Action: Mouse scrolled (511, 420) with delta (0, 0)
Screenshot: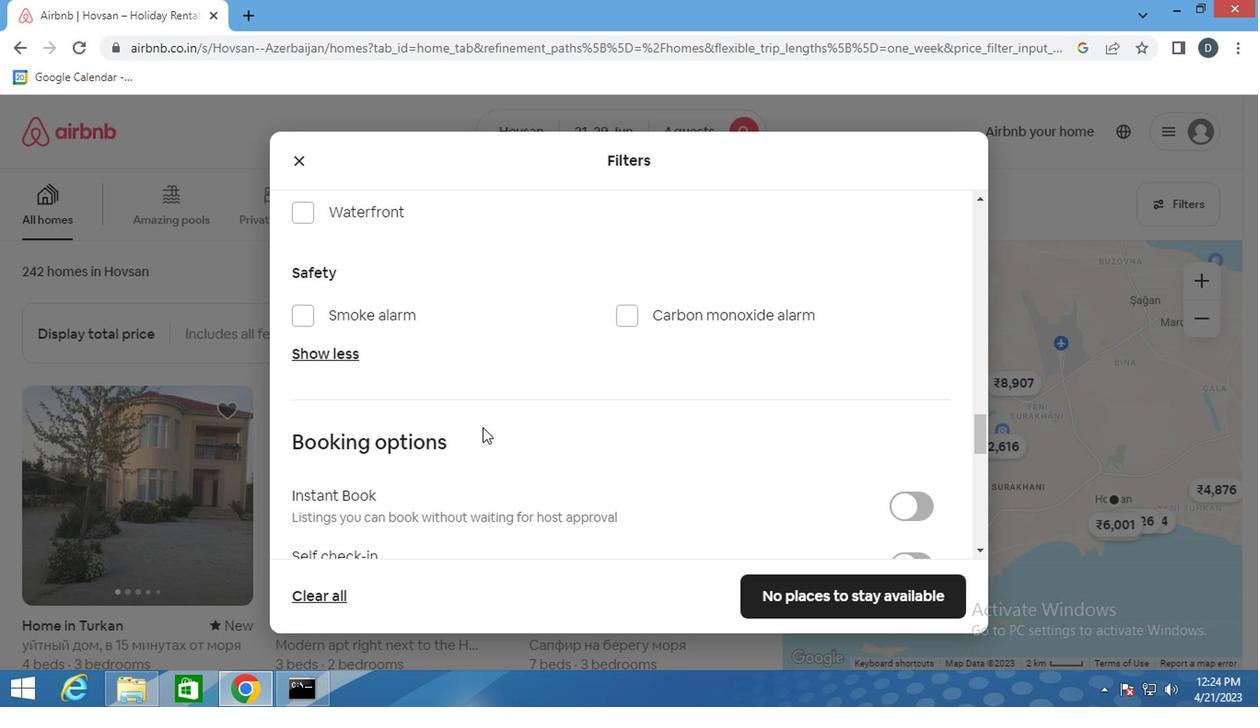 
Action: Mouse scrolled (511, 420) with delta (0, 0)
Screenshot: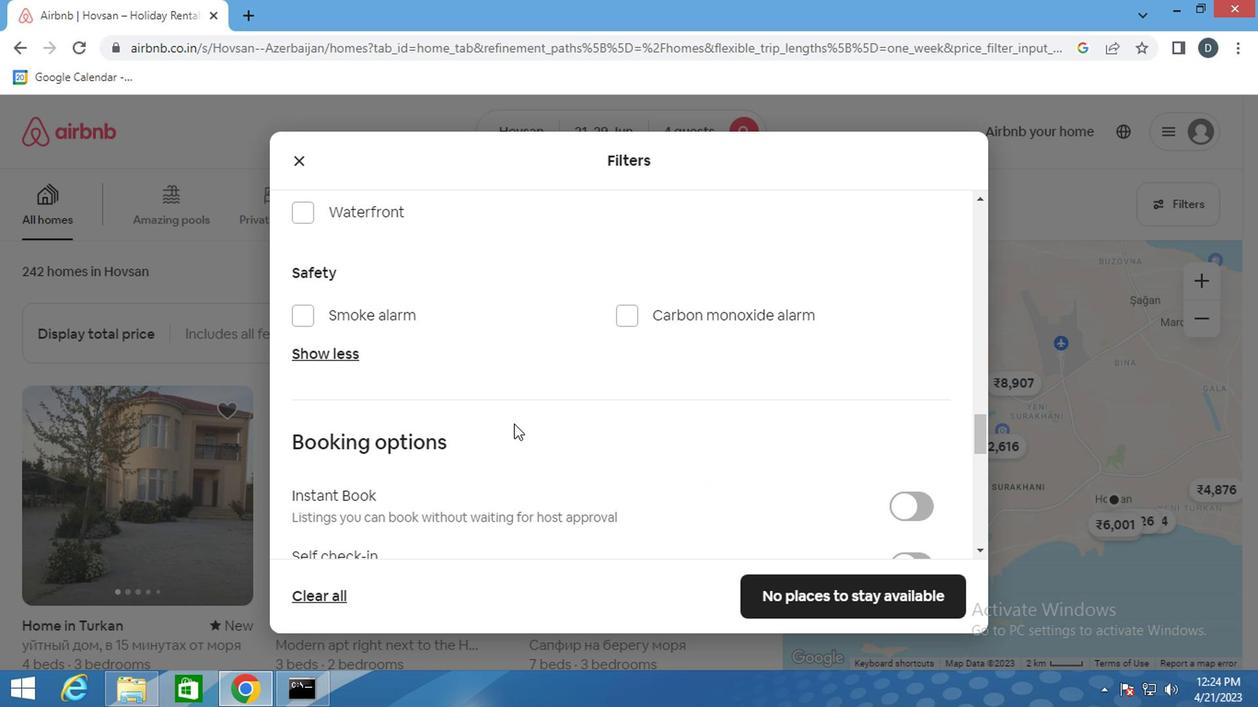 
Action: Mouse moved to (902, 369)
Screenshot: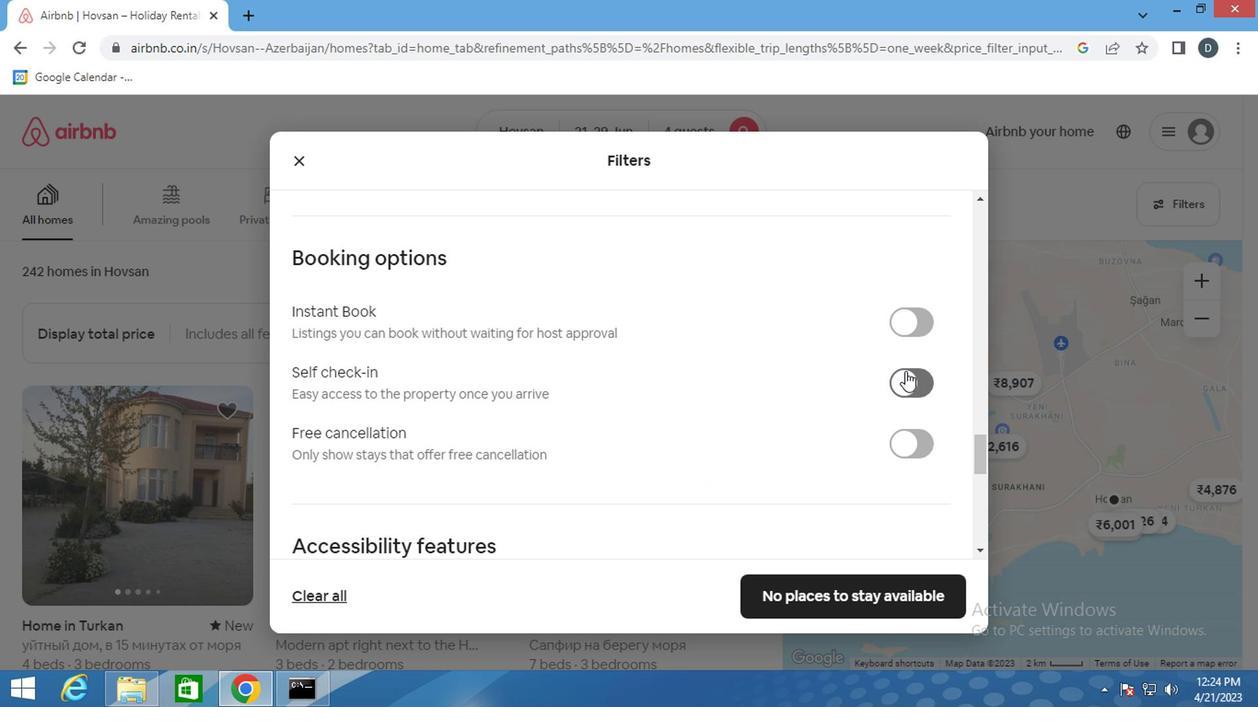
Action: Mouse pressed left at (902, 369)
Screenshot: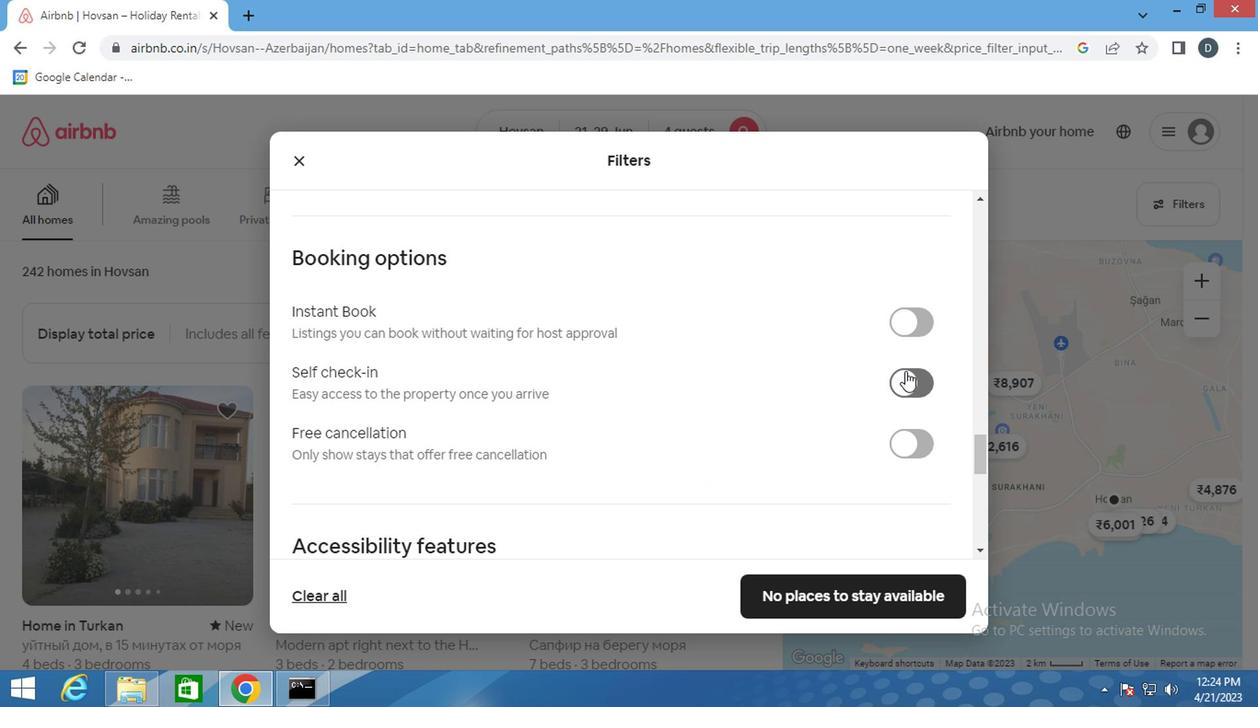 
Action: Mouse moved to (743, 433)
Screenshot: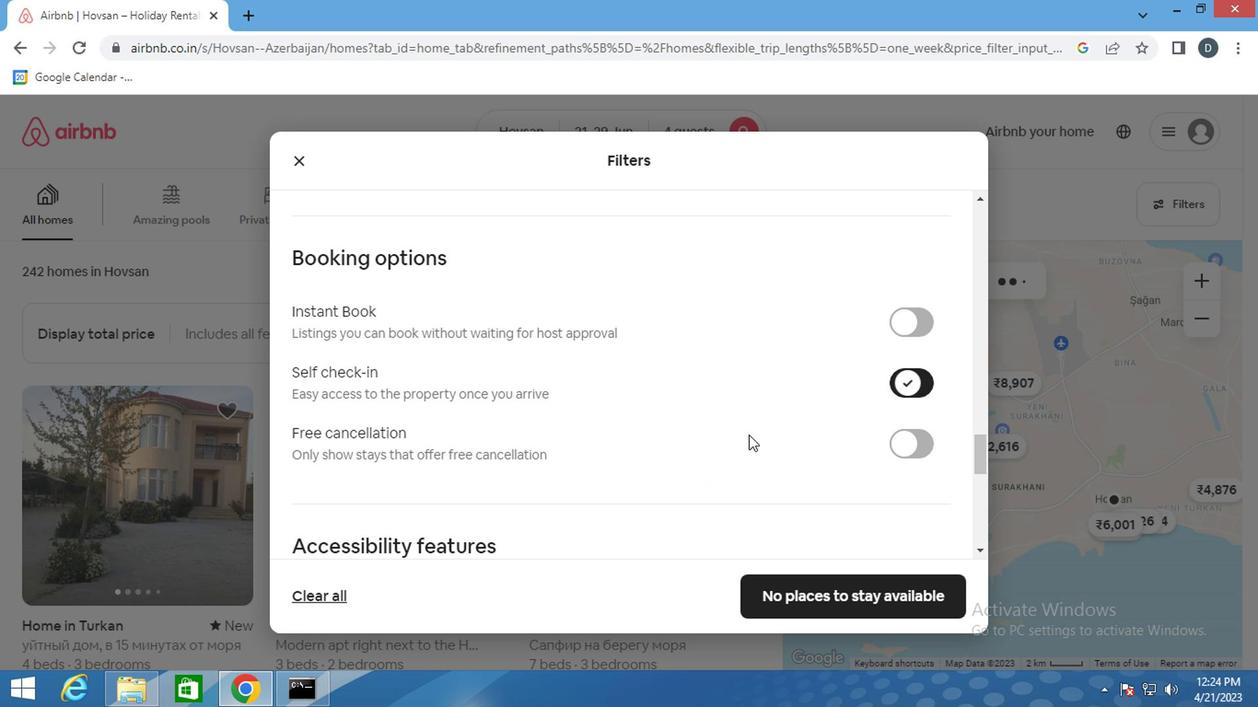 
Action: Mouse scrolled (743, 432) with delta (0, 0)
Screenshot: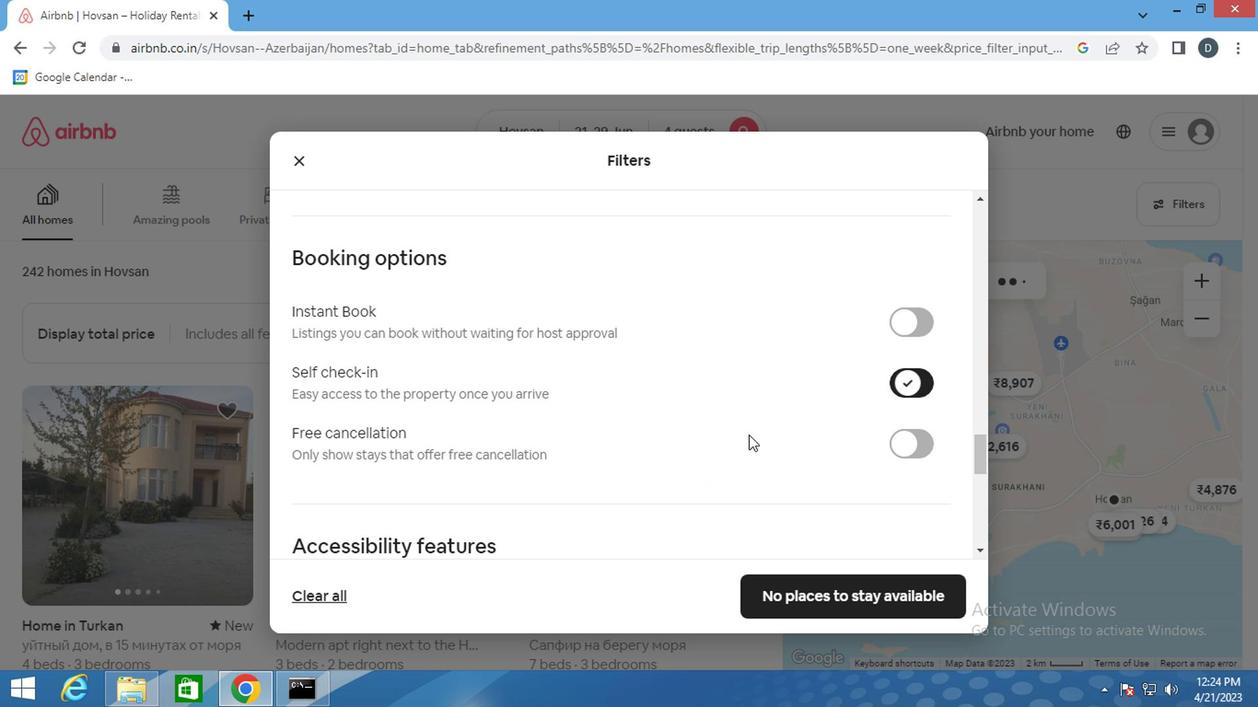 
Action: Mouse scrolled (743, 432) with delta (0, 0)
Screenshot: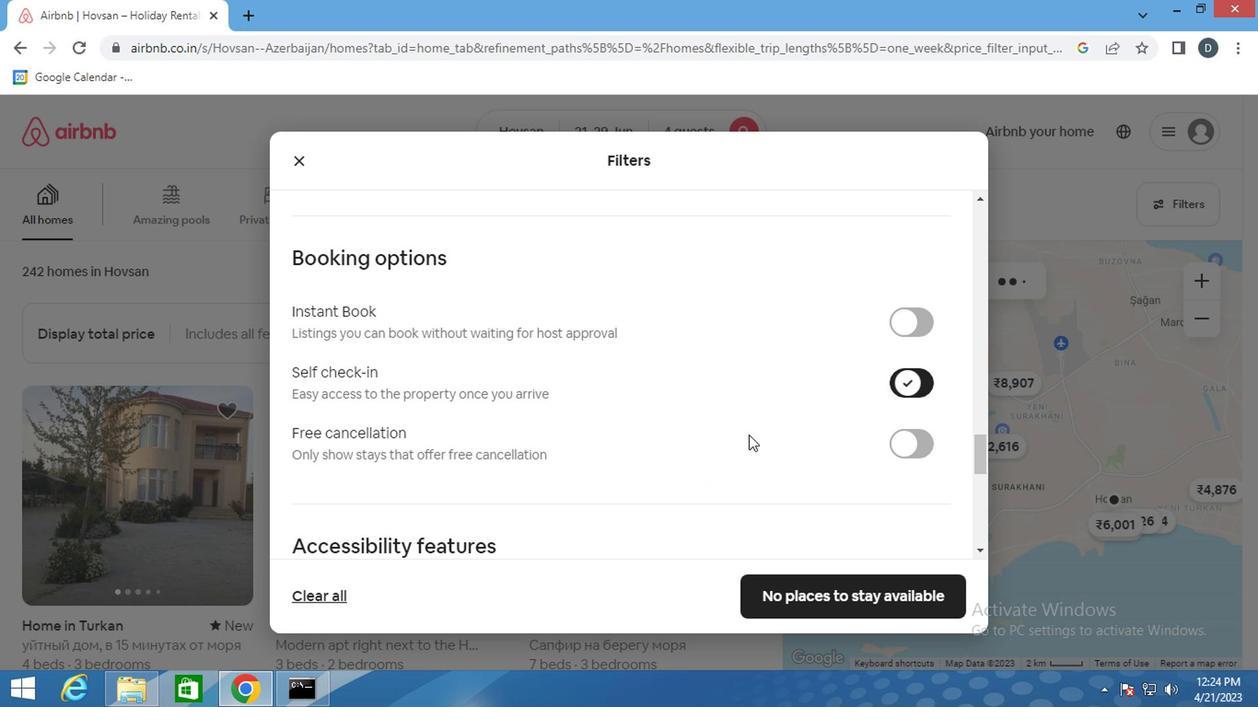 
Action: Mouse moved to (743, 433)
Screenshot: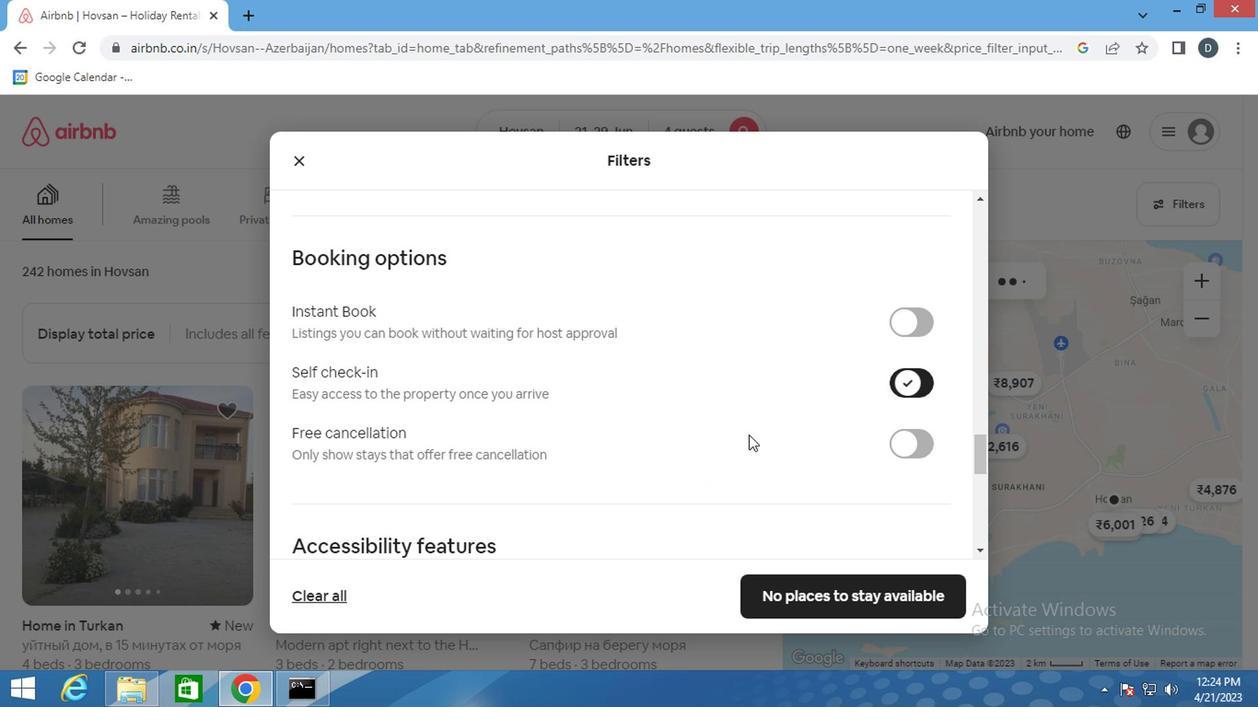 
Action: Mouse scrolled (743, 432) with delta (0, 0)
Screenshot: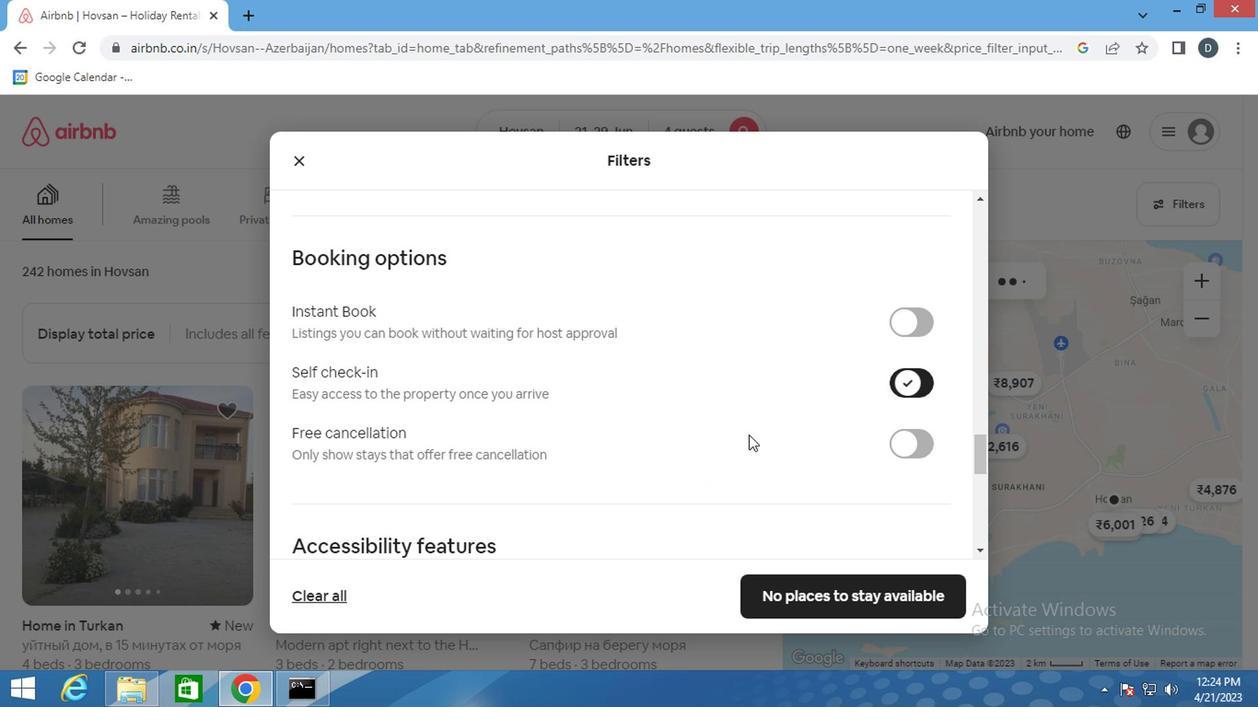 
Action: Mouse scrolled (743, 432) with delta (0, 0)
Screenshot: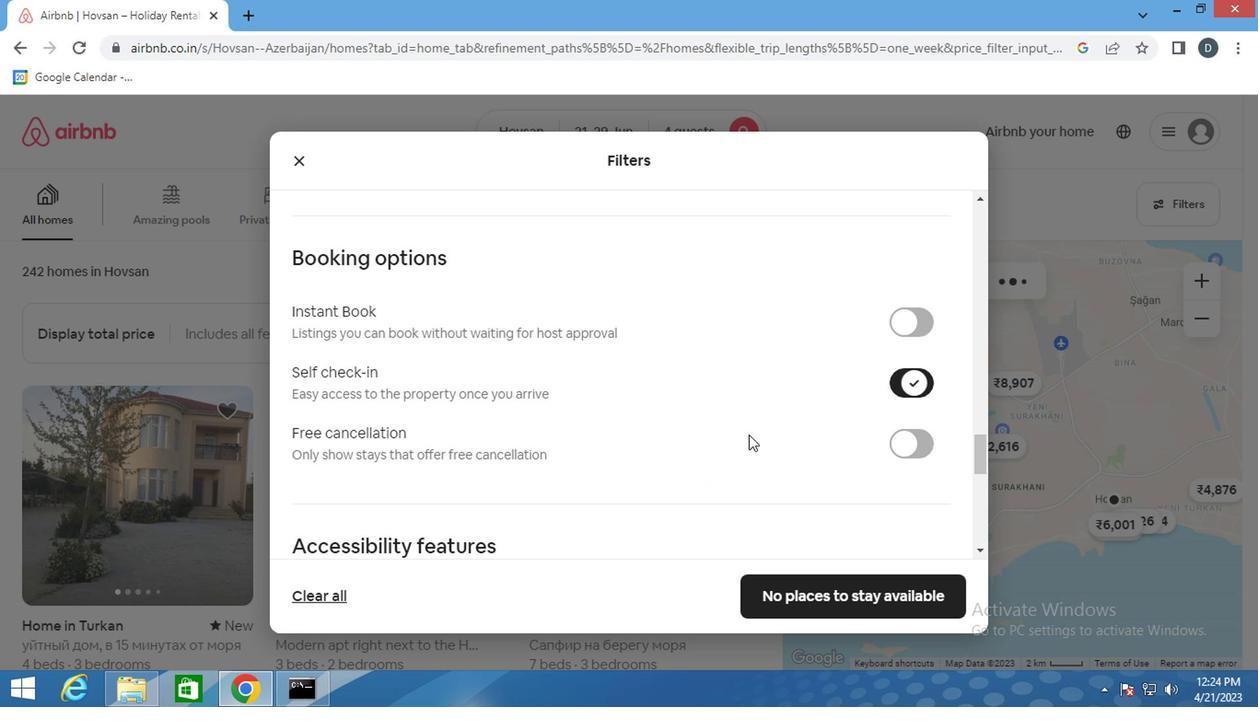 
Action: Mouse moved to (973, 538)
Screenshot: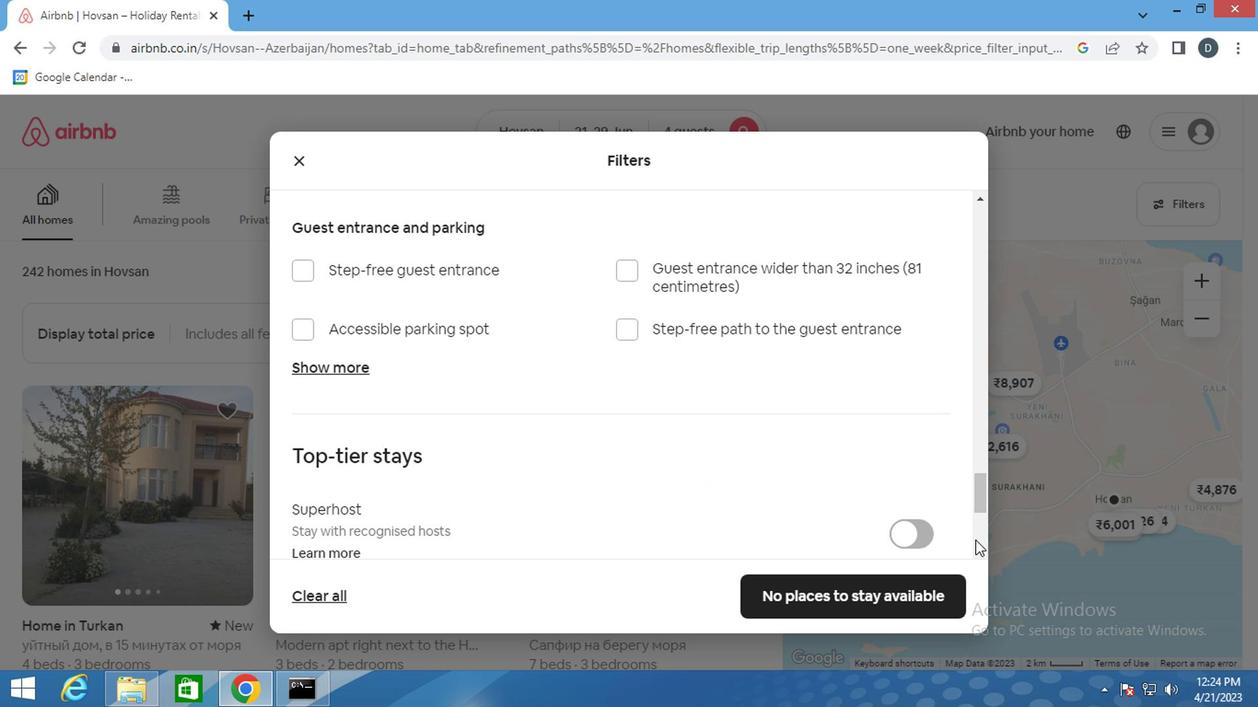 
Action: Mouse scrolled (973, 536) with delta (0, -1)
Screenshot: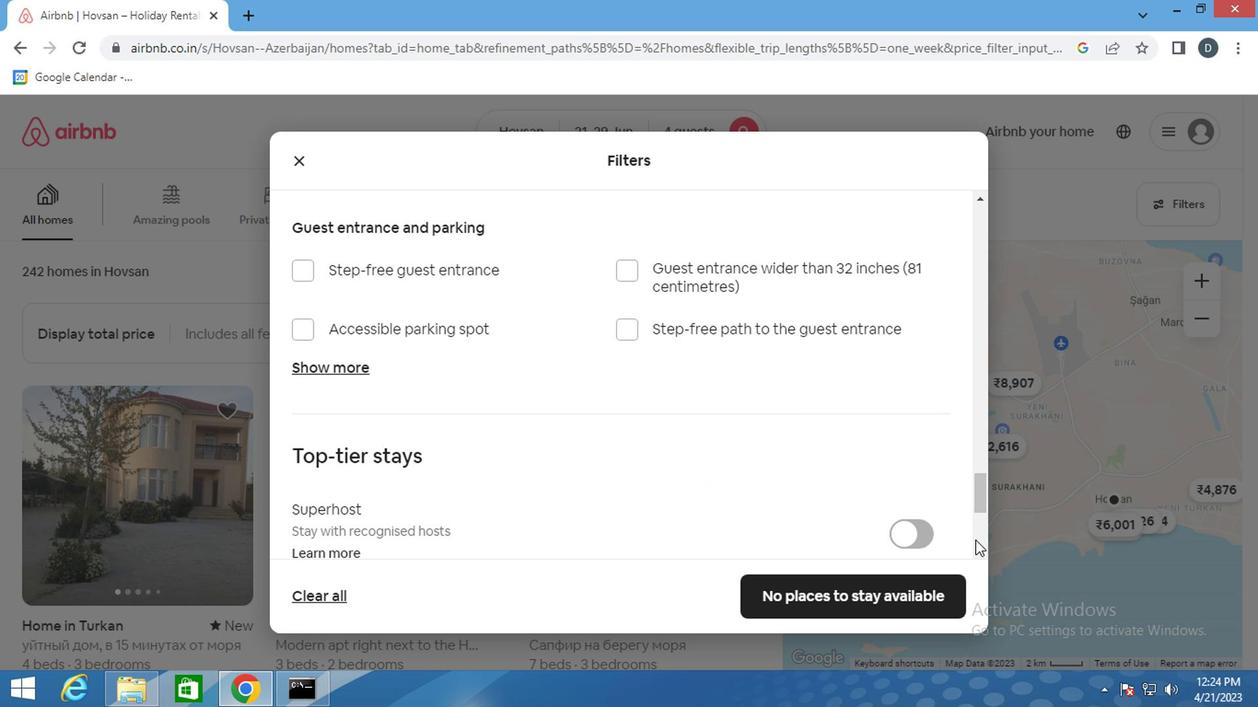 
Action: Mouse moved to (971, 539)
Screenshot: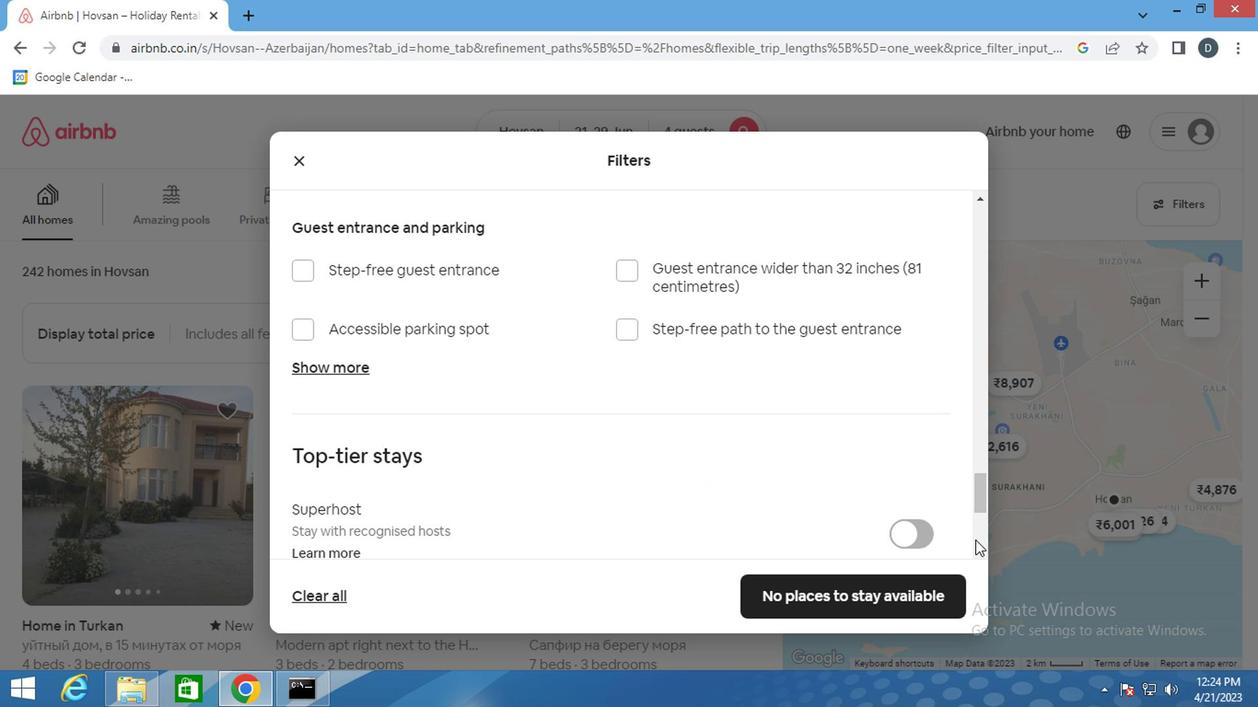
Action: Mouse scrolled (971, 538) with delta (0, 0)
Screenshot: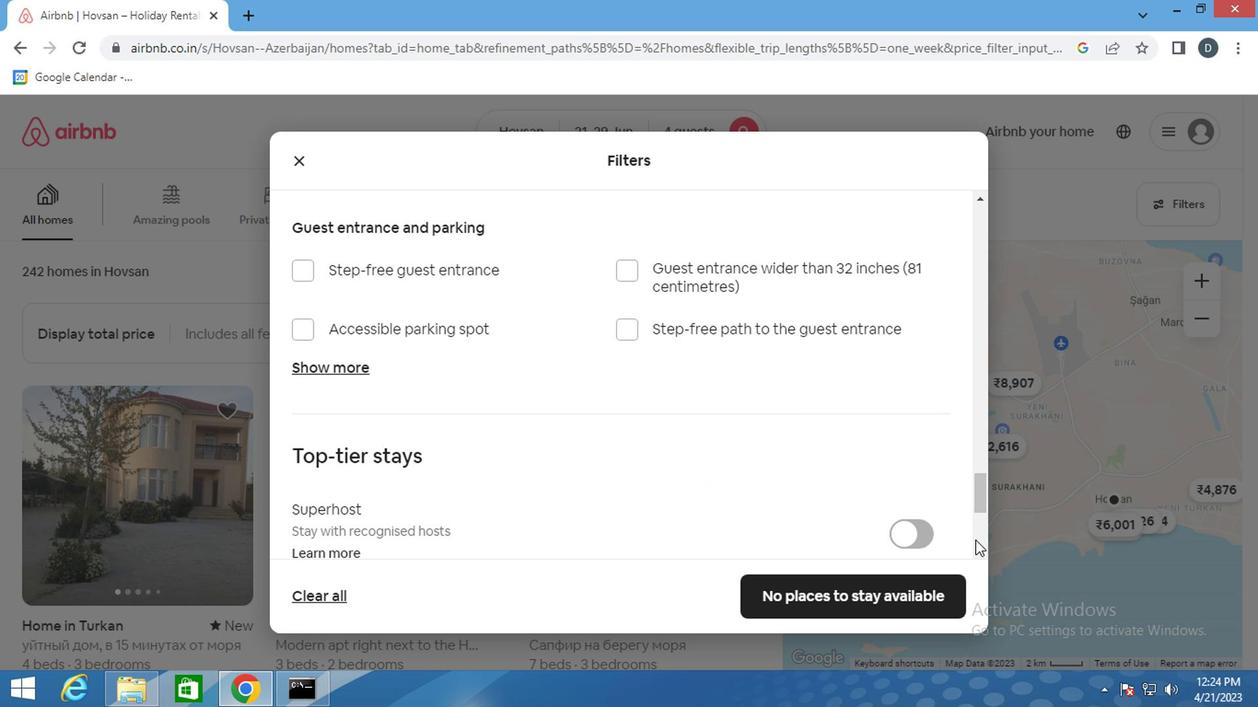 
Action: Mouse moved to (970, 539)
Screenshot: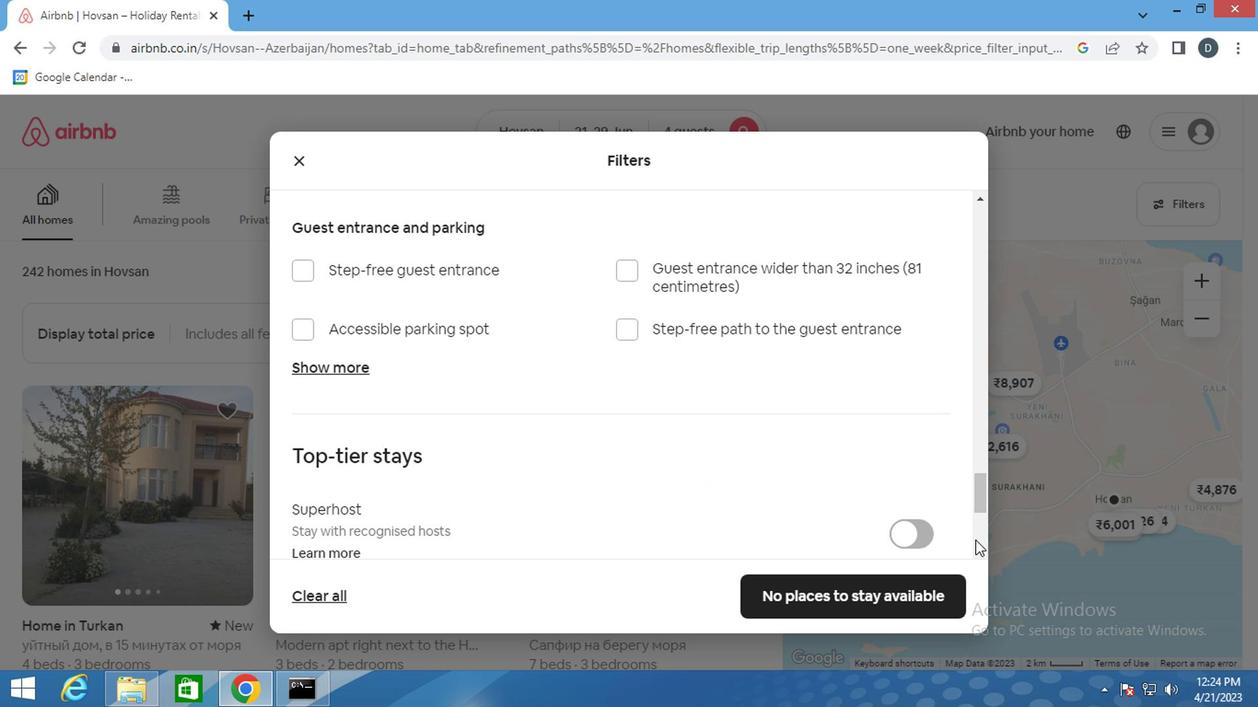
Action: Mouse scrolled (970, 538) with delta (0, 0)
Screenshot: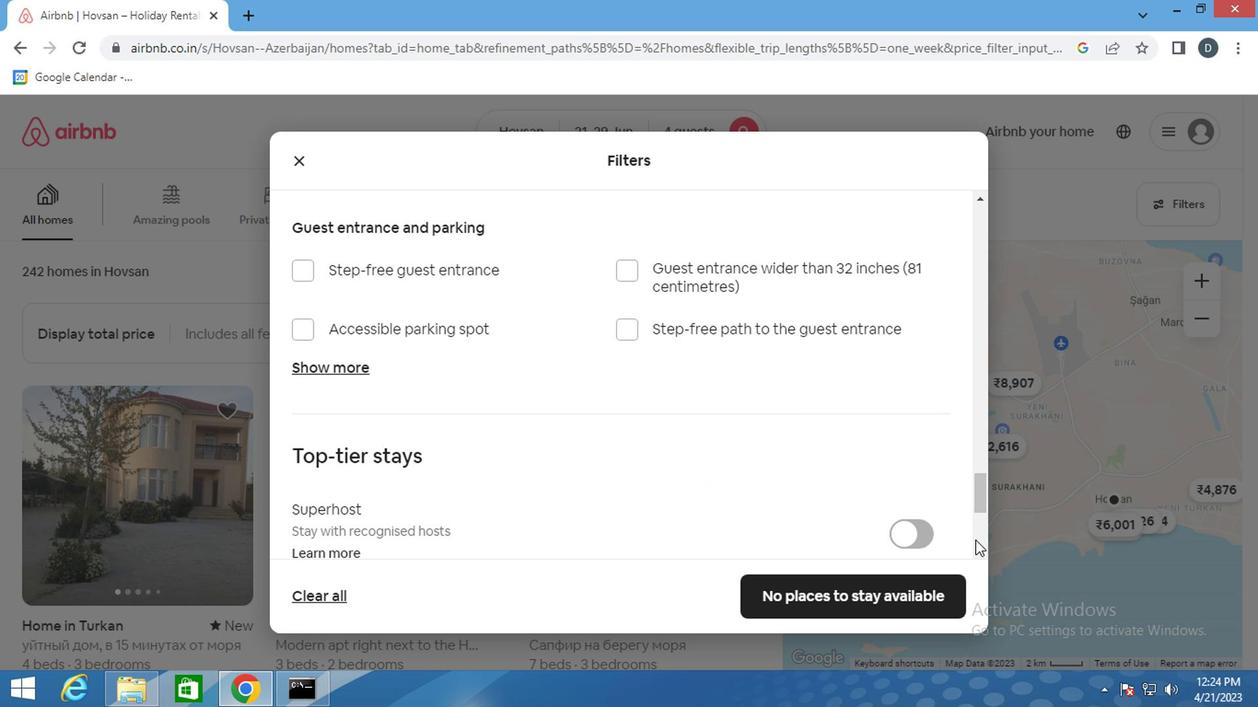 
Action: Mouse moved to (964, 536)
Screenshot: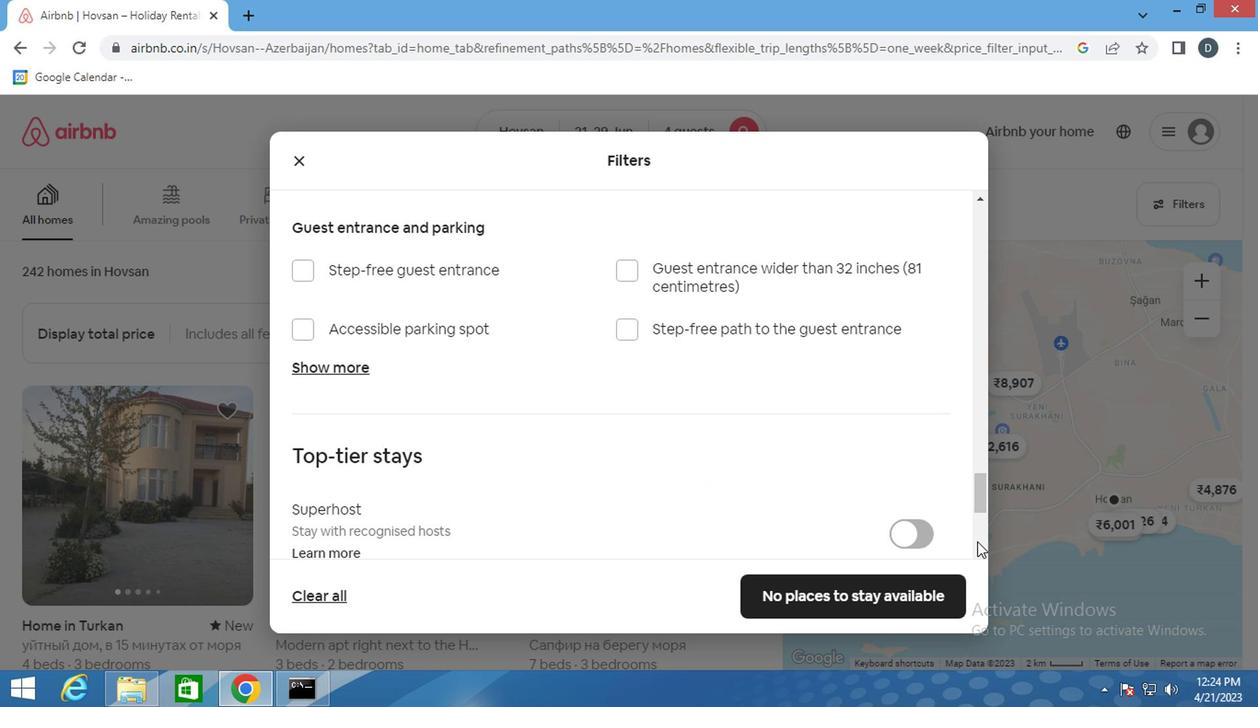 
Action: Mouse scrolled (964, 536) with delta (0, 0)
Screenshot: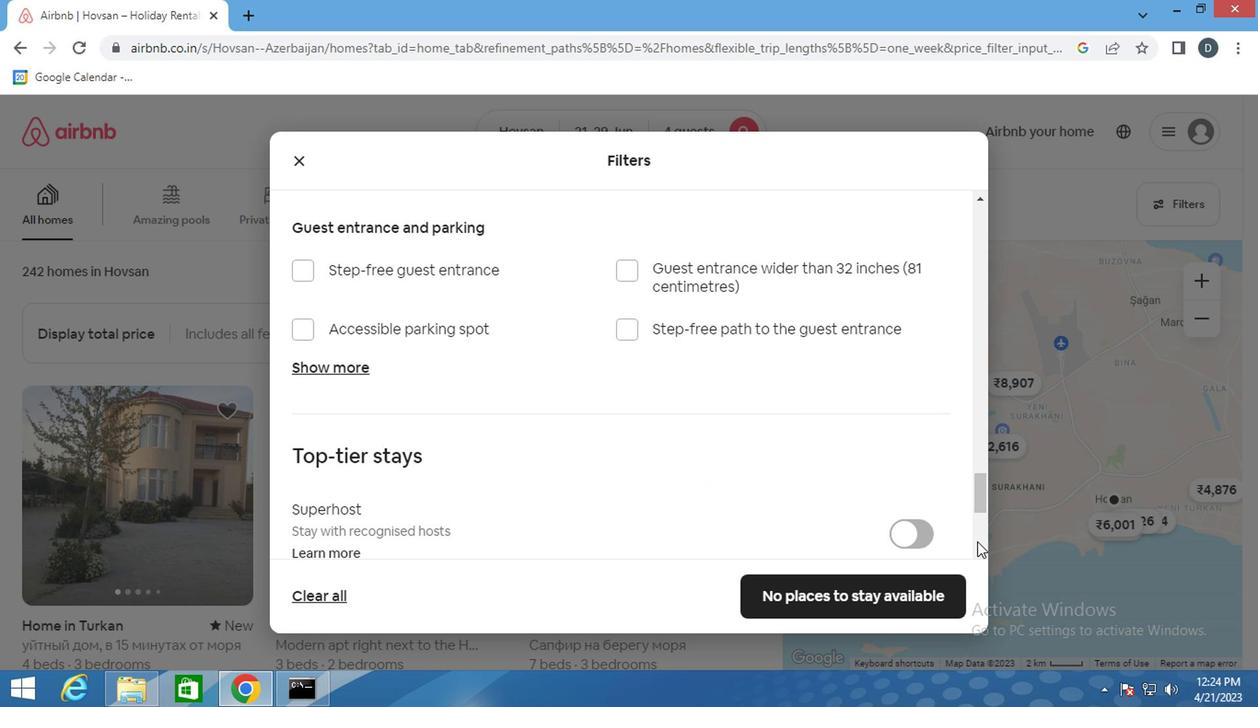 
Action: Mouse moved to (359, 433)
Screenshot: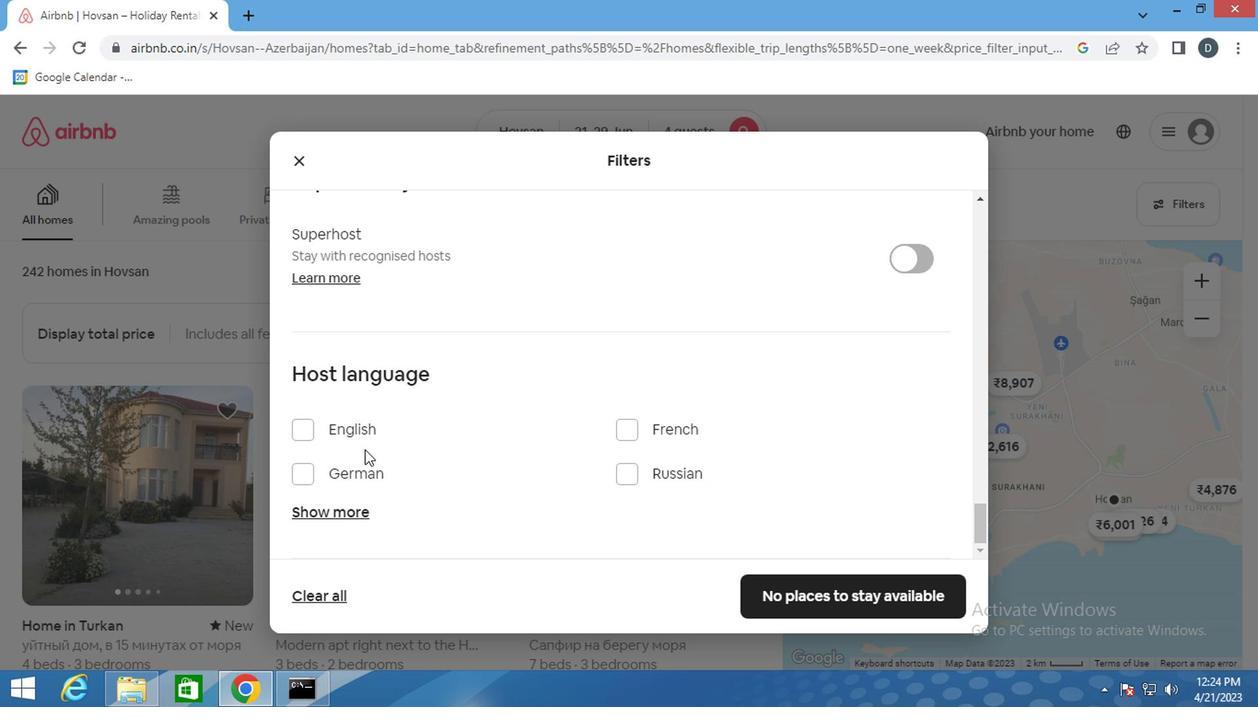 
Action: Mouse pressed left at (359, 433)
Screenshot: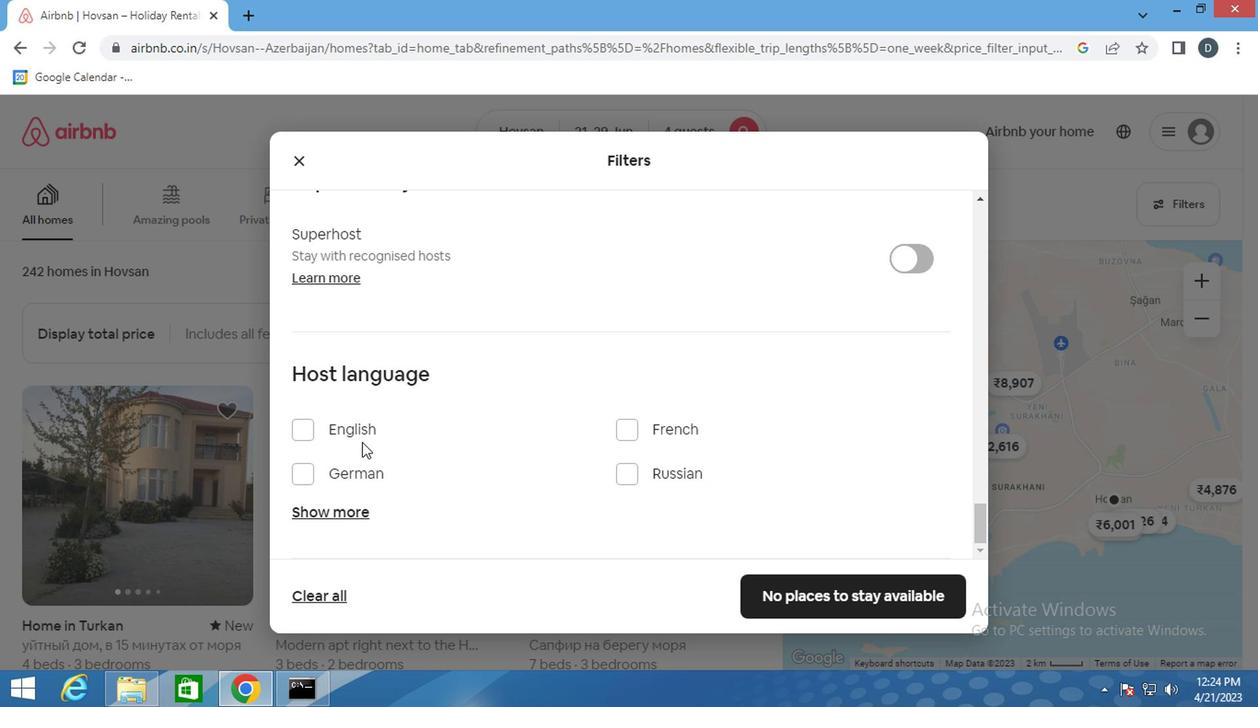 
Action: Mouse moved to (831, 586)
Screenshot: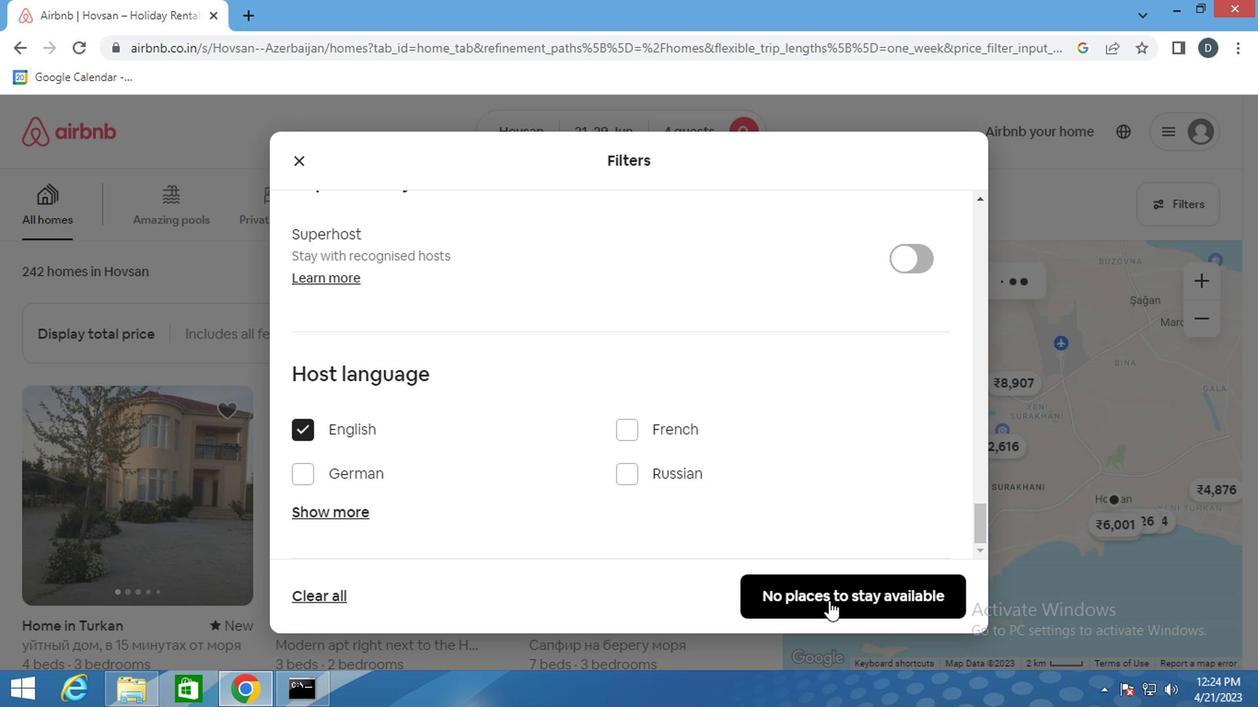 
Action: Mouse pressed left at (831, 586)
Screenshot: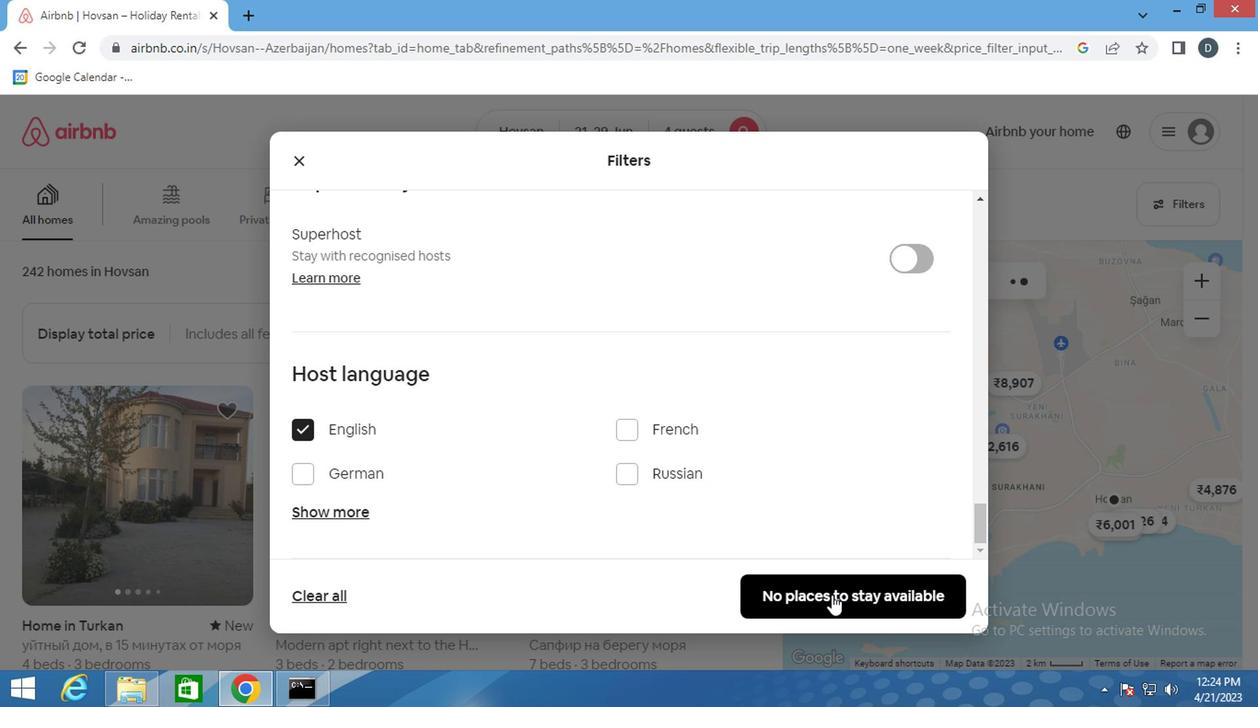 
